 Task: Find connections with filter location Villa Altagracia with filter topic #Mindfulwith filter profile language Spanish with filter current company TCI Group (Transport Corporation of India Limited) with filter school City Montessori School with filter industry Mining with filter service category Real Estate Appraisal with filter keywords title Marketing Communications Manager
Action: Mouse moved to (619, 80)
Screenshot: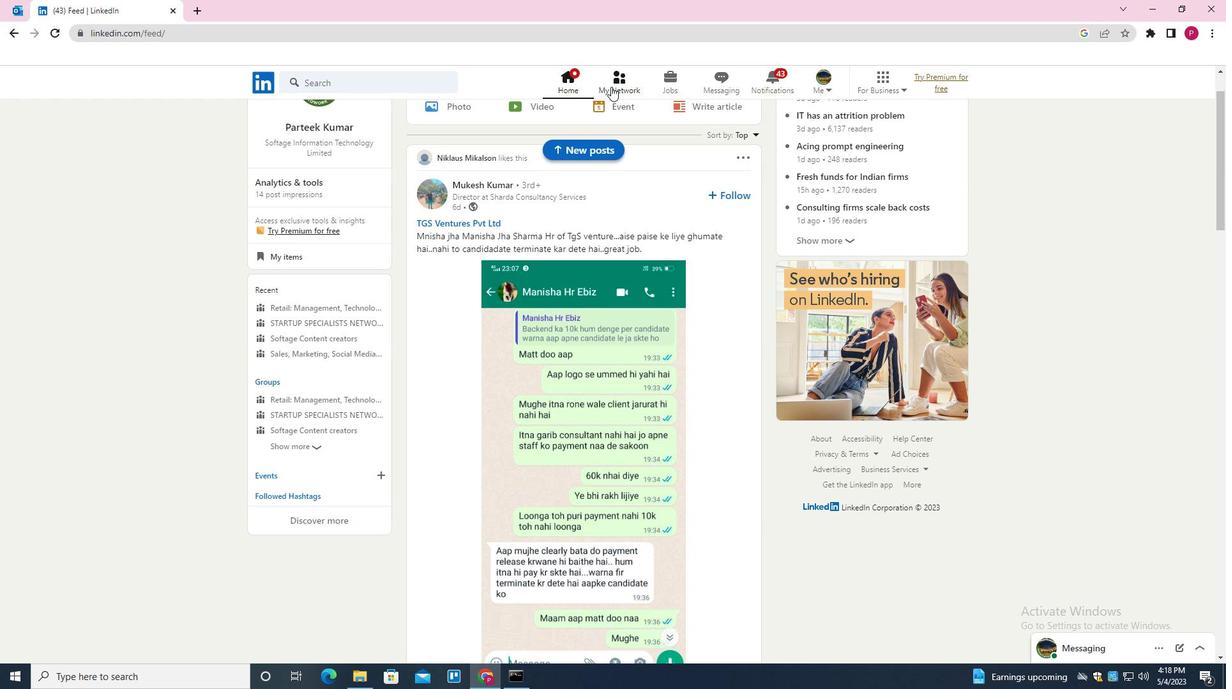 
Action: Mouse pressed left at (619, 80)
Screenshot: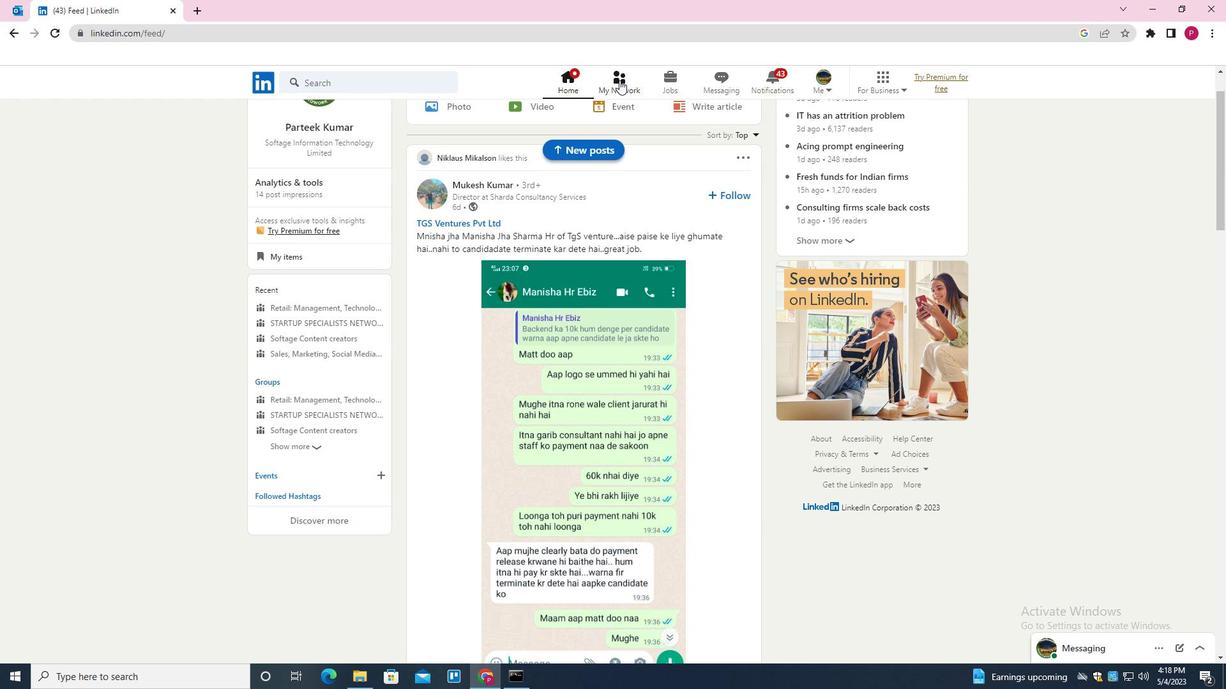 
Action: Mouse moved to (410, 158)
Screenshot: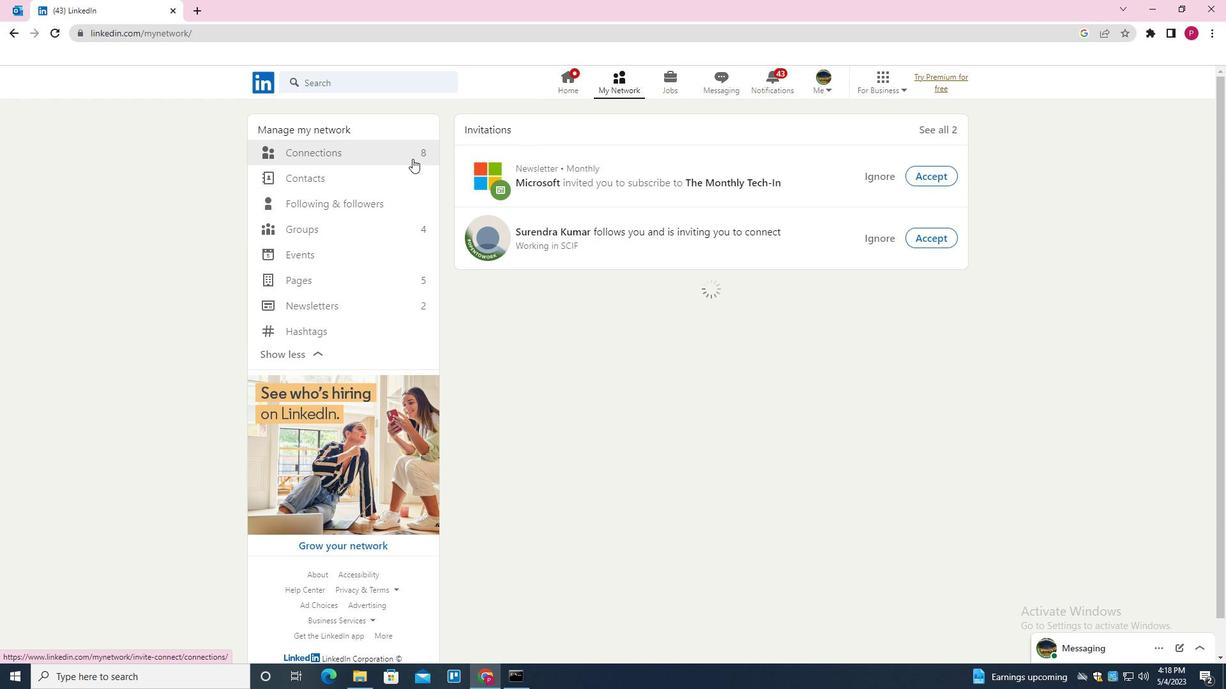 
Action: Mouse pressed left at (410, 158)
Screenshot: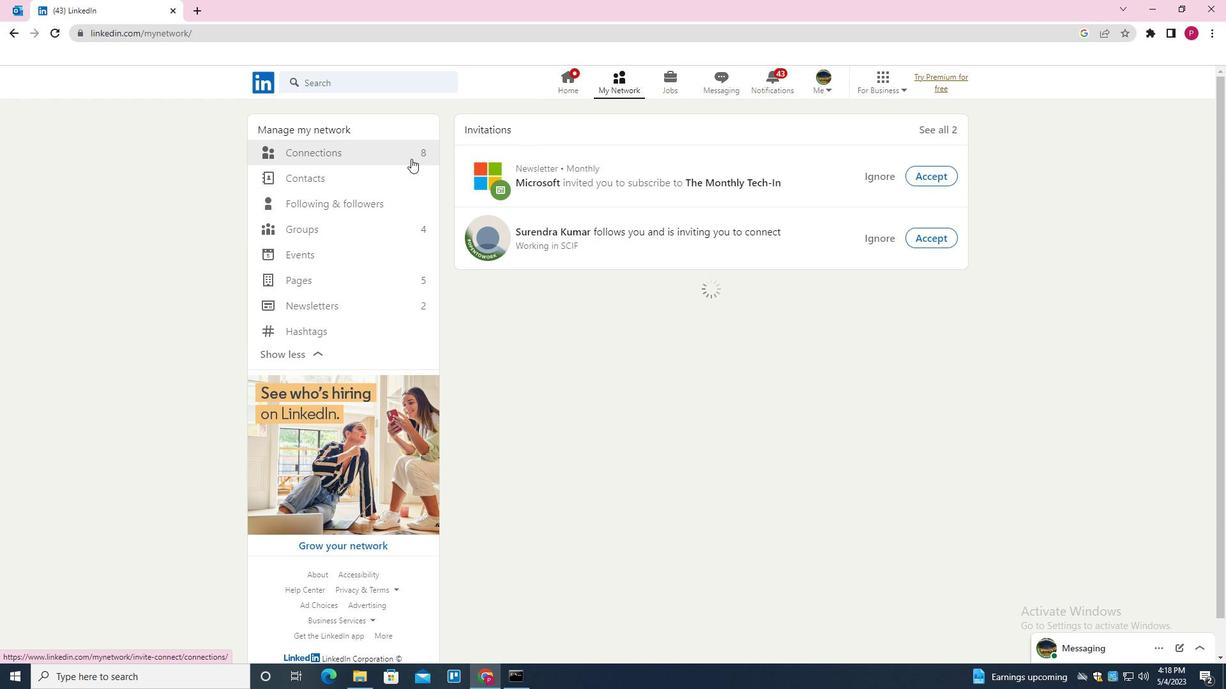 
Action: Mouse moved to (721, 150)
Screenshot: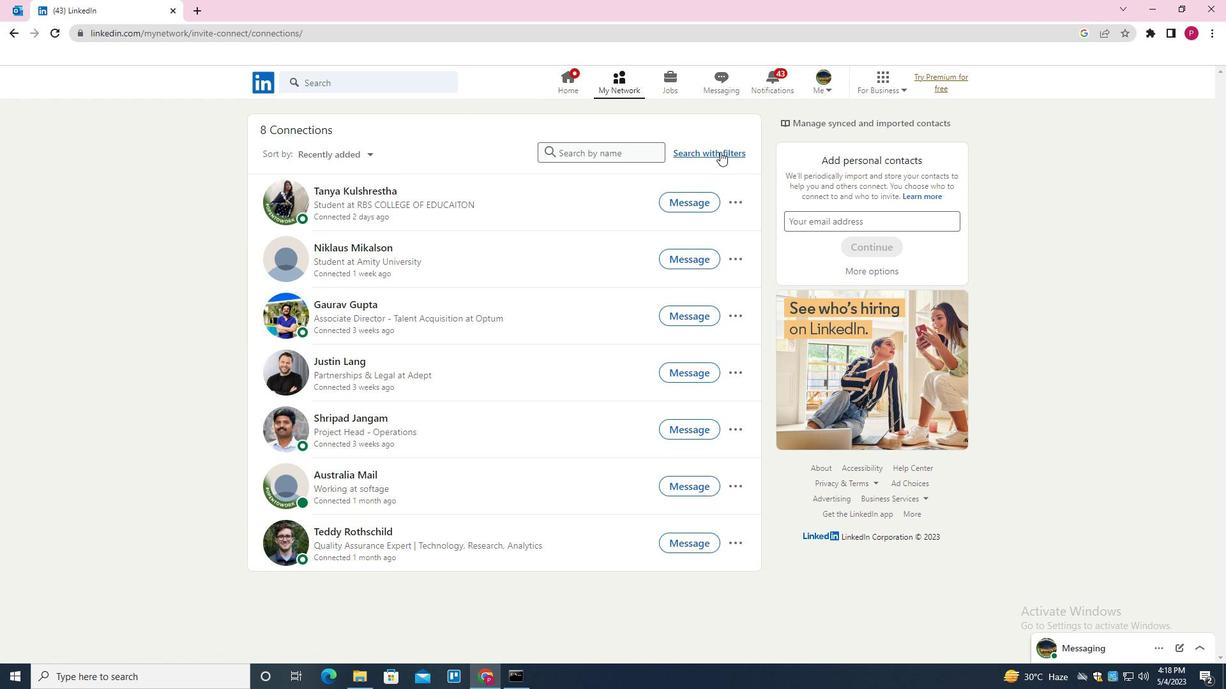 
Action: Mouse pressed left at (721, 150)
Screenshot: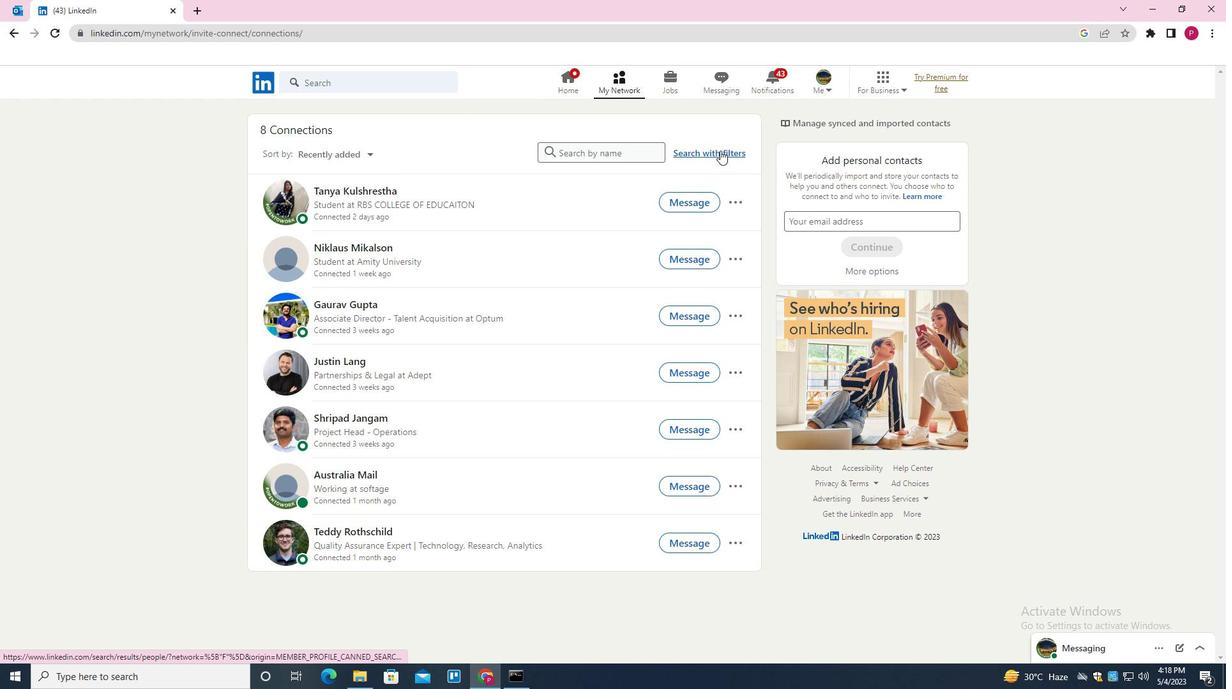 
Action: Mouse moved to (651, 114)
Screenshot: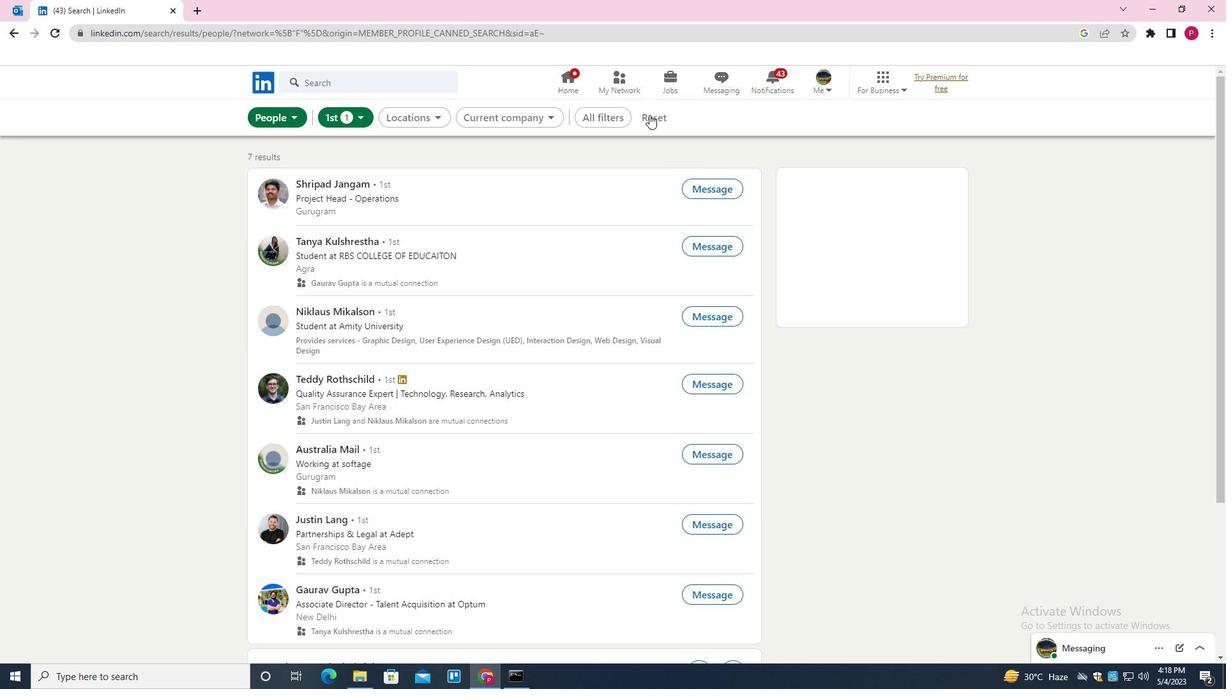 
Action: Mouse pressed left at (651, 114)
Screenshot: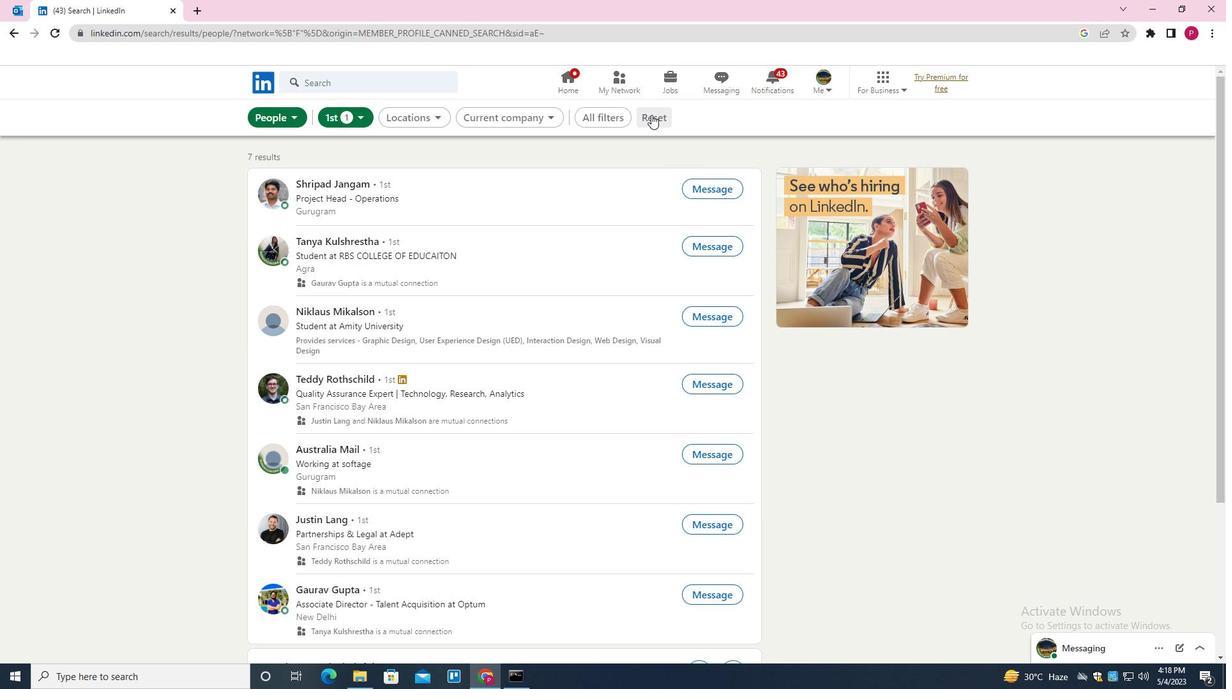 
Action: Mouse moved to (634, 119)
Screenshot: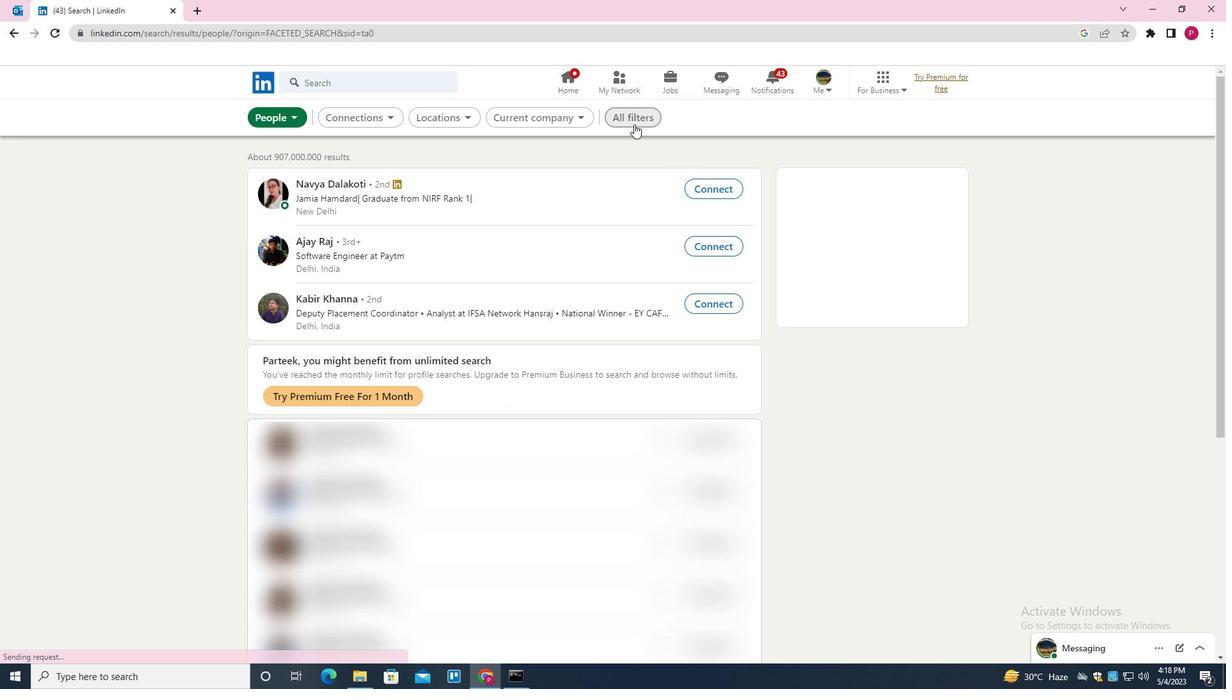 
Action: Mouse pressed left at (634, 119)
Screenshot: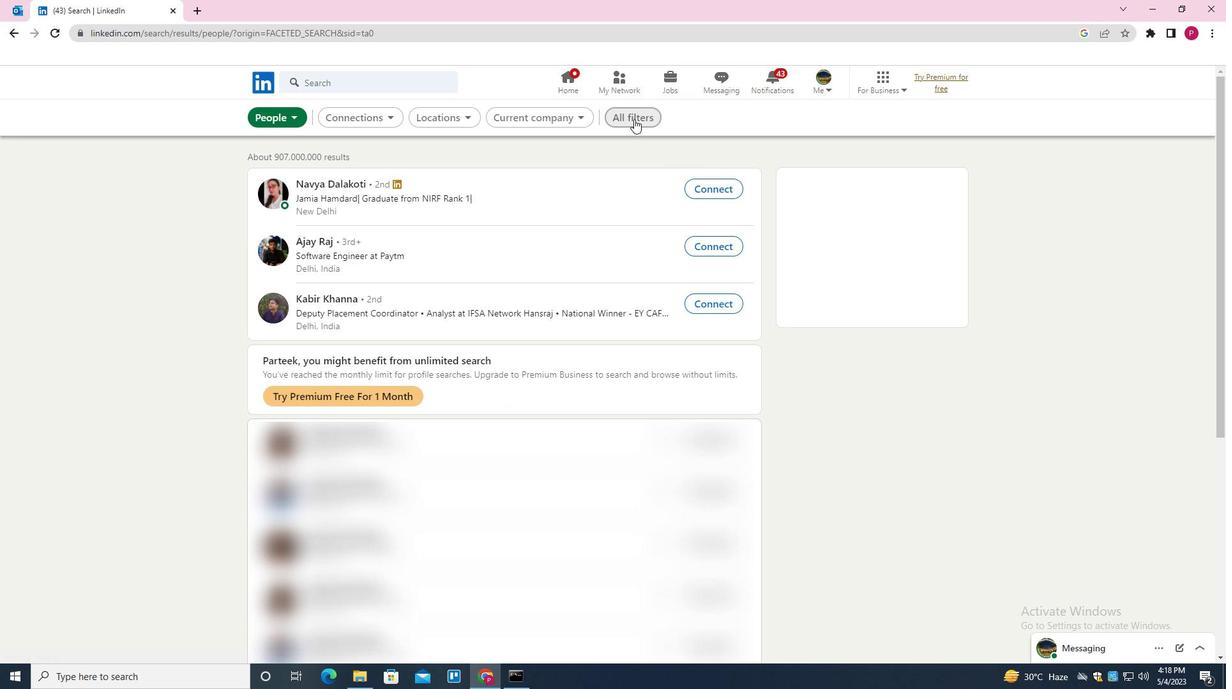 
Action: Mouse moved to (1016, 331)
Screenshot: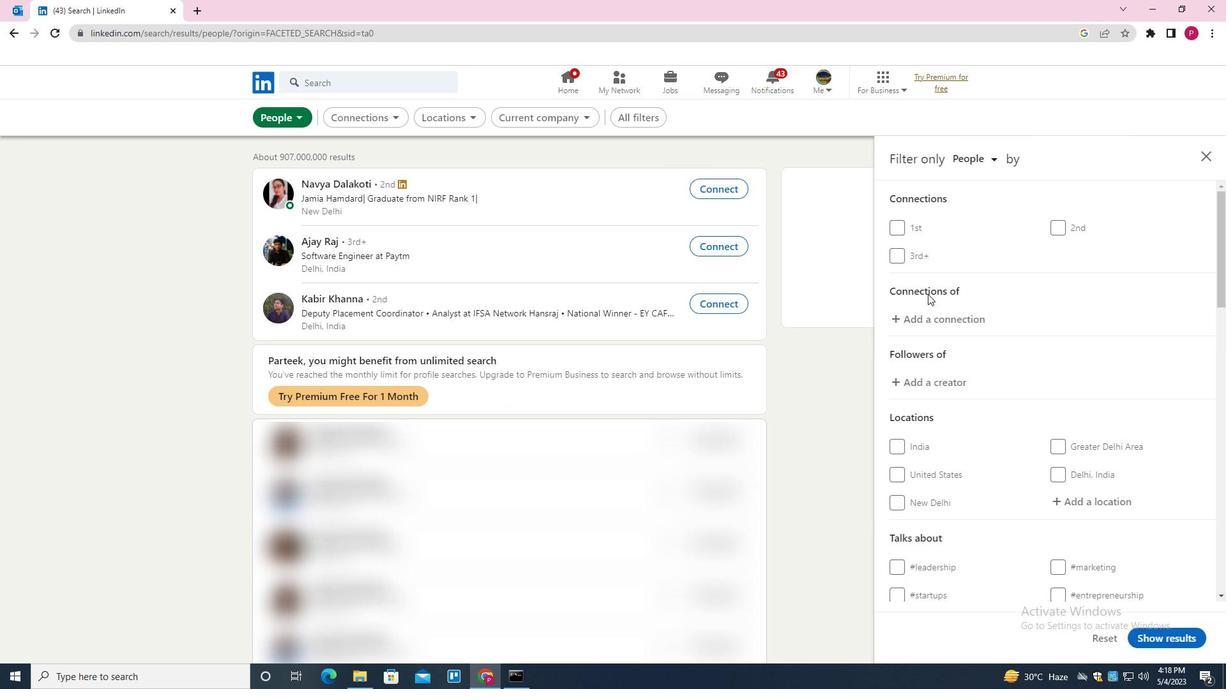 
Action: Mouse scrolled (1016, 330) with delta (0, 0)
Screenshot: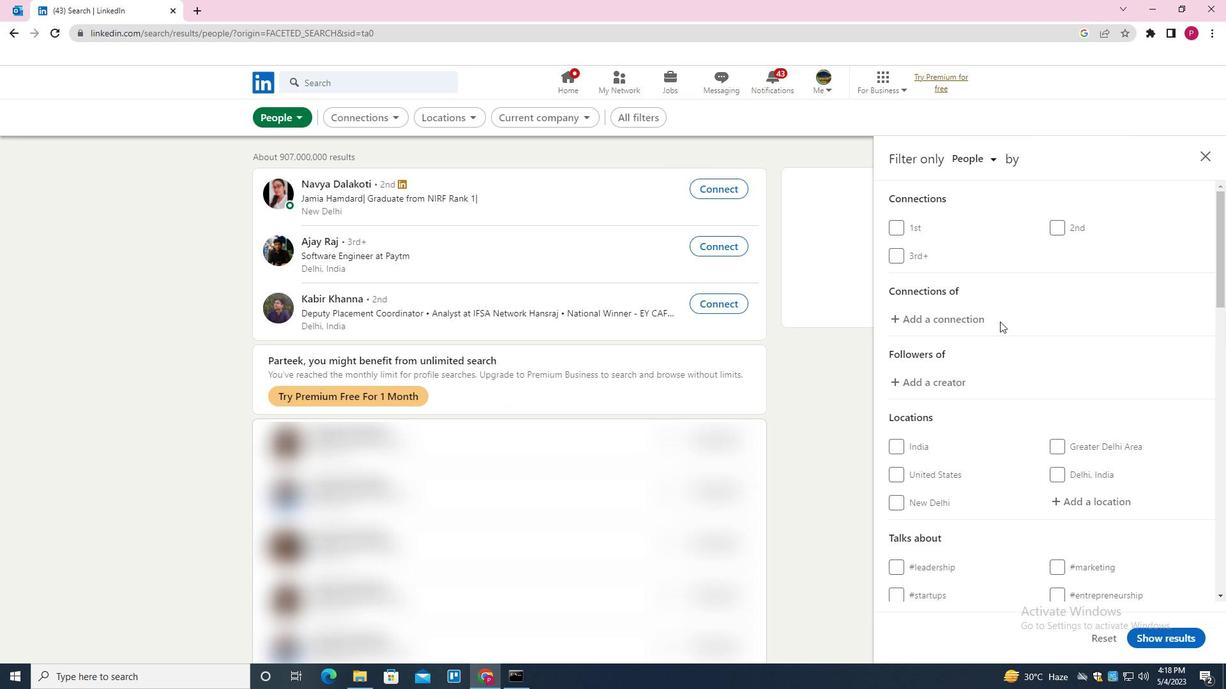
Action: Mouse moved to (1018, 332)
Screenshot: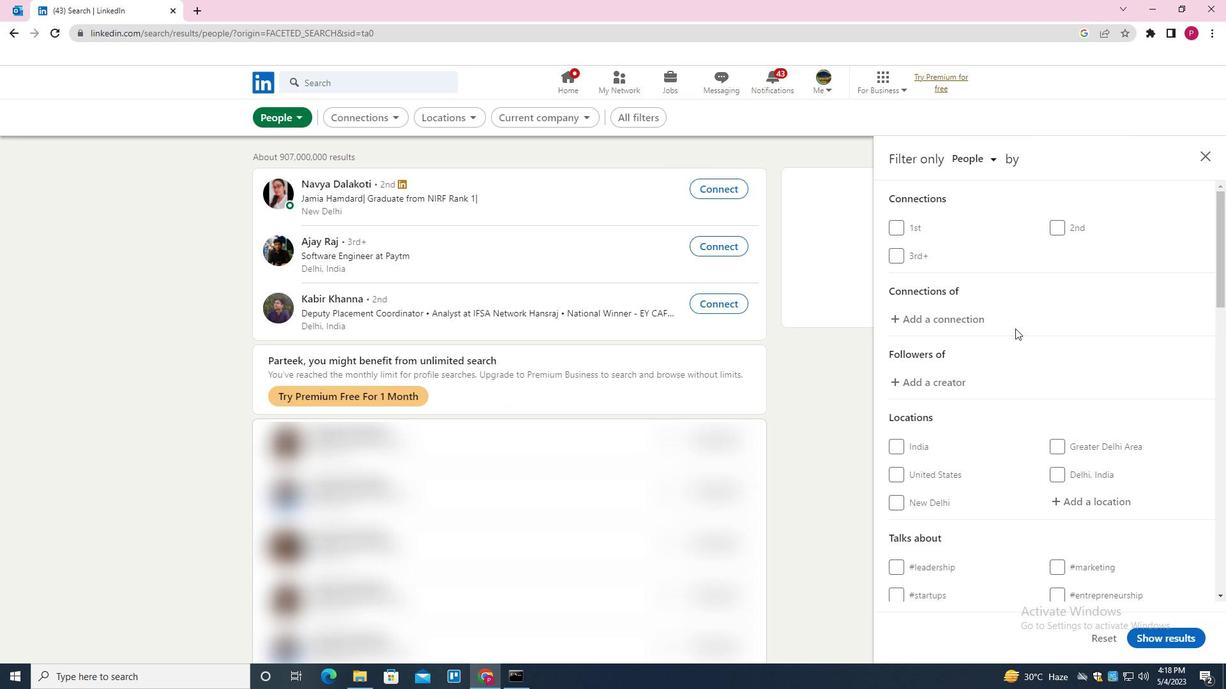 
Action: Mouse scrolled (1018, 332) with delta (0, 0)
Screenshot: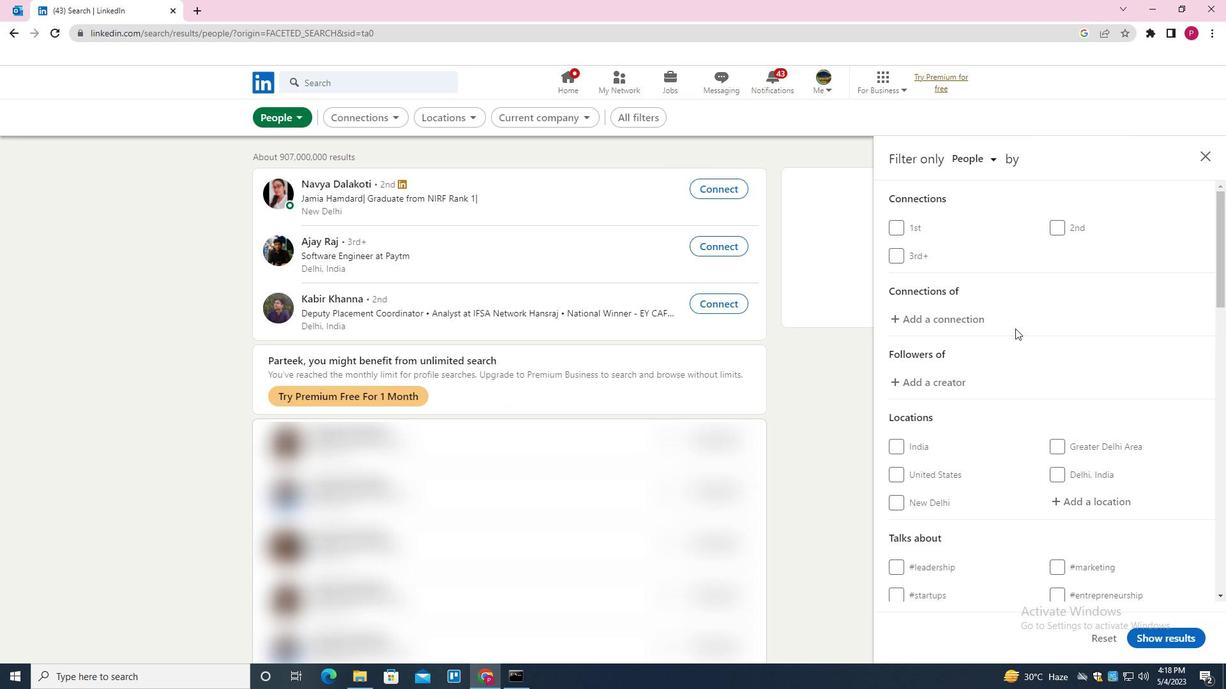 
Action: Mouse moved to (1094, 376)
Screenshot: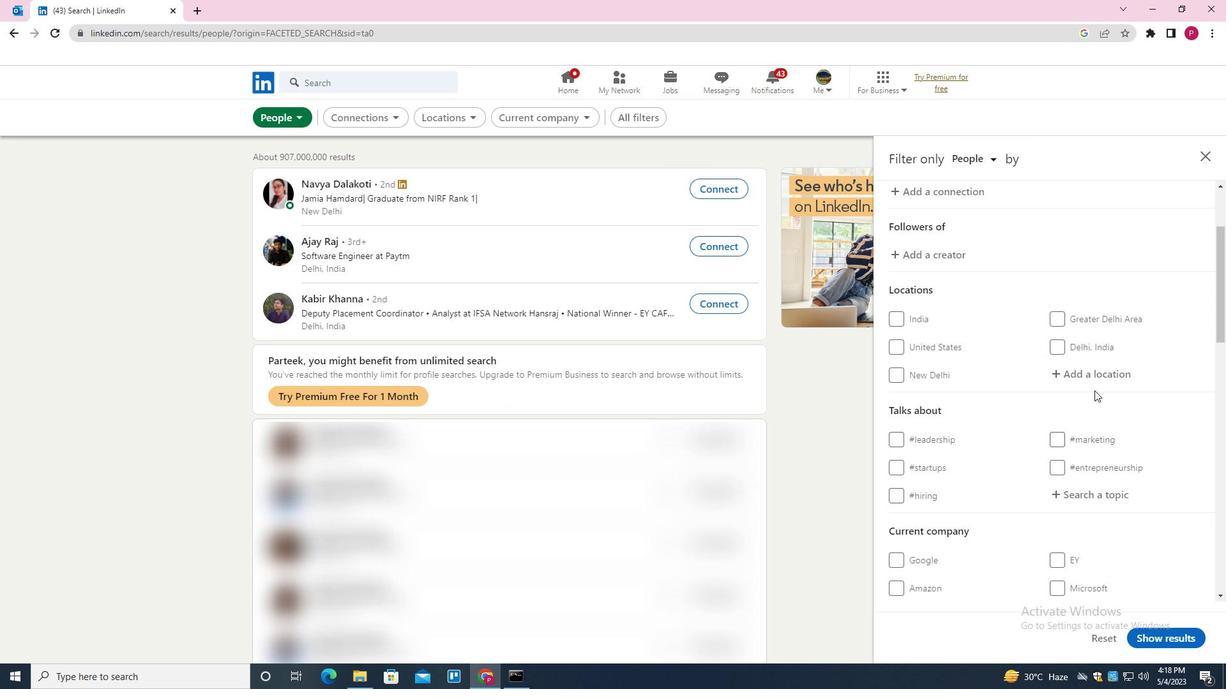 
Action: Mouse pressed left at (1094, 376)
Screenshot: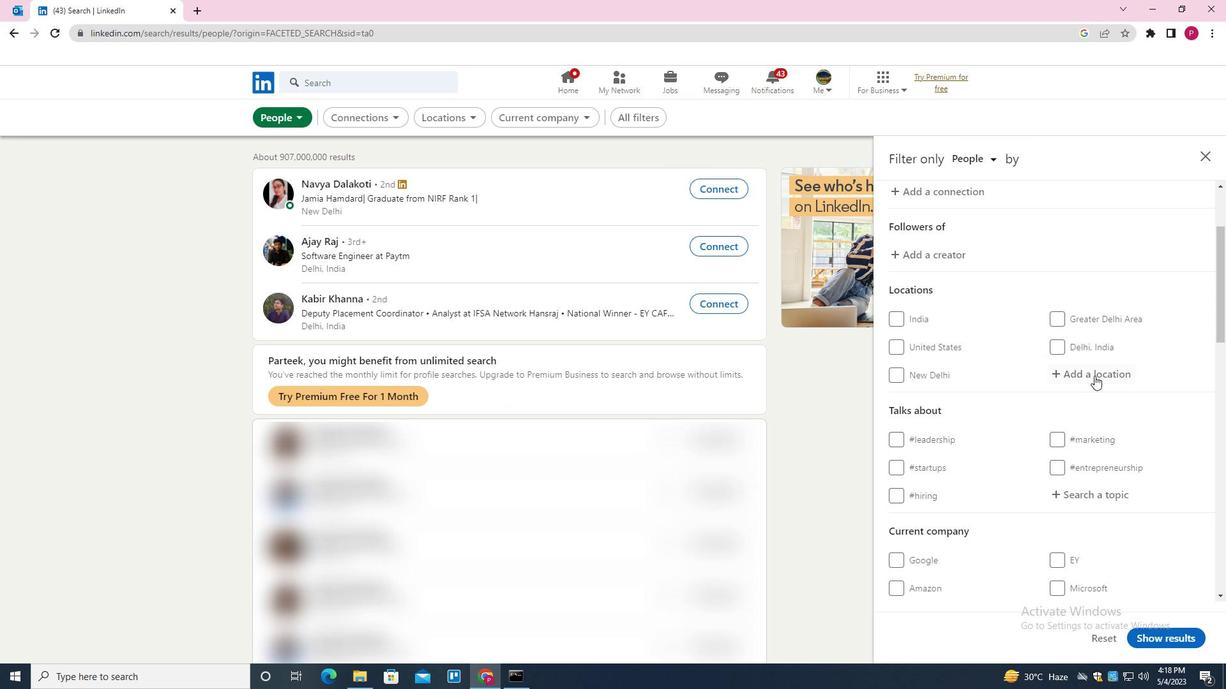 
Action: Mouse moved to (1010, 434)
Screenshot: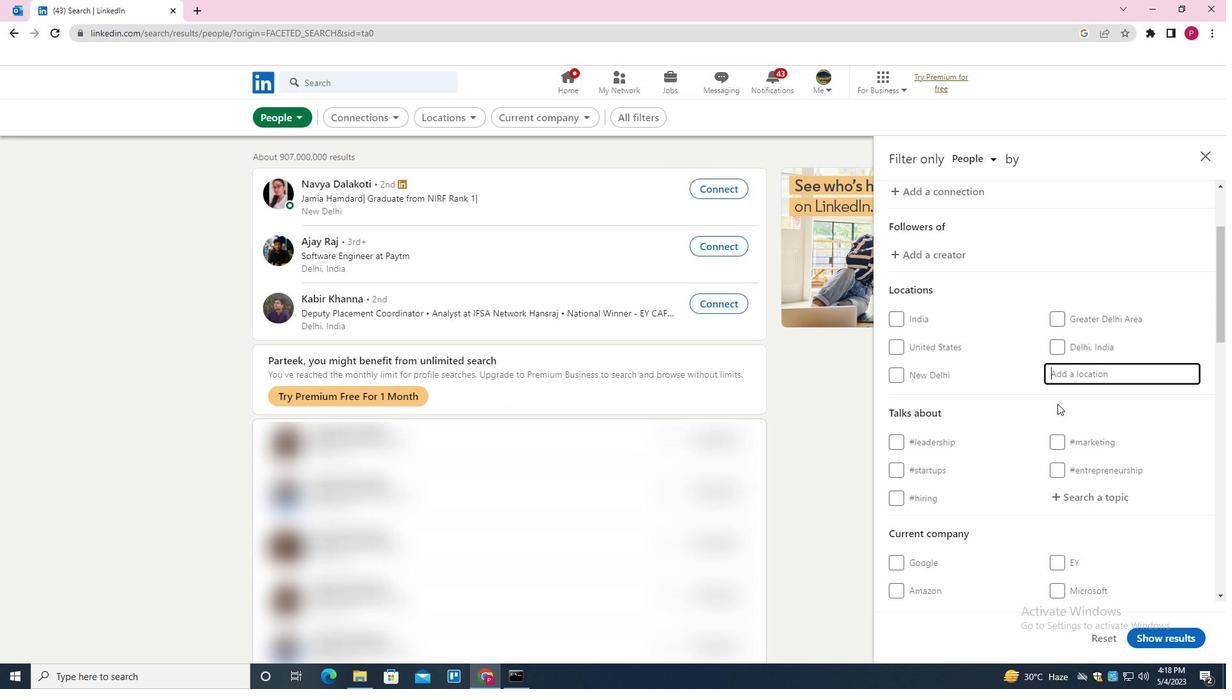 
Action: Key pressed <Key.shift>VILLA<Key.space><Key.shift>ALTAGRACIA
Screenshot: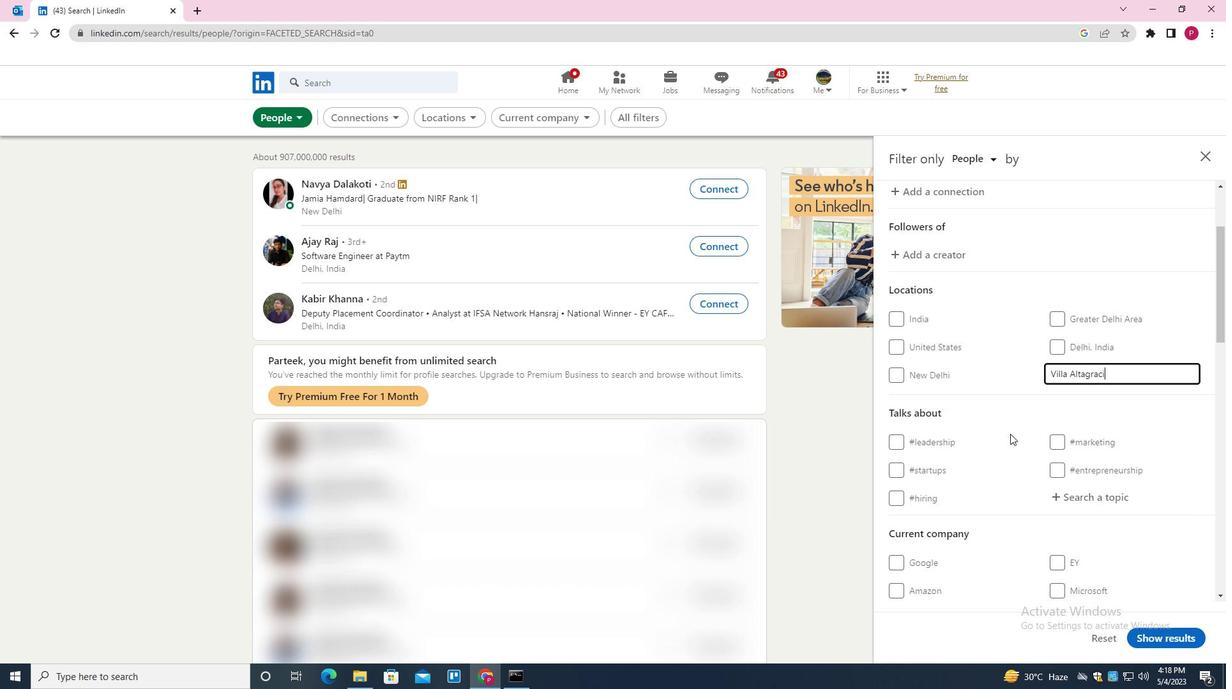 
Action: Mouse moved to (1085, 357)
Screenshot: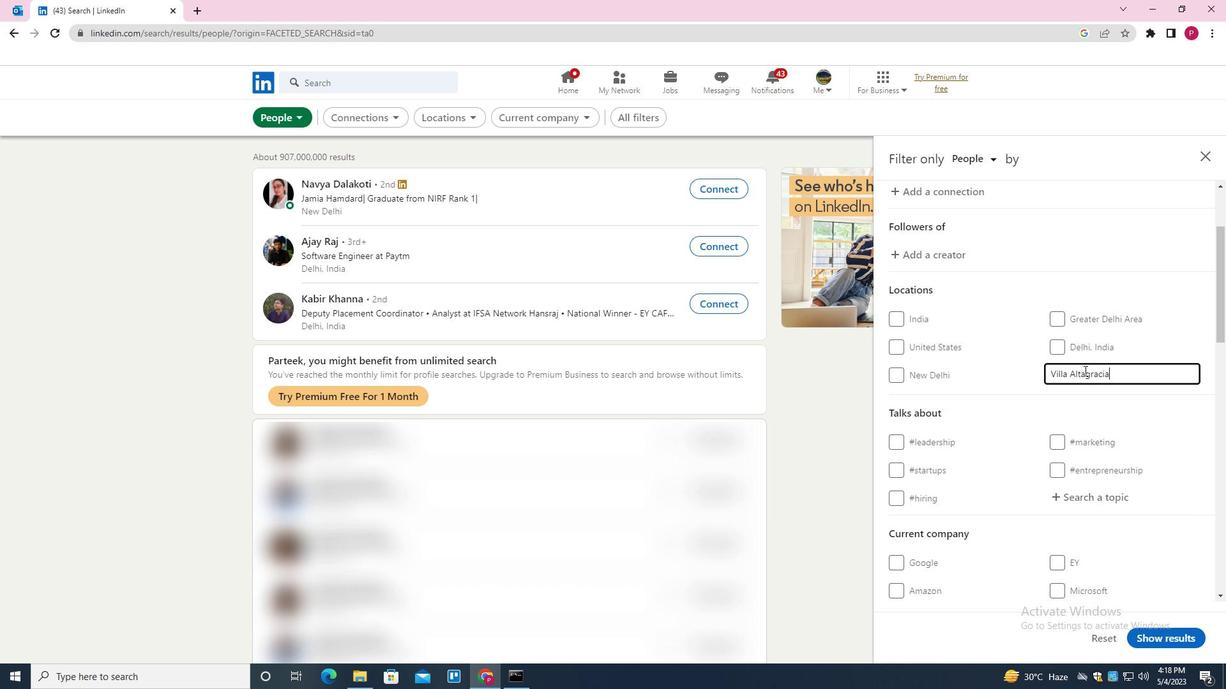 
Action: Mouse scrolled (1085, 356) with delta (0, 0)
Screenshot: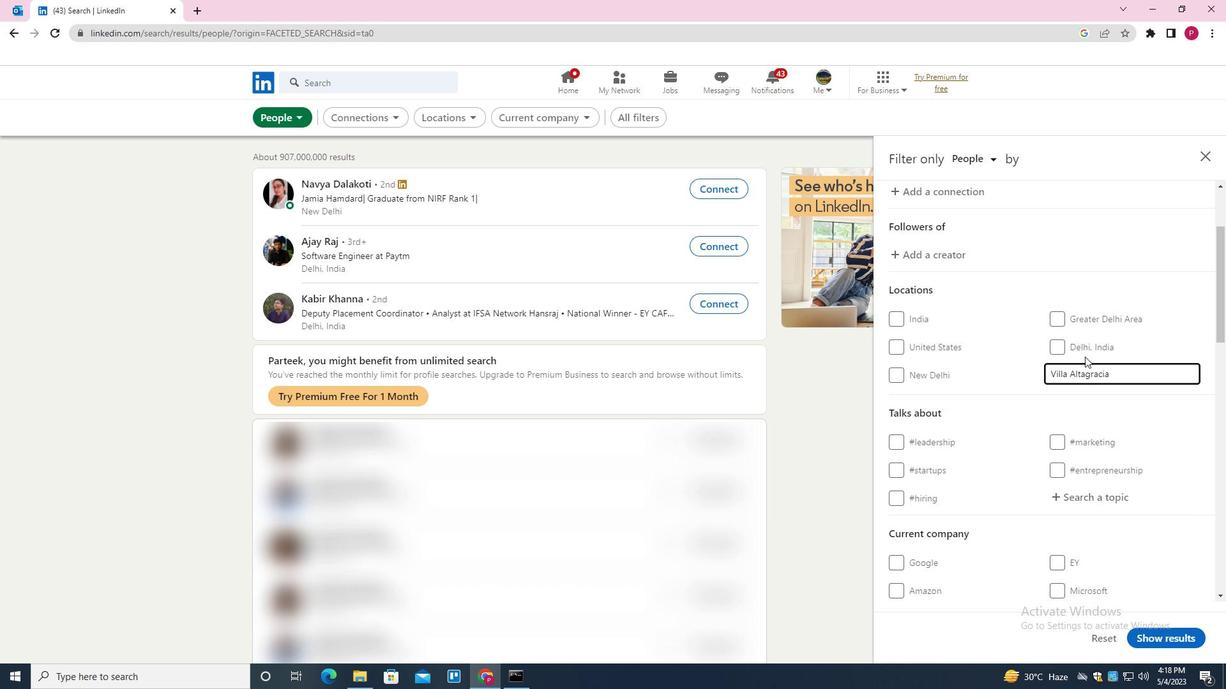 
Action: Mouse scrolled (1085, 356) with delta (0, 0)
Screenshot: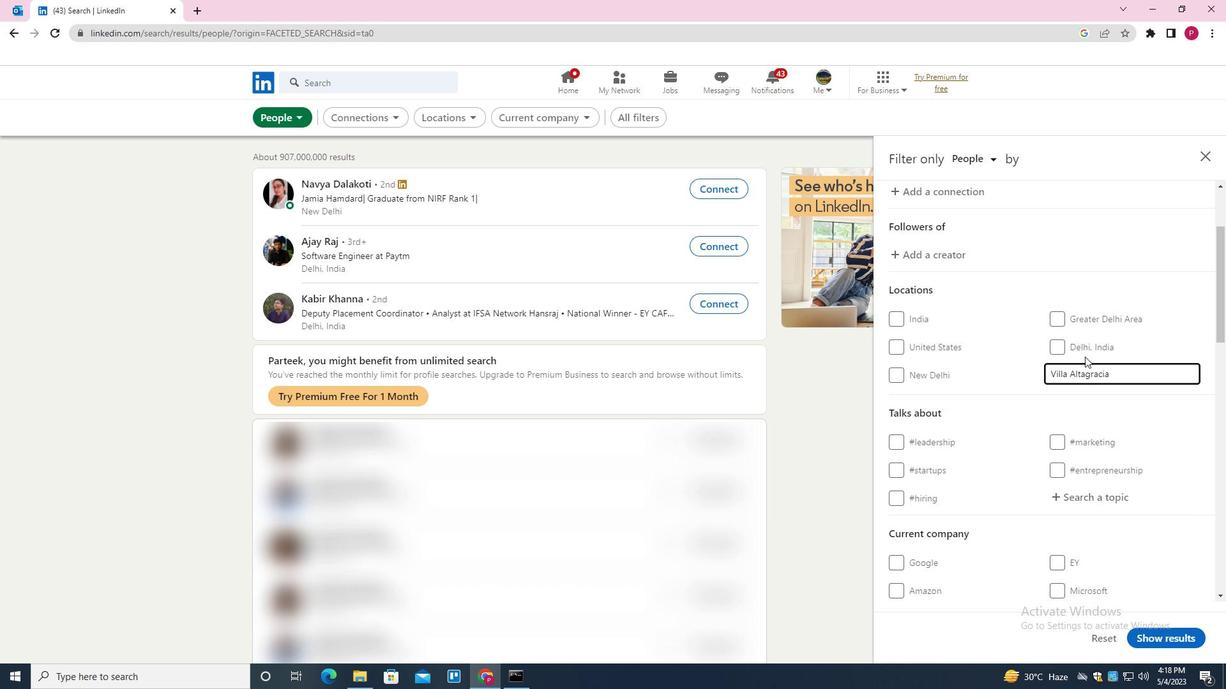 
Action: Mouse moved to (1086, 370)
Screenshot: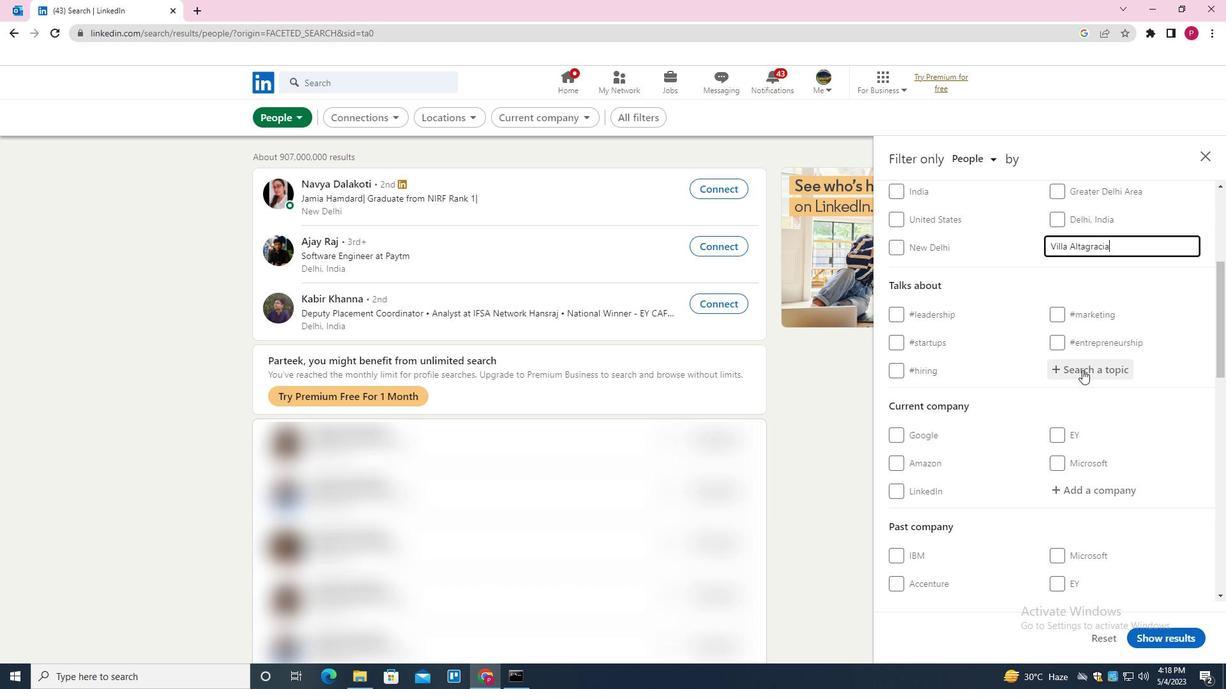 
Action: Mouse pressed left at (1086, 370)
Screenshot: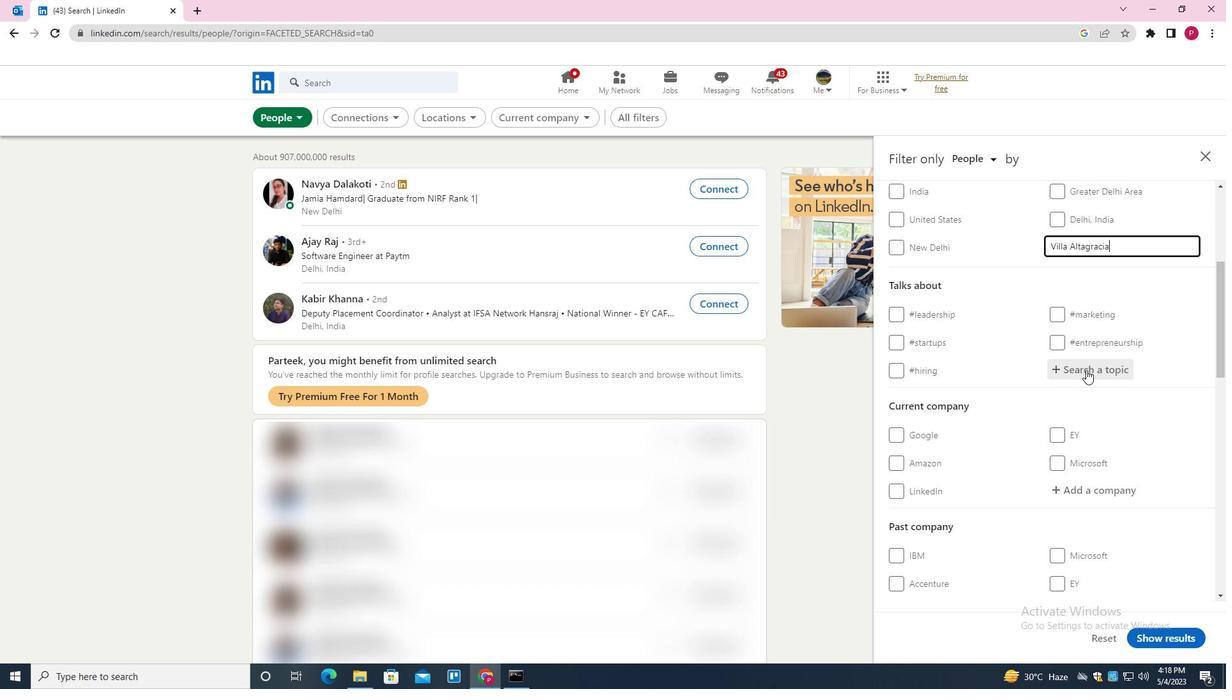 
Action: Mouse scrolled (1086, 369) with delta (0, 0)
Screenshot: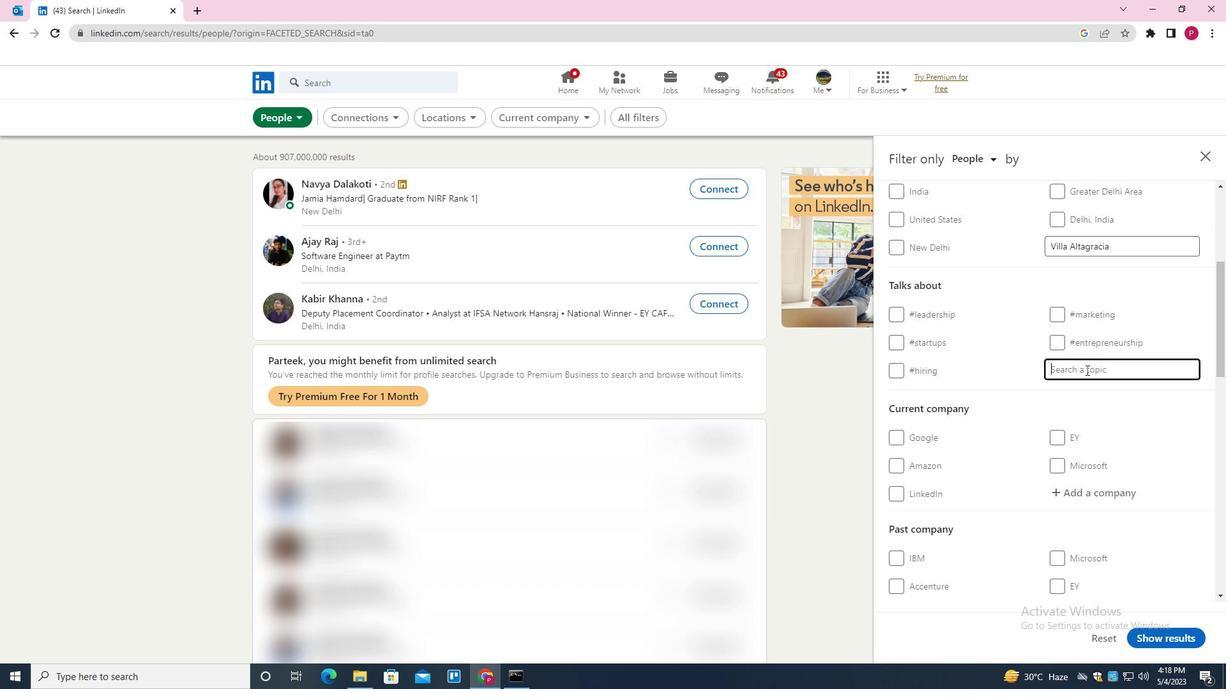 
Action: Mouse scrolled (1086, 369) with delta (0, 0)
Screenshot: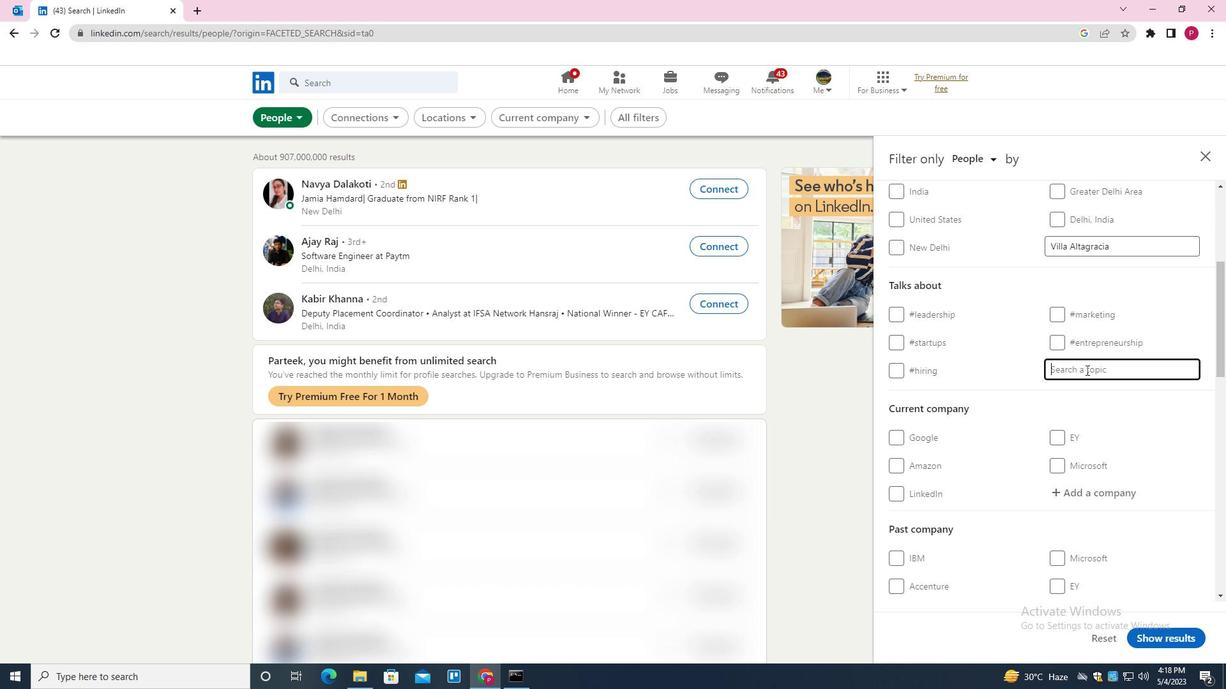 
Action: Mouse scrolled (1086, 369) with delta (0, 0)
Screenshot: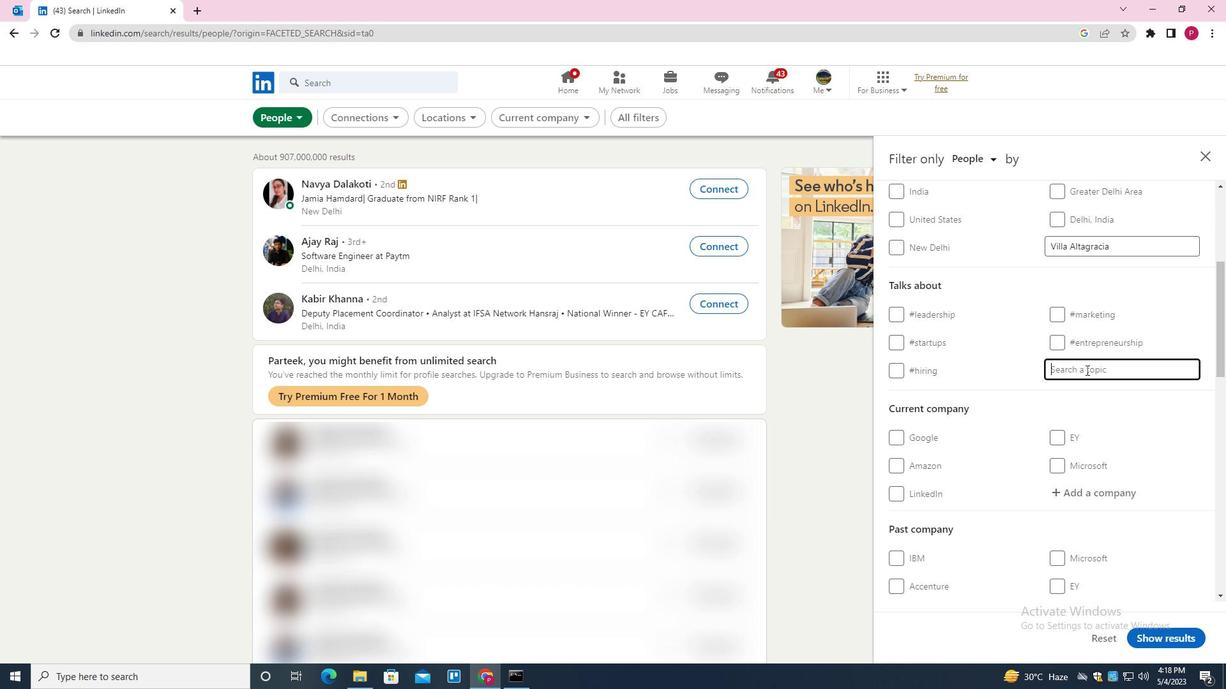 
Action: Mouse moved to (1088, 369)
Screenshot: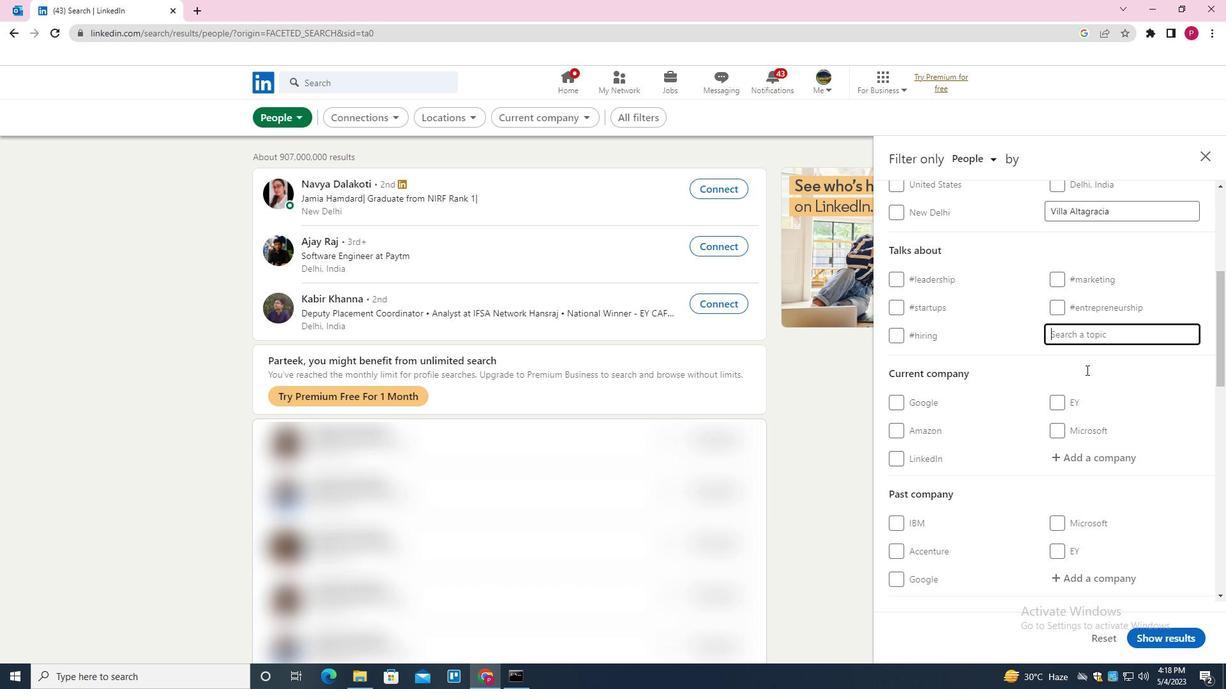 
Action: Mouse scrolled (1088, 369) with delta (0, 0)
Screenshot: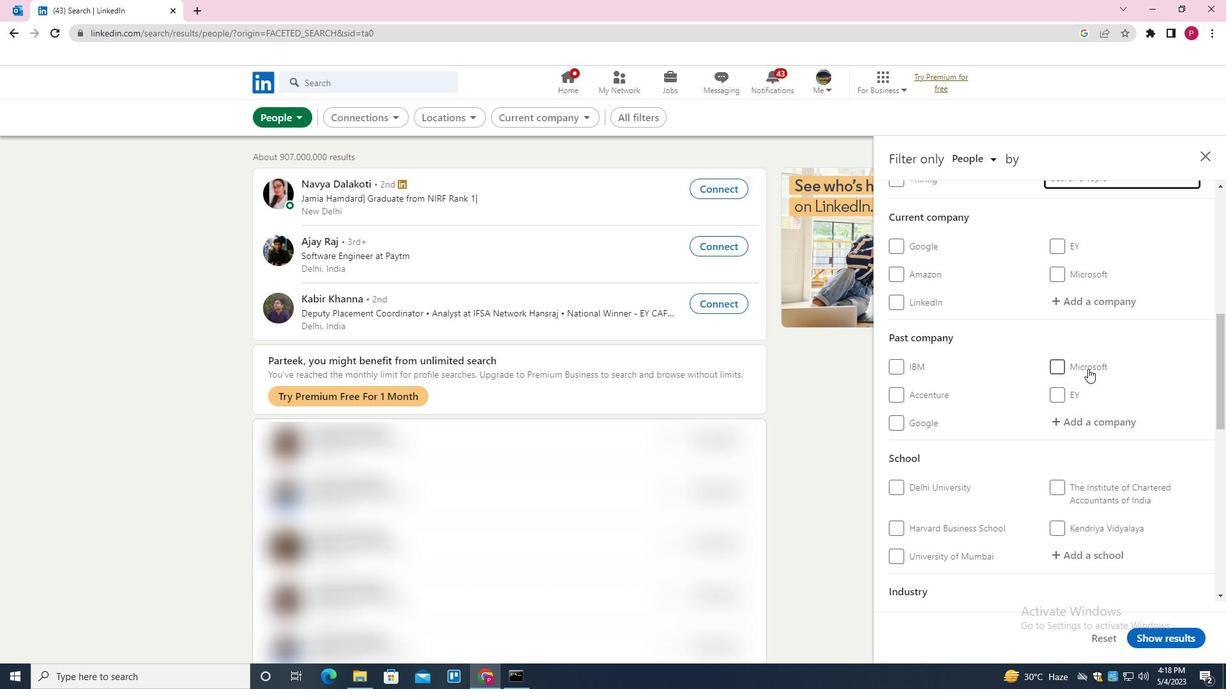 
Action: Key pressed MINDFULL<Key.down><Key.down><Key.down><Key.down><Key.up><Key.up><Key.up><Key.up><Key.down><Key.down><Key.enter>
Screenshot: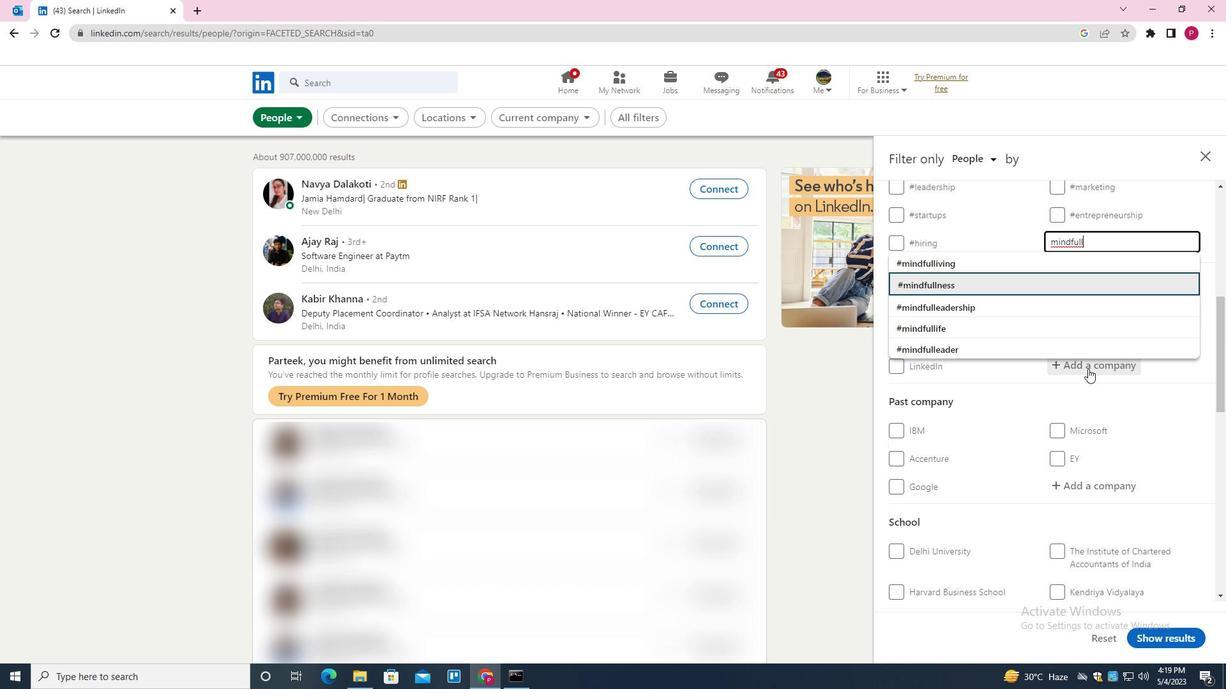 
Action: Mouse moved to (1002, 417)
Screenshot: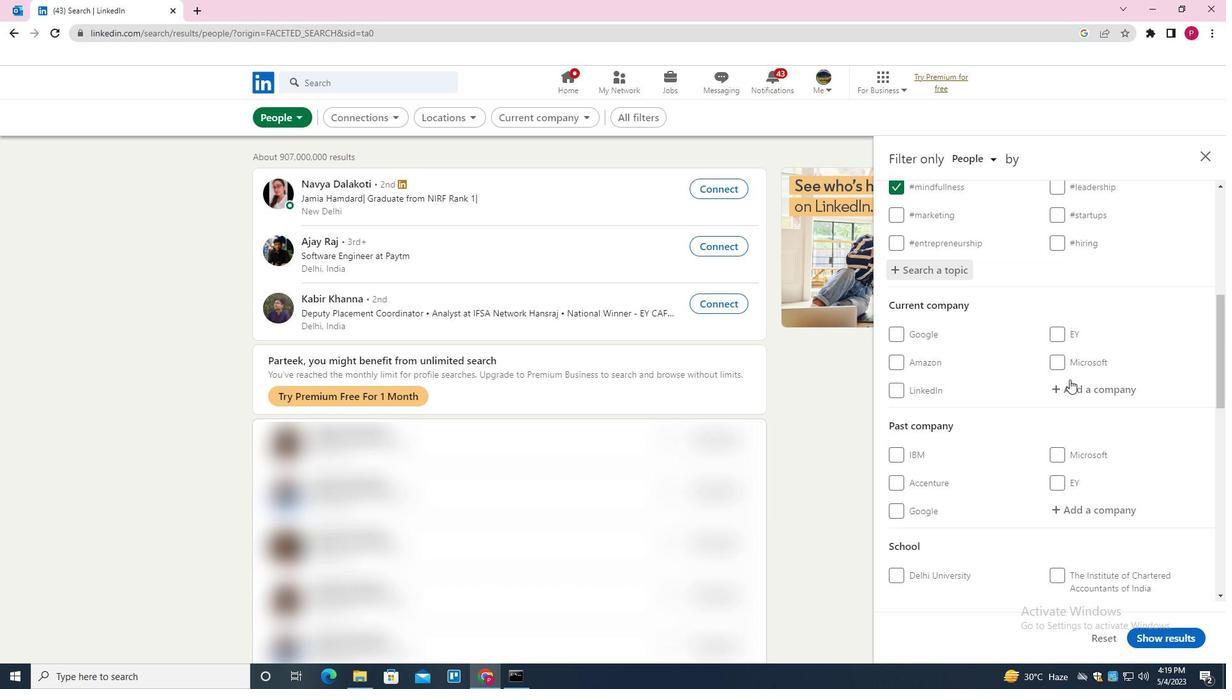 
Action: Mouse scrolled (1002, 417) with delta (0, 0)
Screenshot: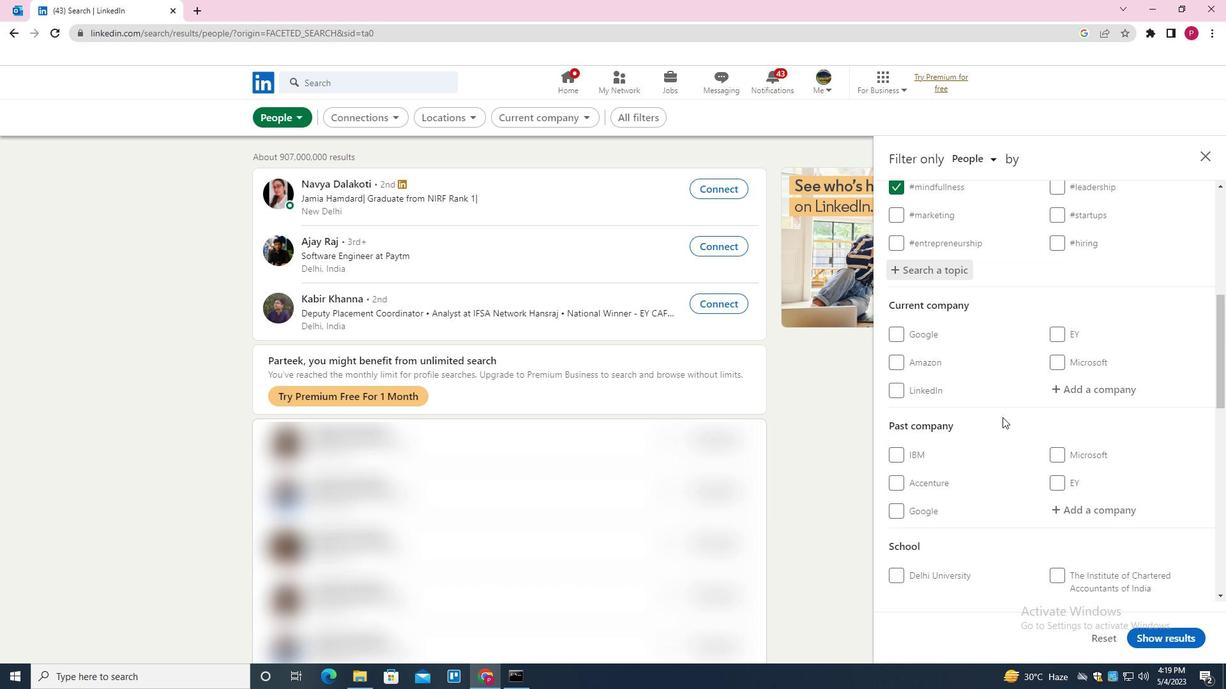 
Action: Mouse scrolled (1002, 417) with delta (0, 0)
Screenshot: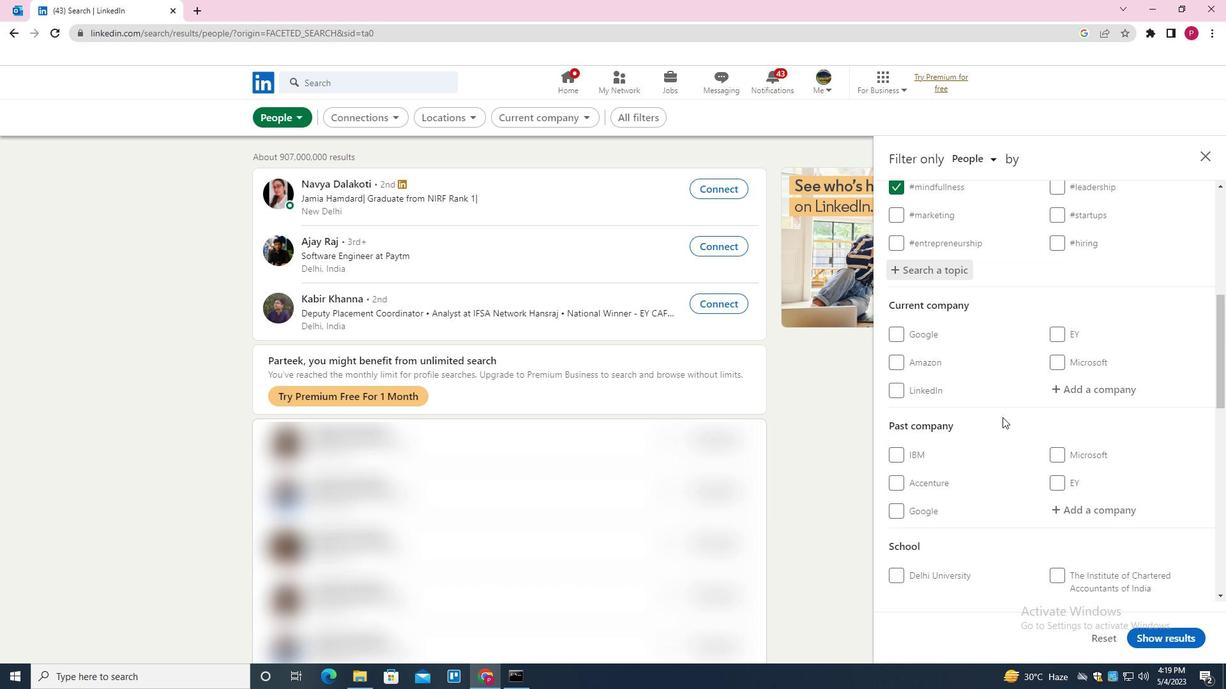 
Action: Mouse moved to (1003, 416)
Screenshot: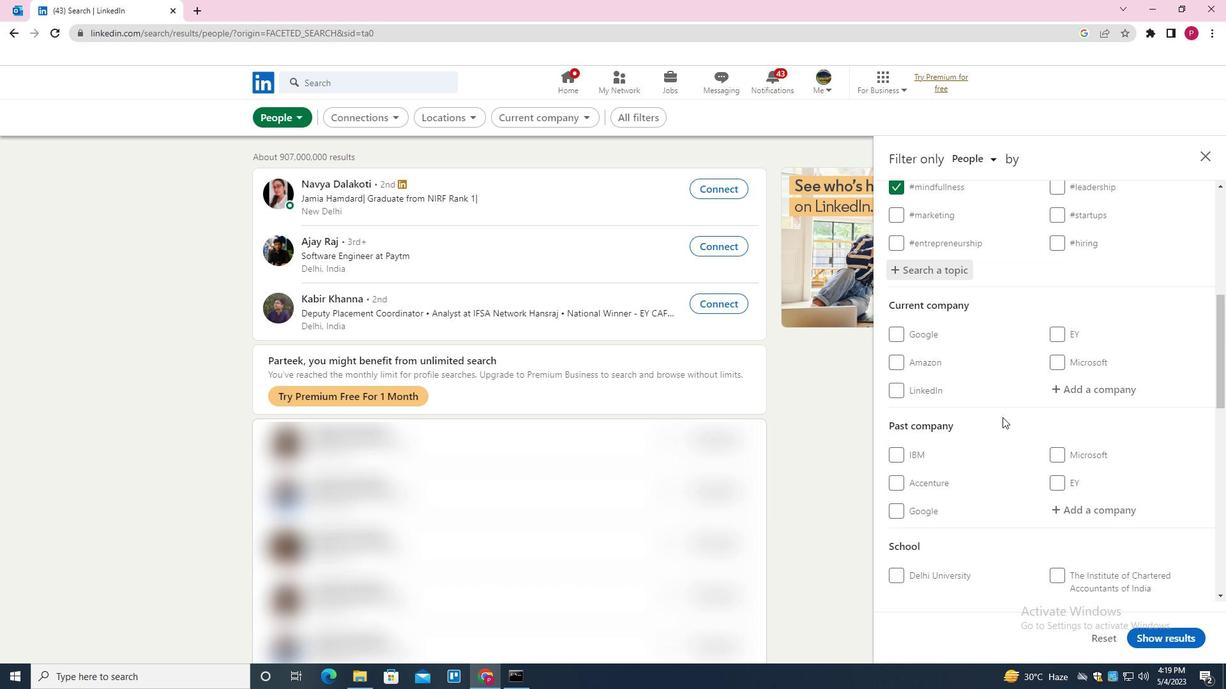 
Action: Mouse scrolled (1003, 415) with delta (0, 0)
Screenshot: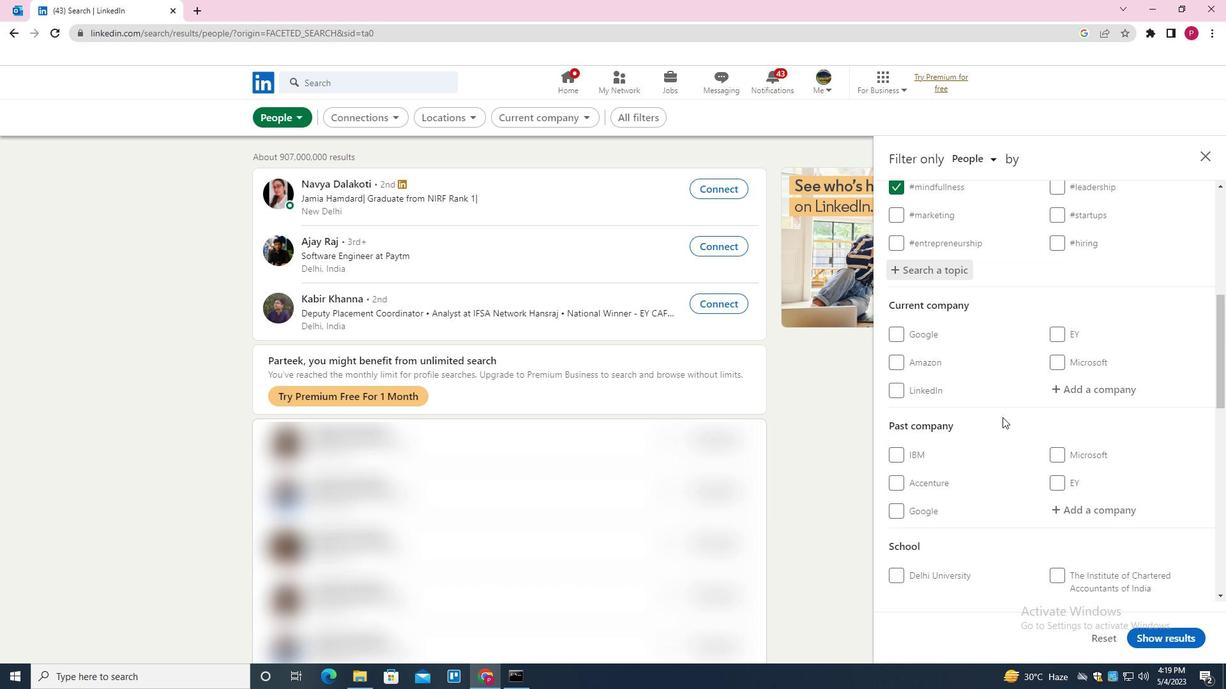 
Action: Mouse moved to (946, 382)
Screenshot: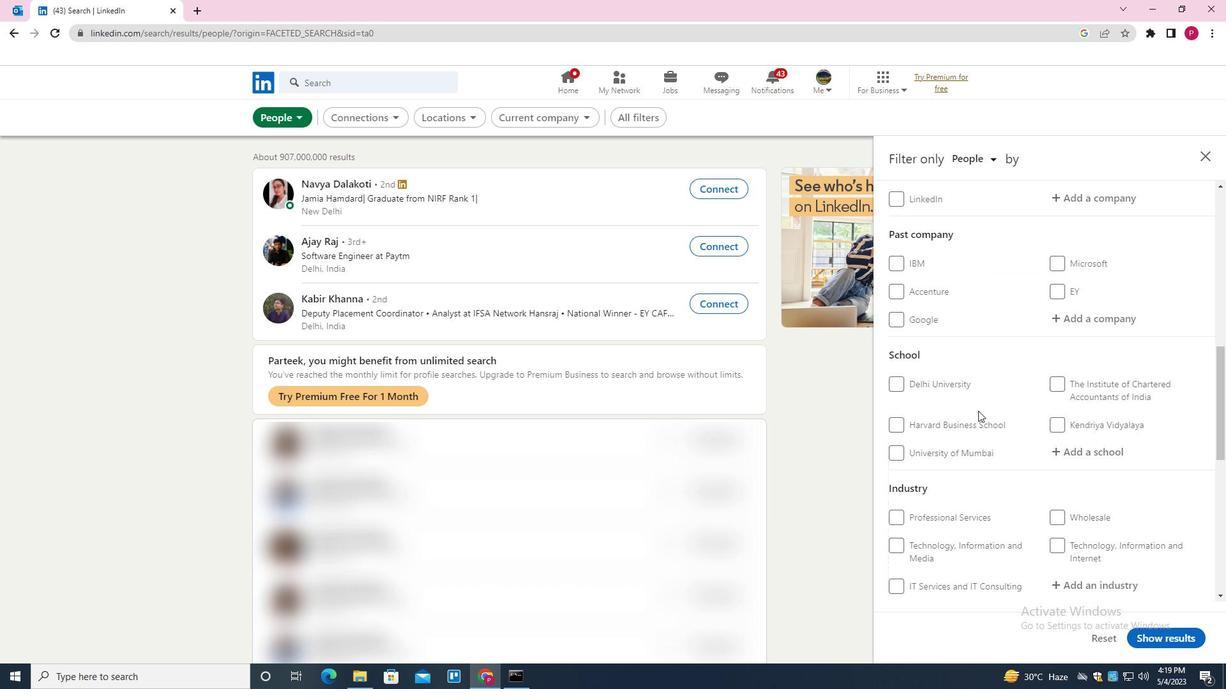 
Action: Mouse scrolled (946, 381) with delta (0, 0)
Screenshot: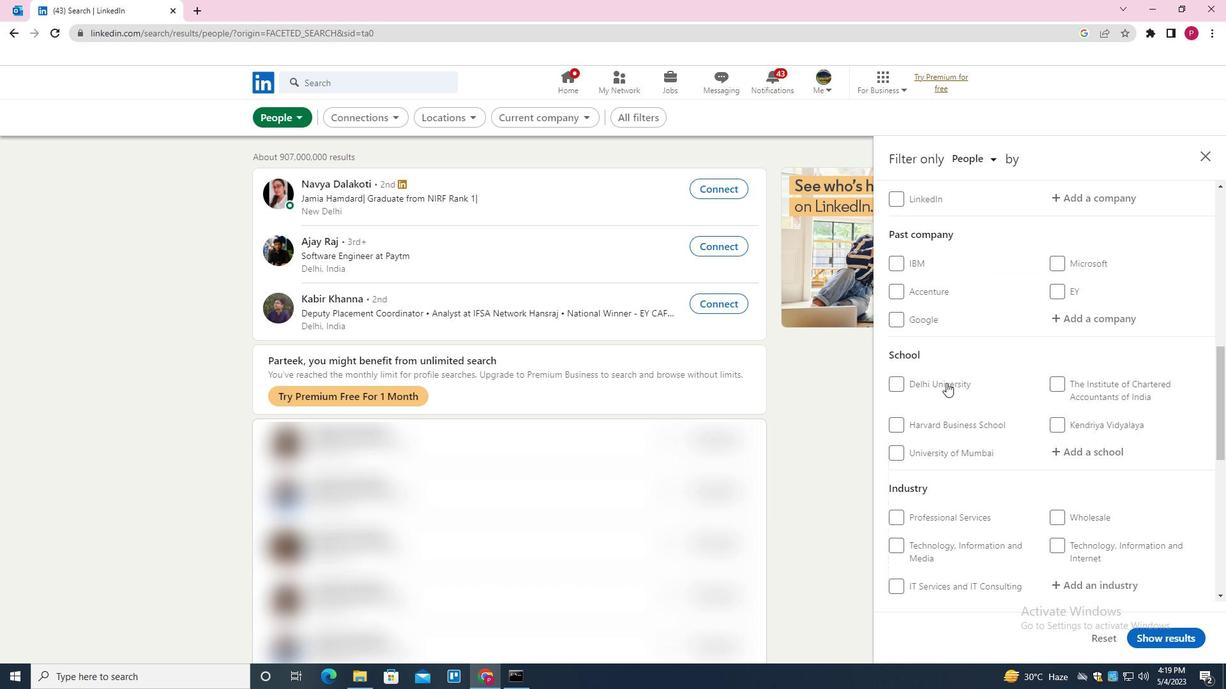 
Action: Mouse scrolled (946, 381) with delta (0, 0)
Screenshot: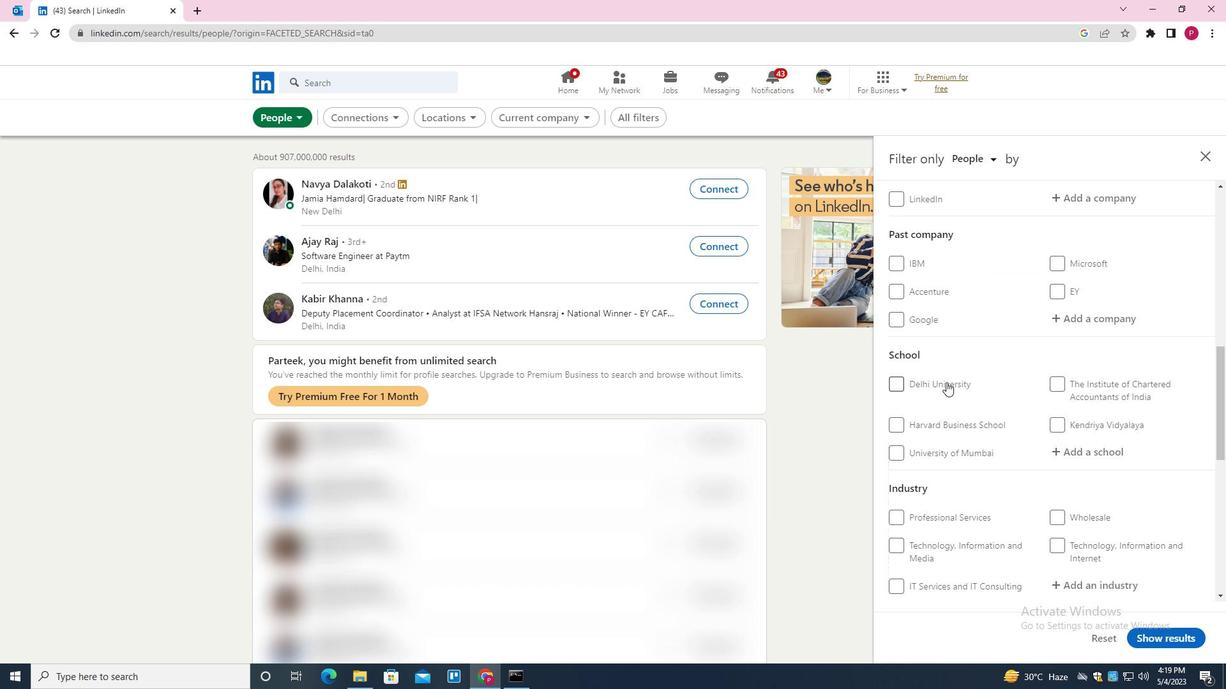 
Action: Mouse scrolled (946, 381) with delta (0, 0)
Screenshot: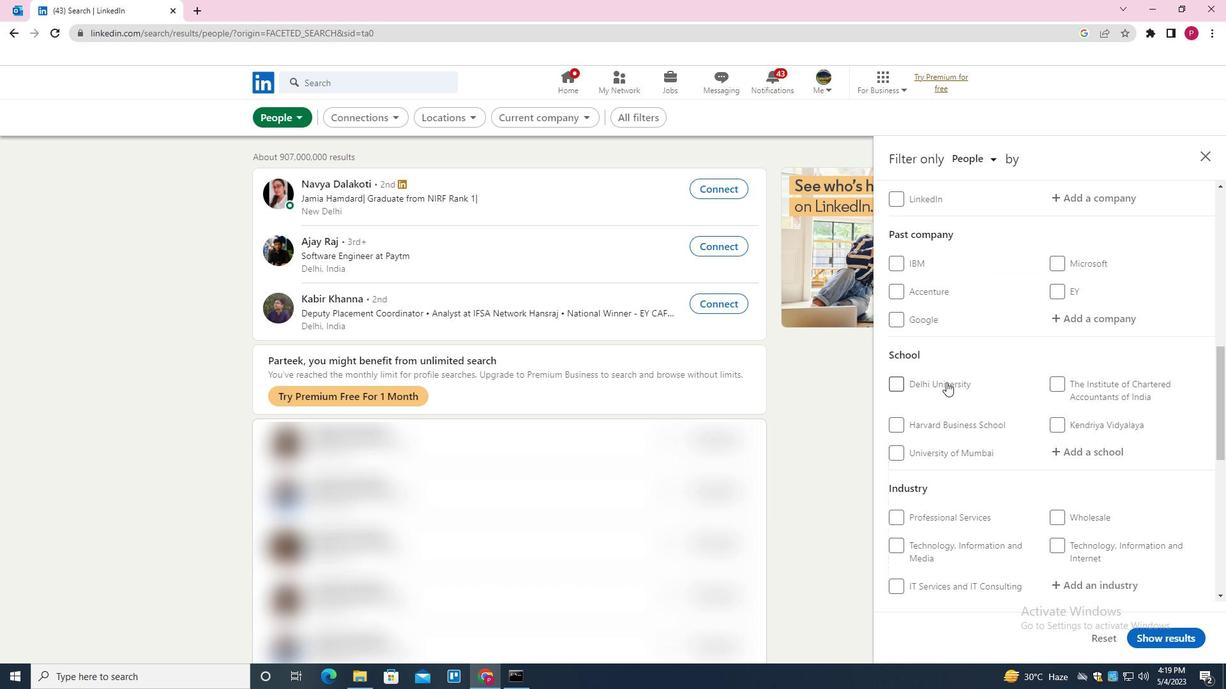 
Action: Mouse scrolled (946, 381) with delta (0, 0)
Screenshot: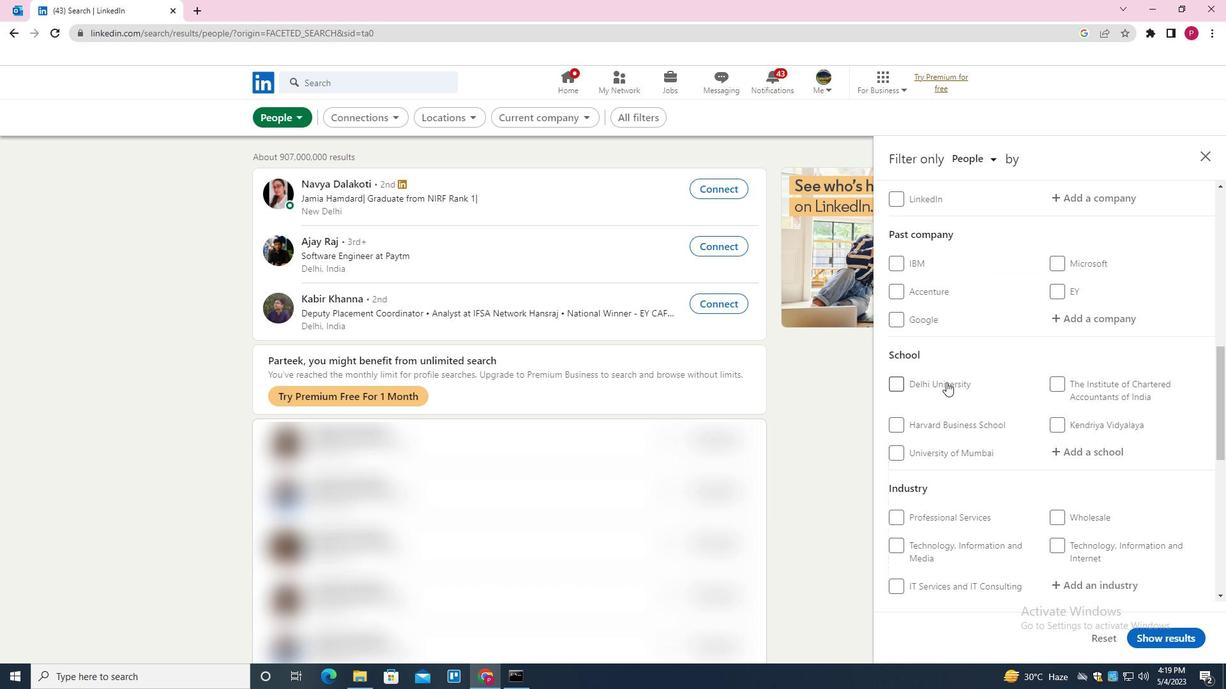 
Action: Mouse moved to (946, 381)
Screenshot: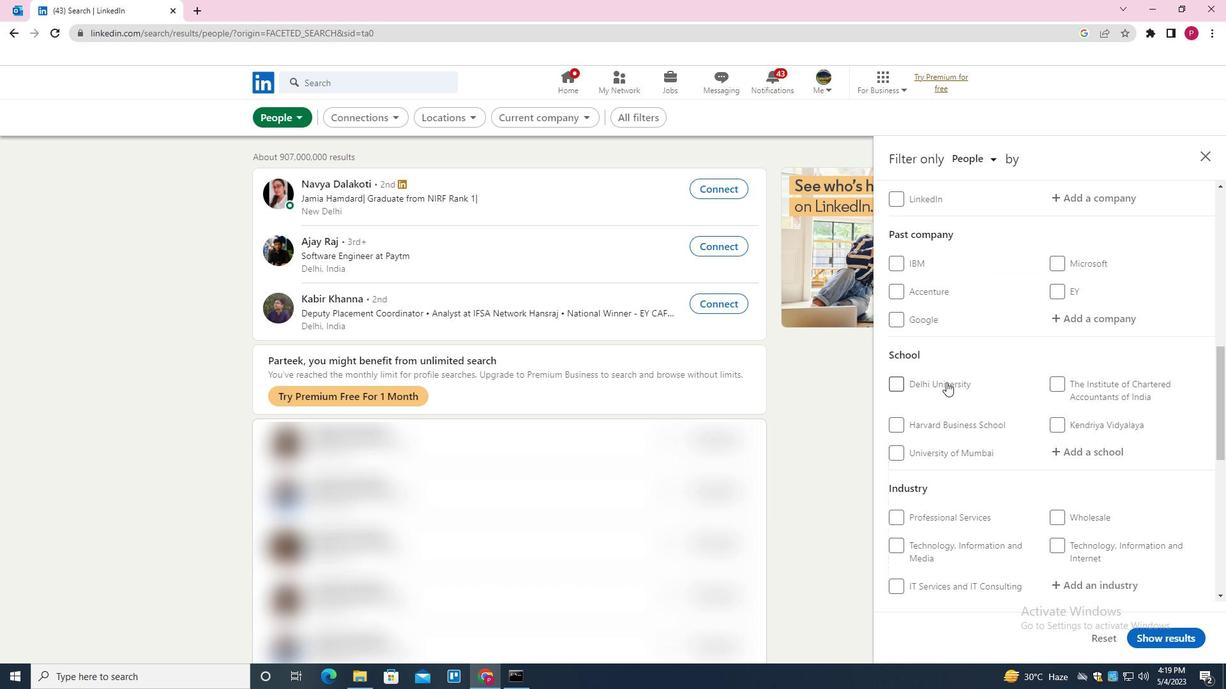 
Action: Mouse scrolled (946, 381) with delta (0, 0)
Screenshot: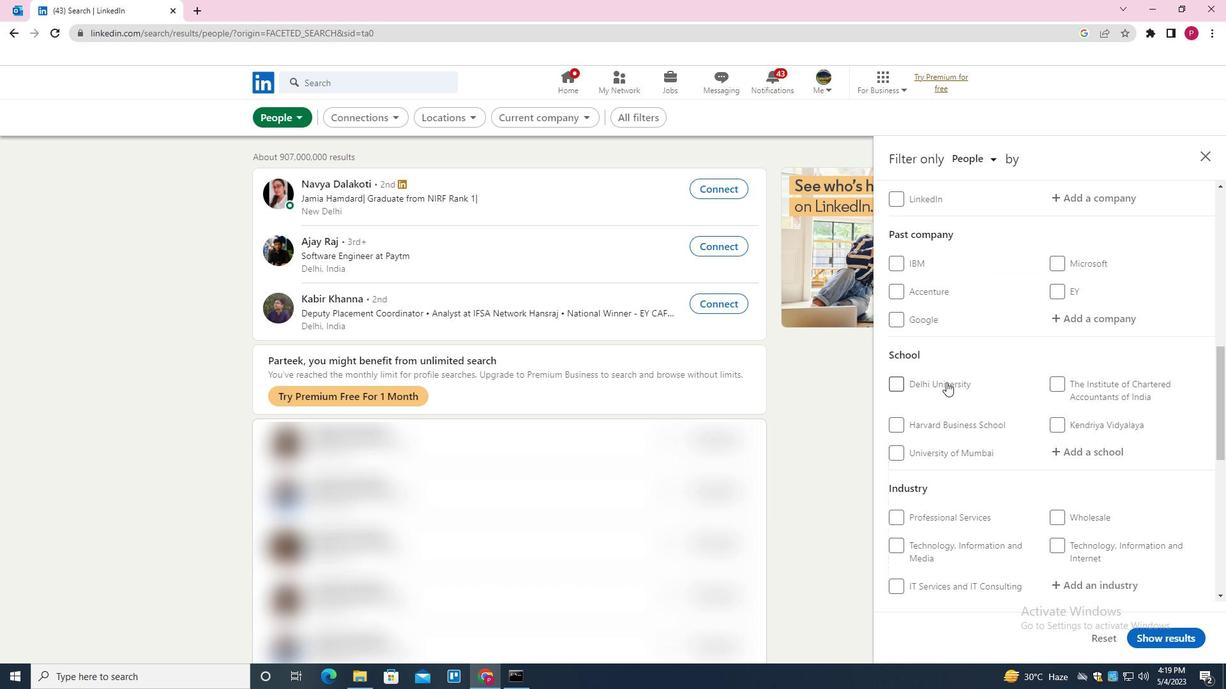 
Action: Mouse moved to (937, 364)
Screenshot: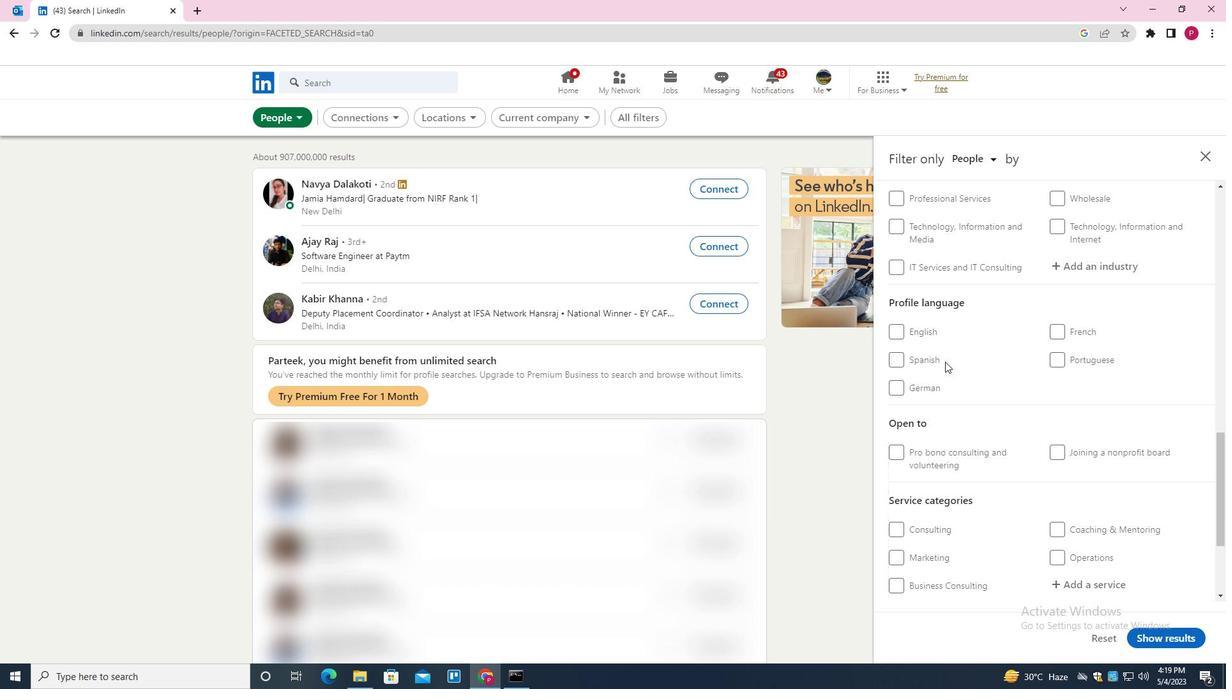 
Action: Mouse pressed left at (937, 364)
Screenshot: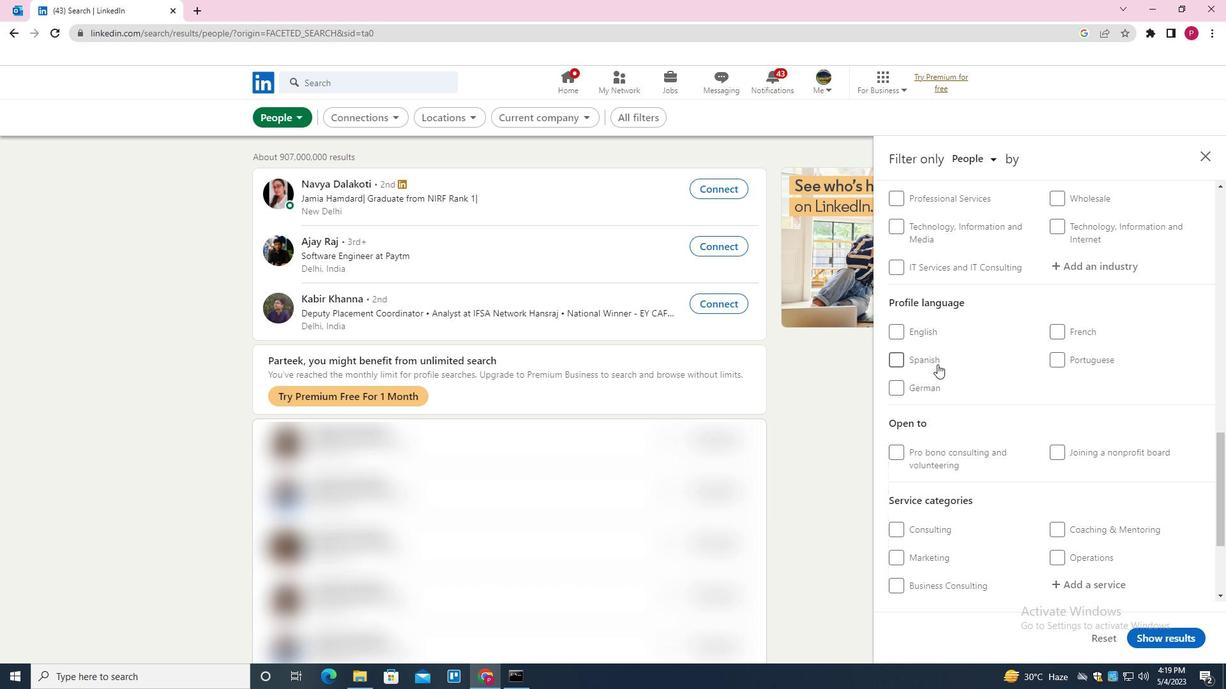 
Action: Mouse scrolled (937, 365) with delta (0, 0)
Screenshot: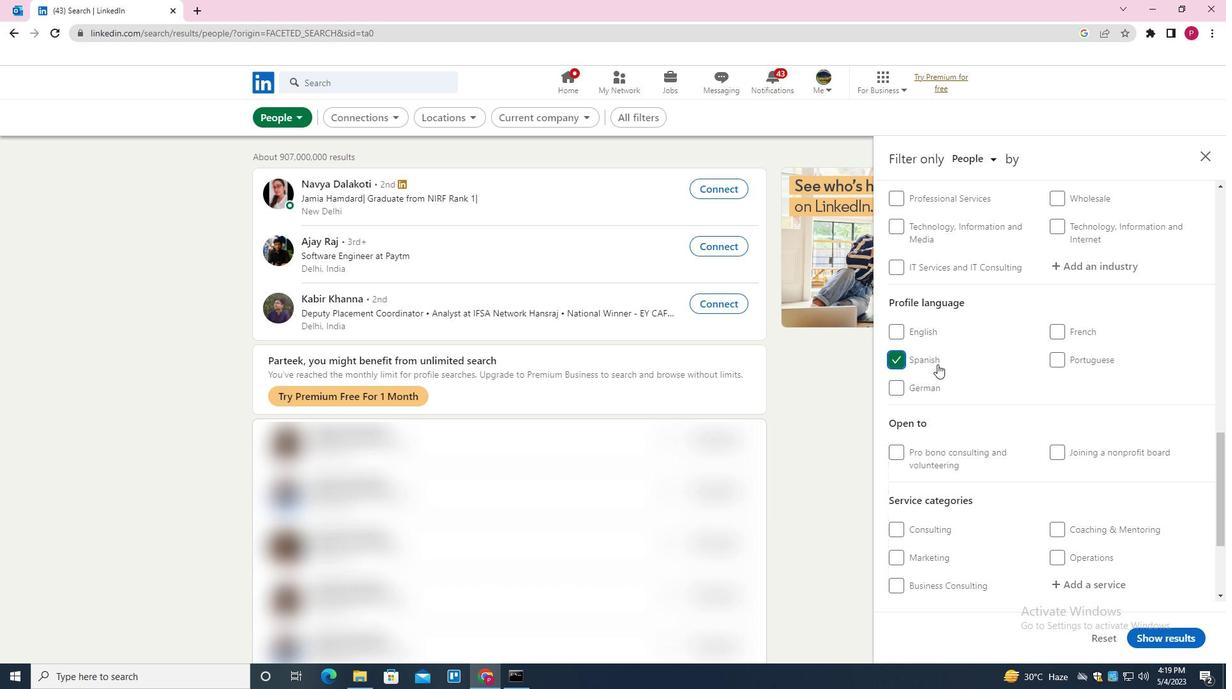 
Action: Mouse scrolled (937, 365) with delta (0, 0)
Screenshot: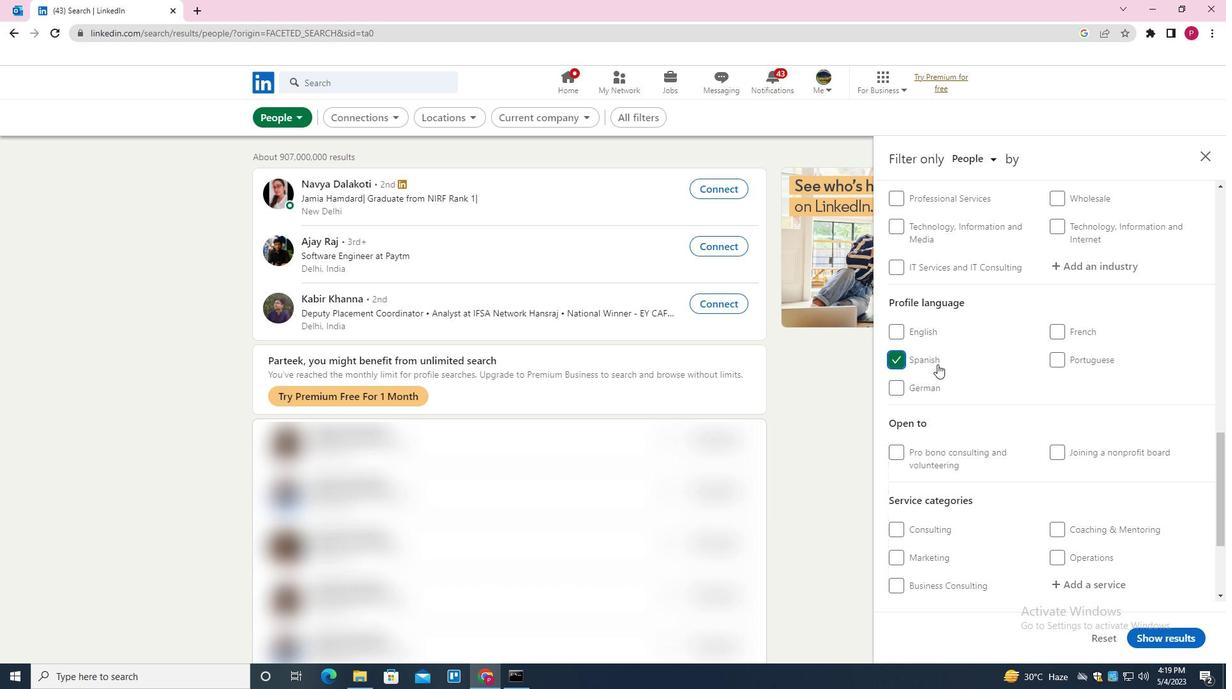 
Action: Mouse scrolled (937, 365) with delta (0, 0)
Screenshot: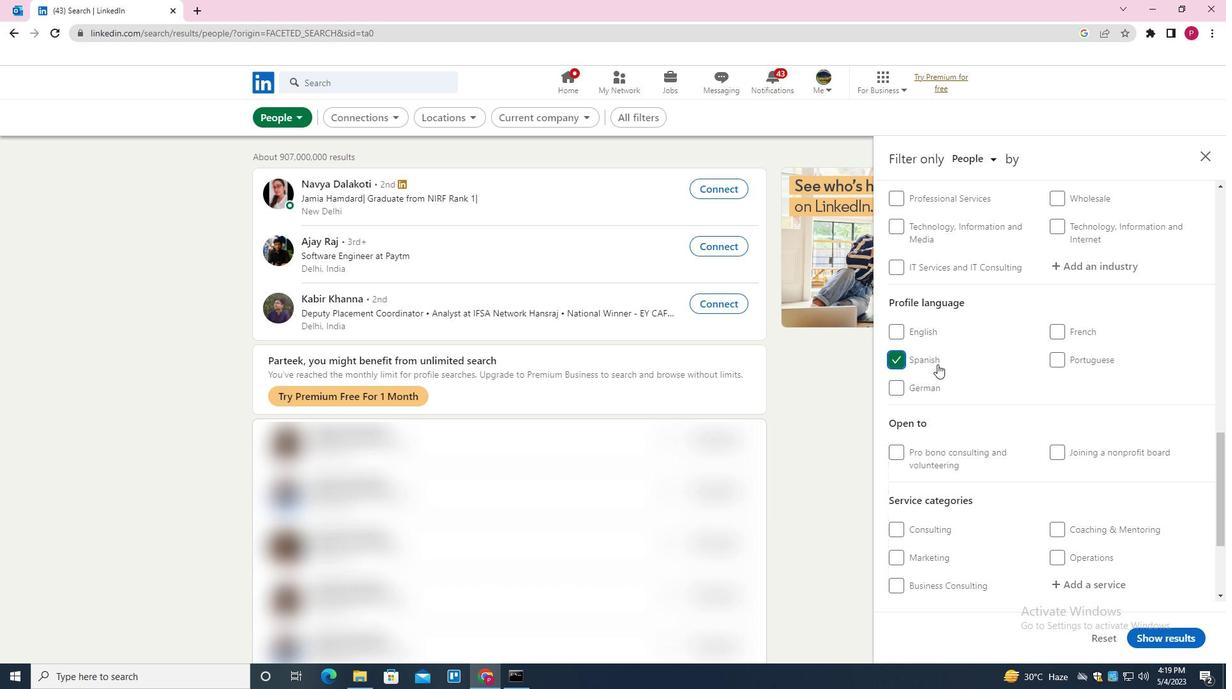 
Action: Mouse scrolled (937, 365) with delta (0, 0)
Screenshot: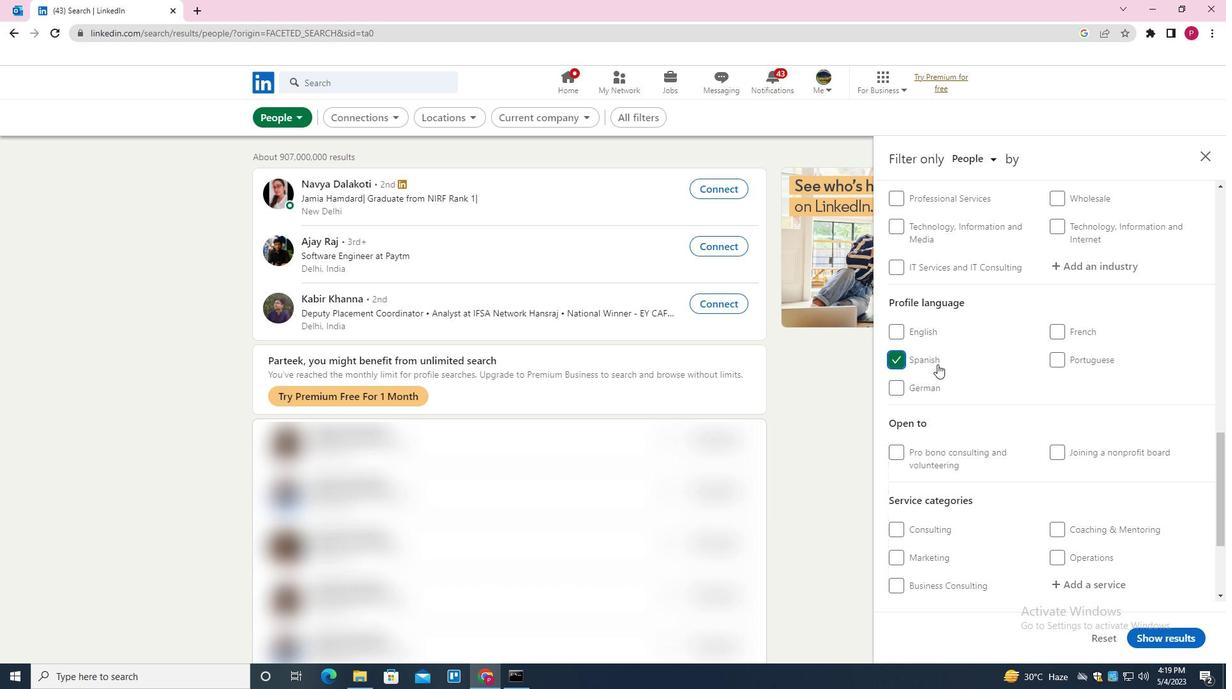 
Action: Mouse scrolled (937, 365) with delta (0, 0)
Screenshot: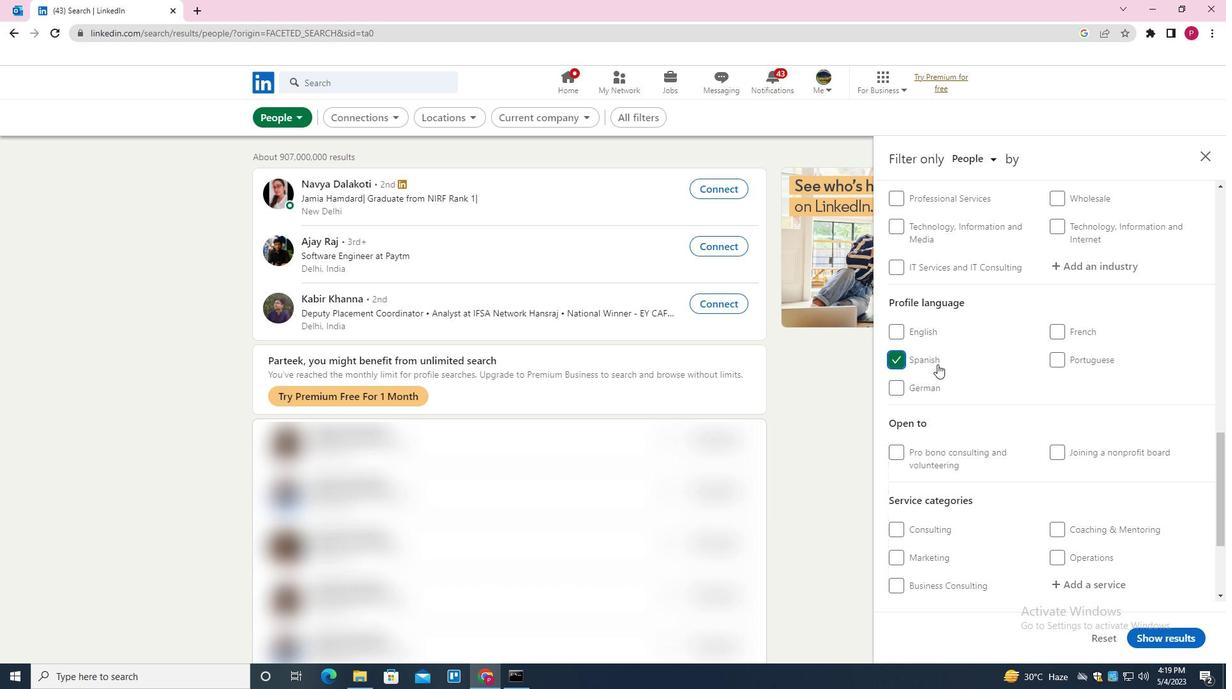 
Action: Mouse scrolled (937, 365) with delta (0, 0)
Screenshot: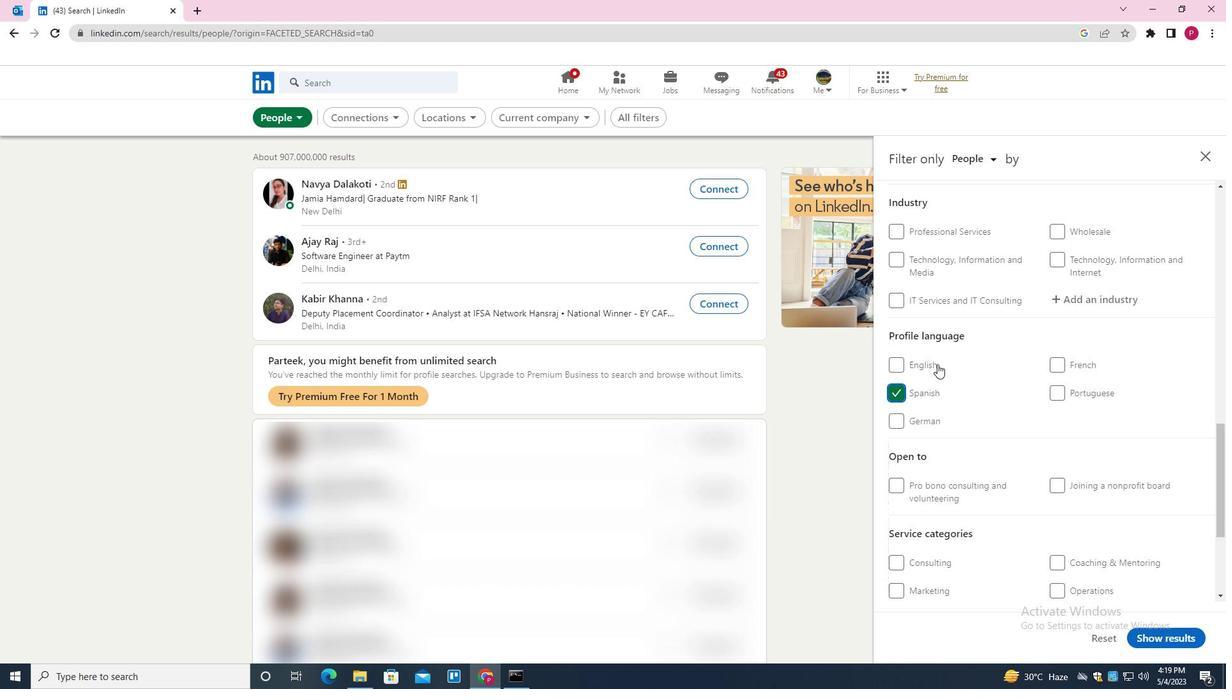 
Action: Mouse scrolled (937, 365) with delta (0, 0)
Screenshot: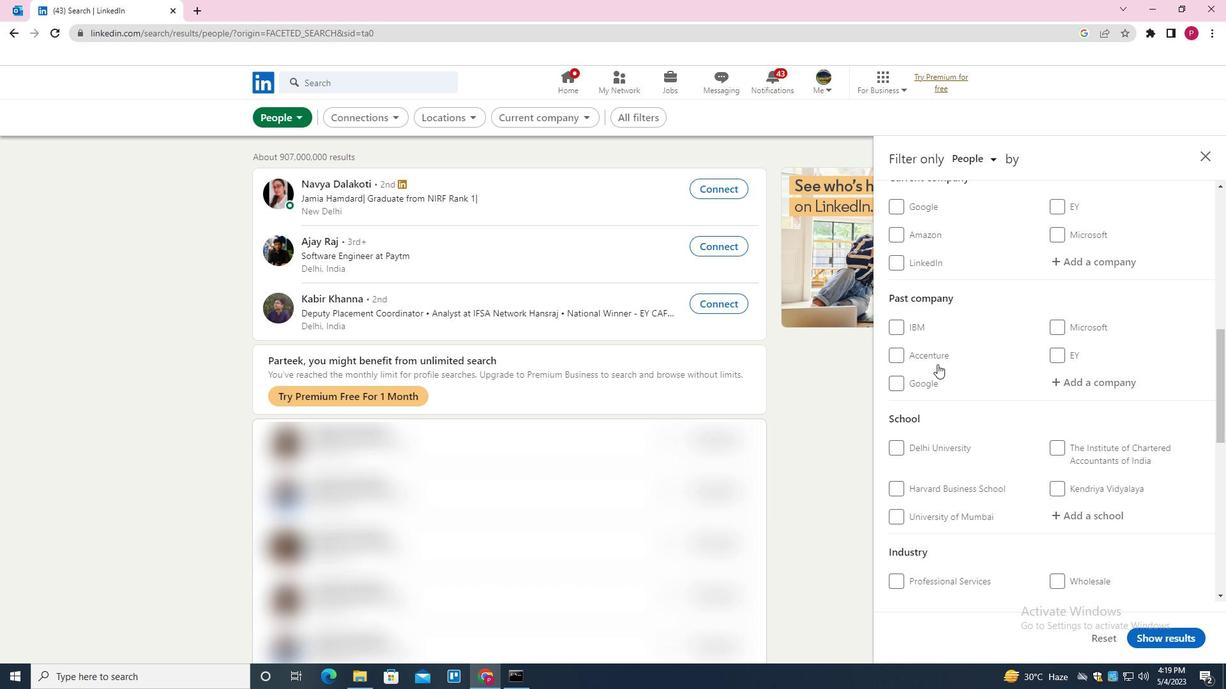 
Action: Mouse moved to (1106, 327)
Screenshot: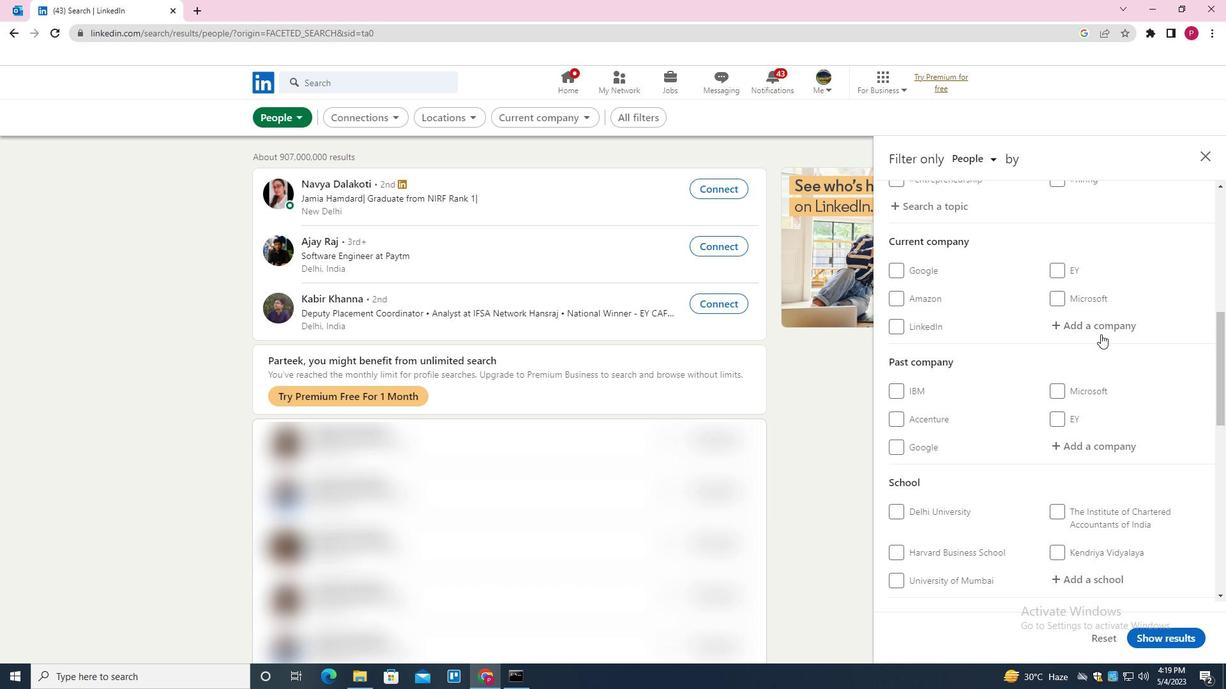 
Action: Mouse pressed left at (1106, 327)
Screenshot: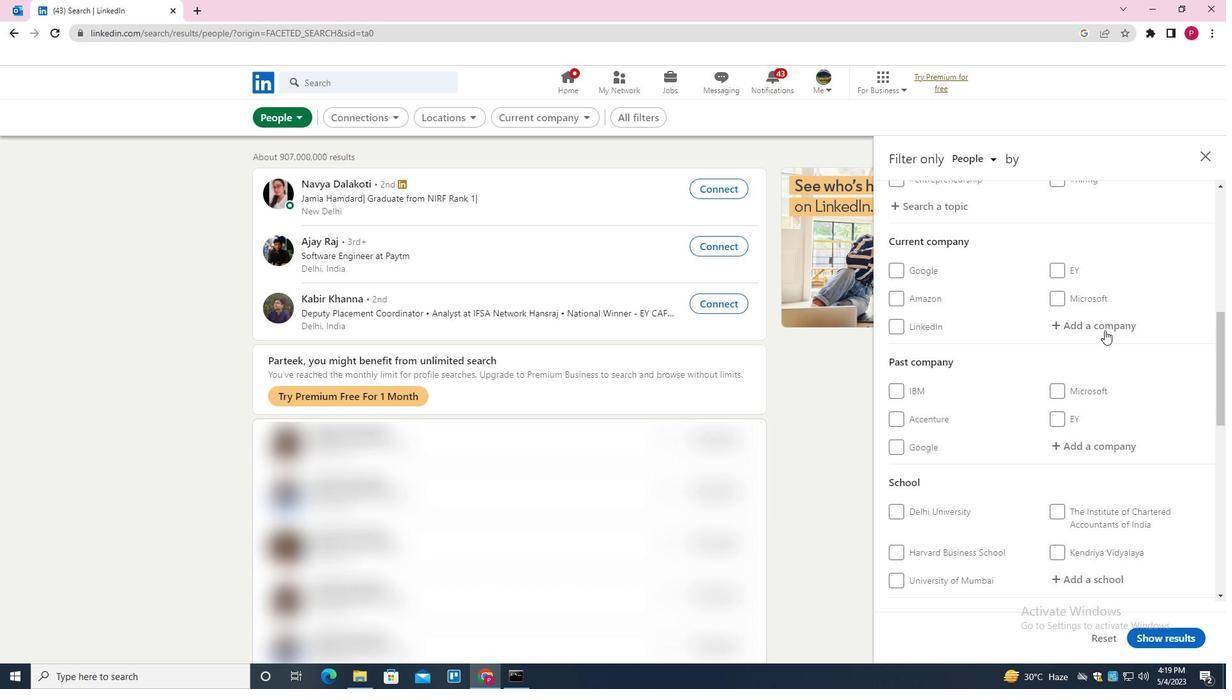 
Action: Mouse moved to (1101, 331)
Screenshot: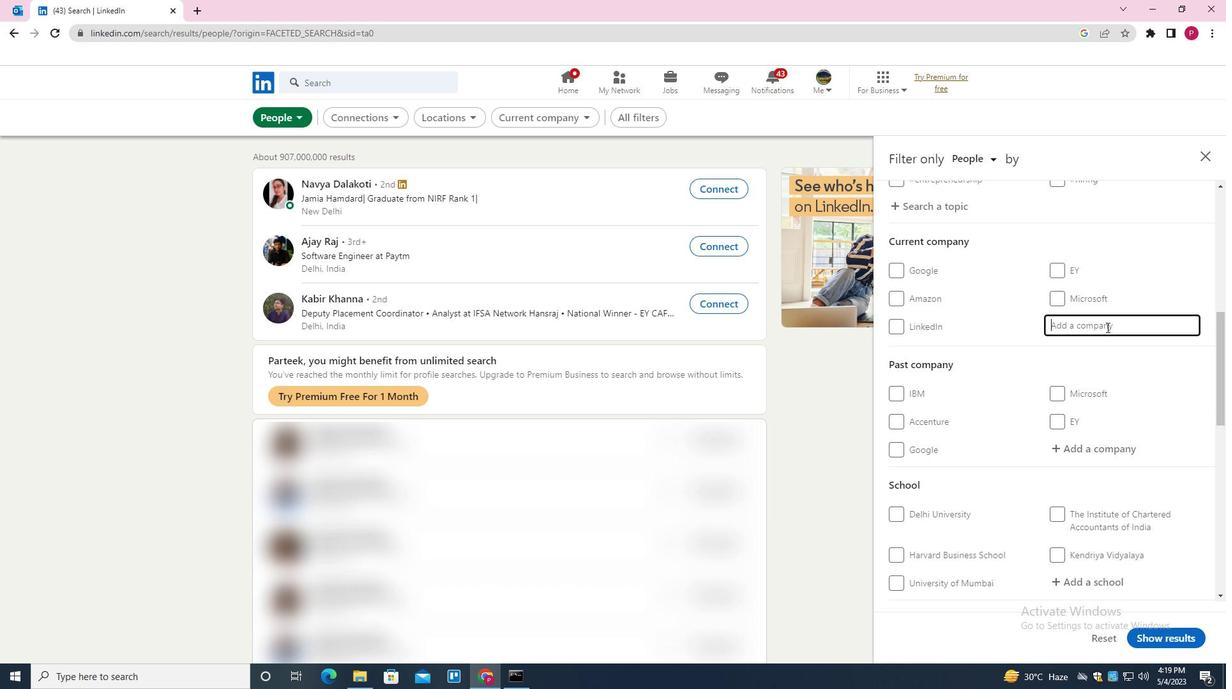 
Action: Key pressed <Key.shift>T<Key.shift>CI
Screenshot: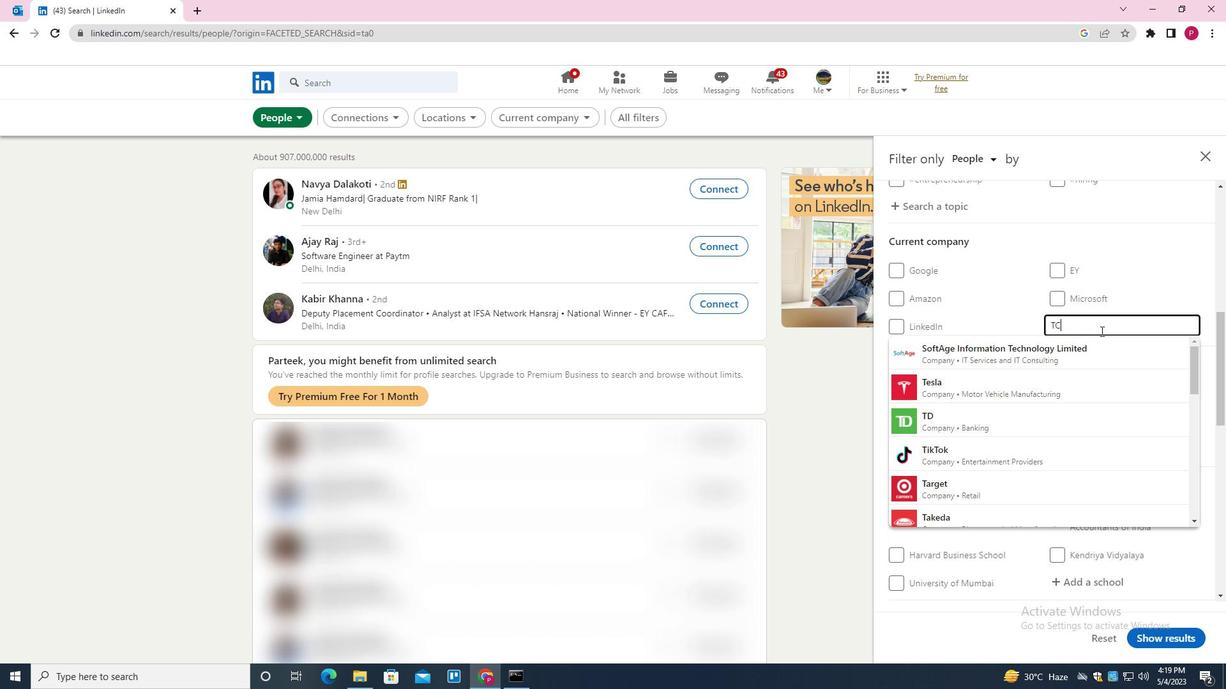 
Action: Mouse moved to (1100, 332)
Screenshot: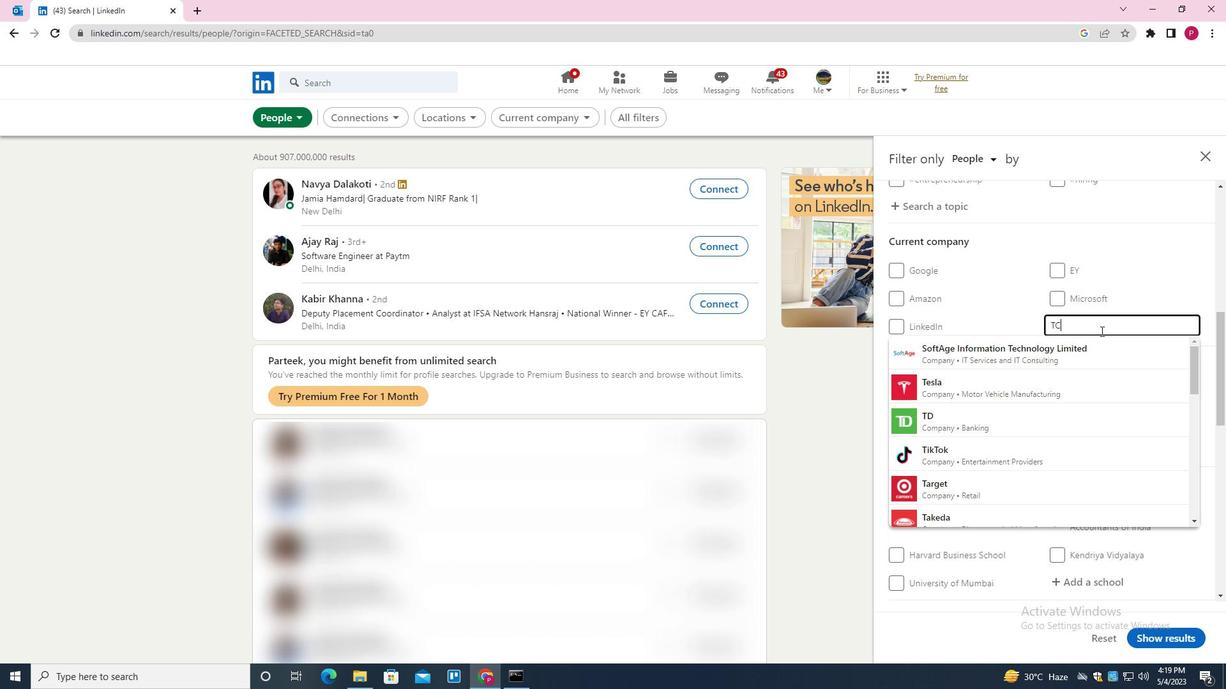 
Action: Key pressed <Key.space><Key.shift>GROUP<Key.space><Key.down><Key.enter>
Screenshot: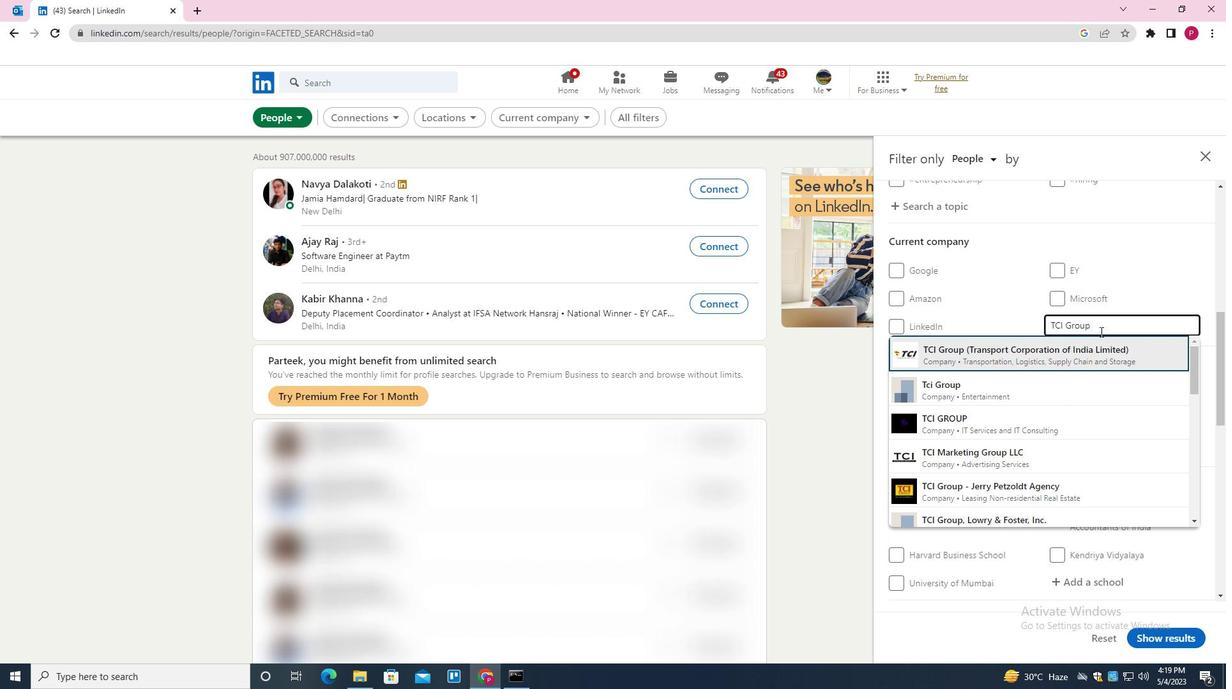 
Action: Mouse moved to (1078, 348)
Screenshot: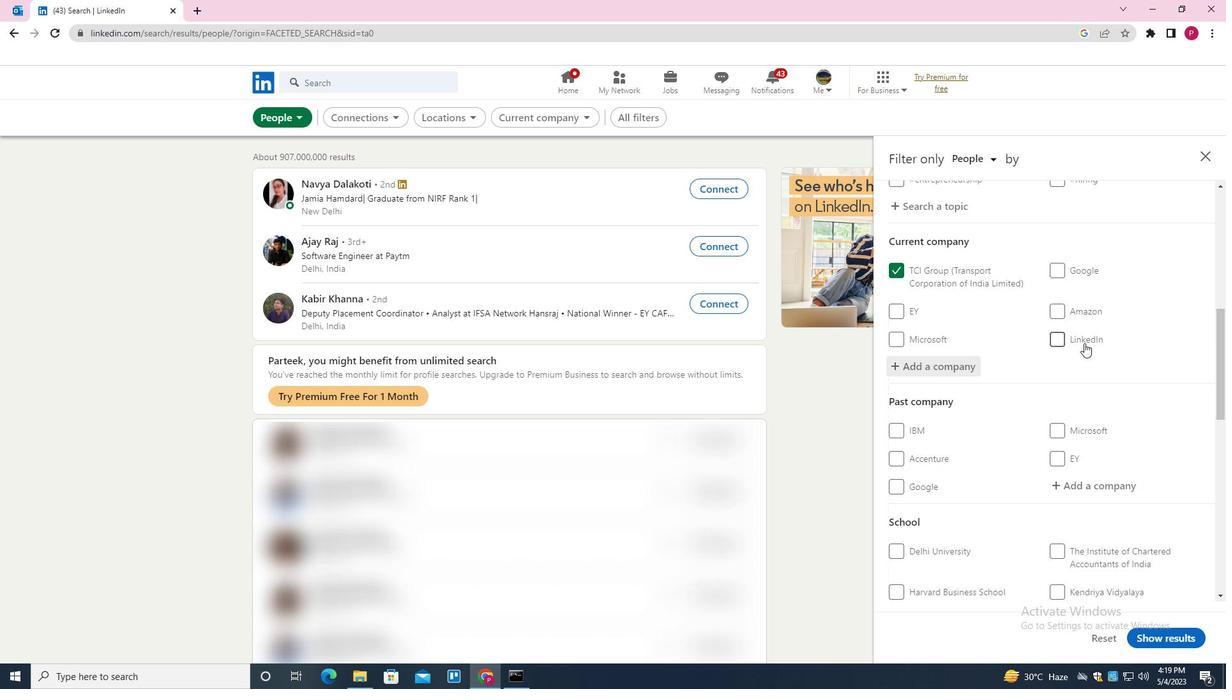 
Action: Mouse scrolled (1078, 347) with delta (0, 0)
Screenshot: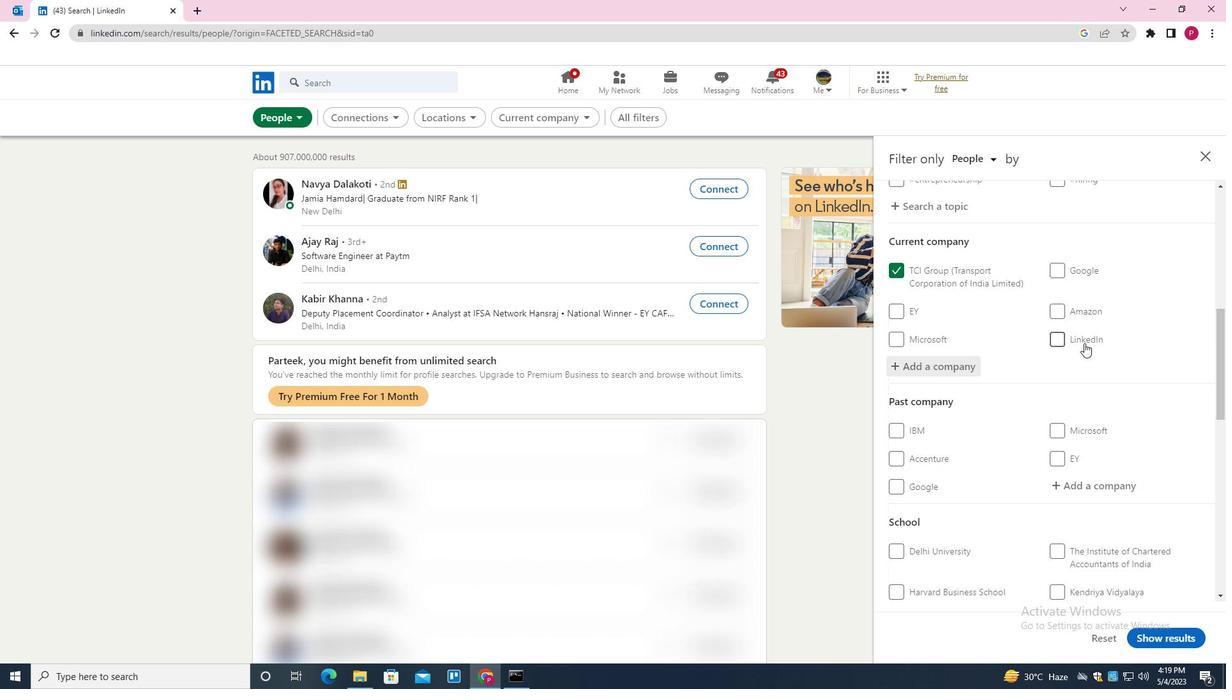 
Action: Mouse moved to (1078, 348)
Screenshot: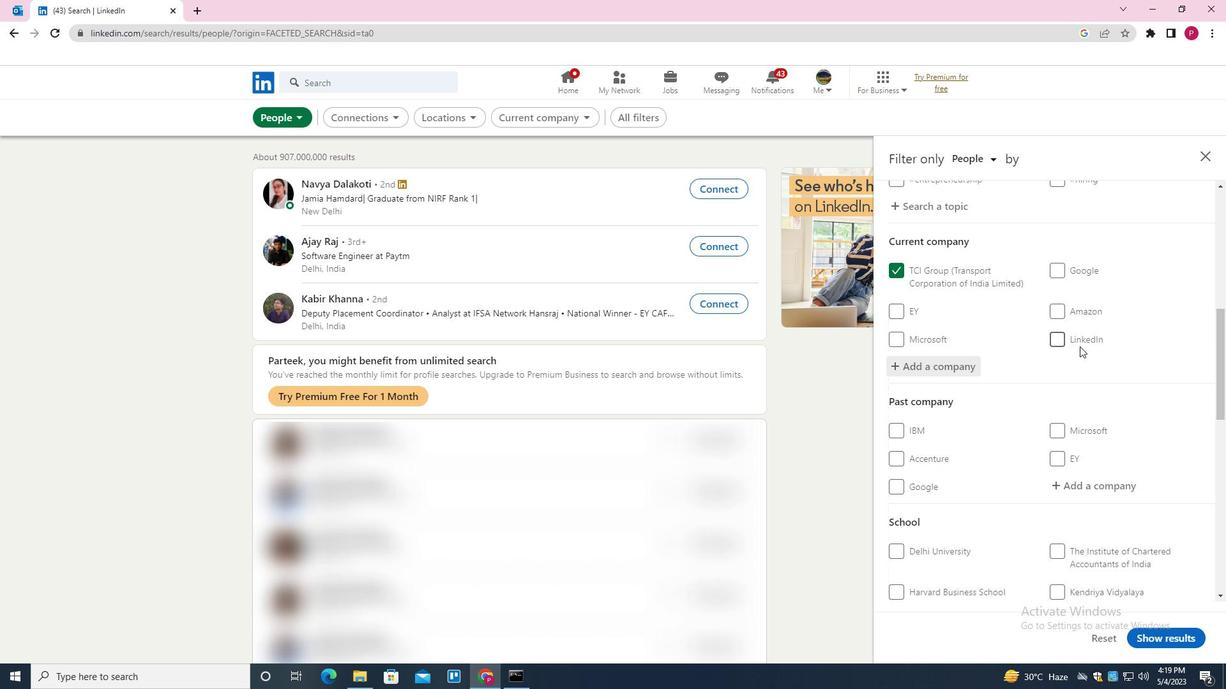 
Action: Mouse scrolled (1078, 348) with delta (0, 0)
Screenshot: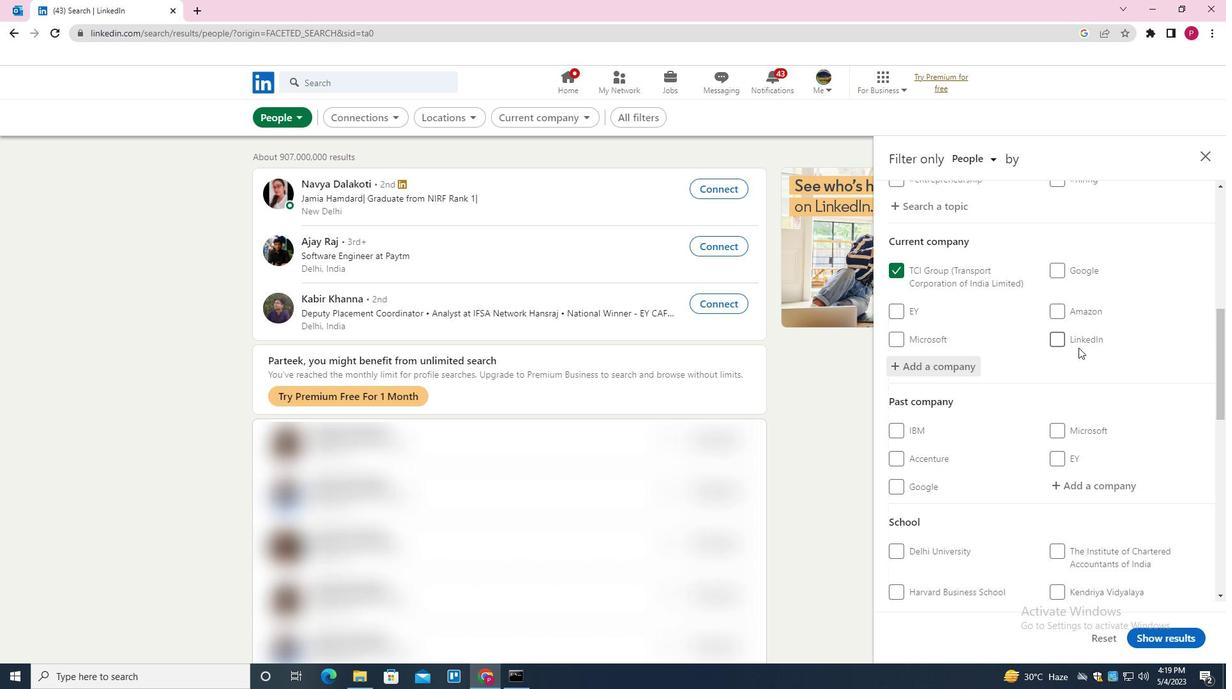 
Action: Mouse moved to (1074, 350)
Screenshot: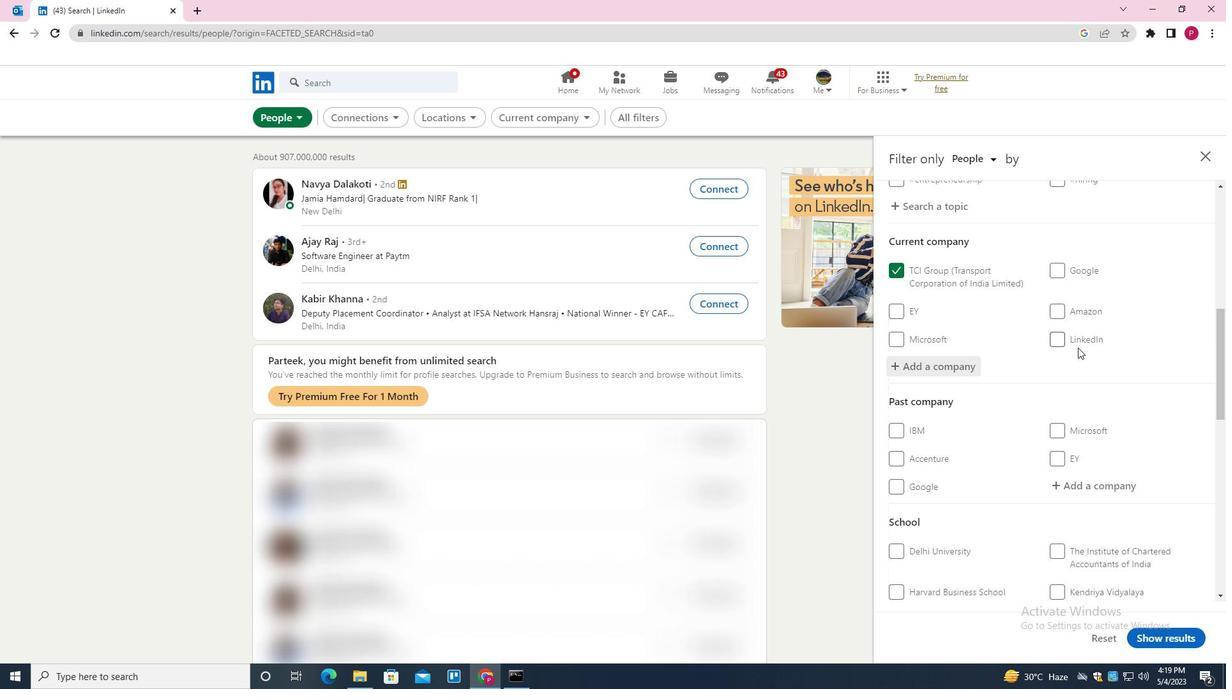 
Action: Mouse scrolled (1074, 349) with delta (0, 0)
Screenshot: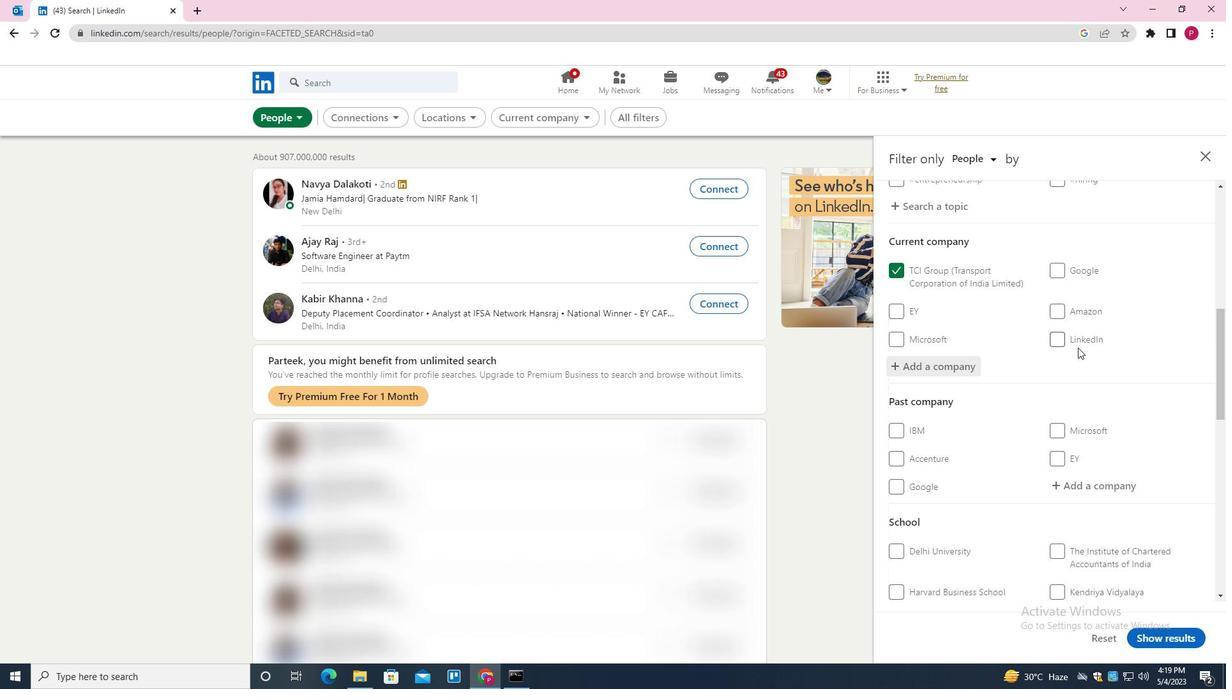 
Action: Mouse moved to (1073, 351)
Screenshot: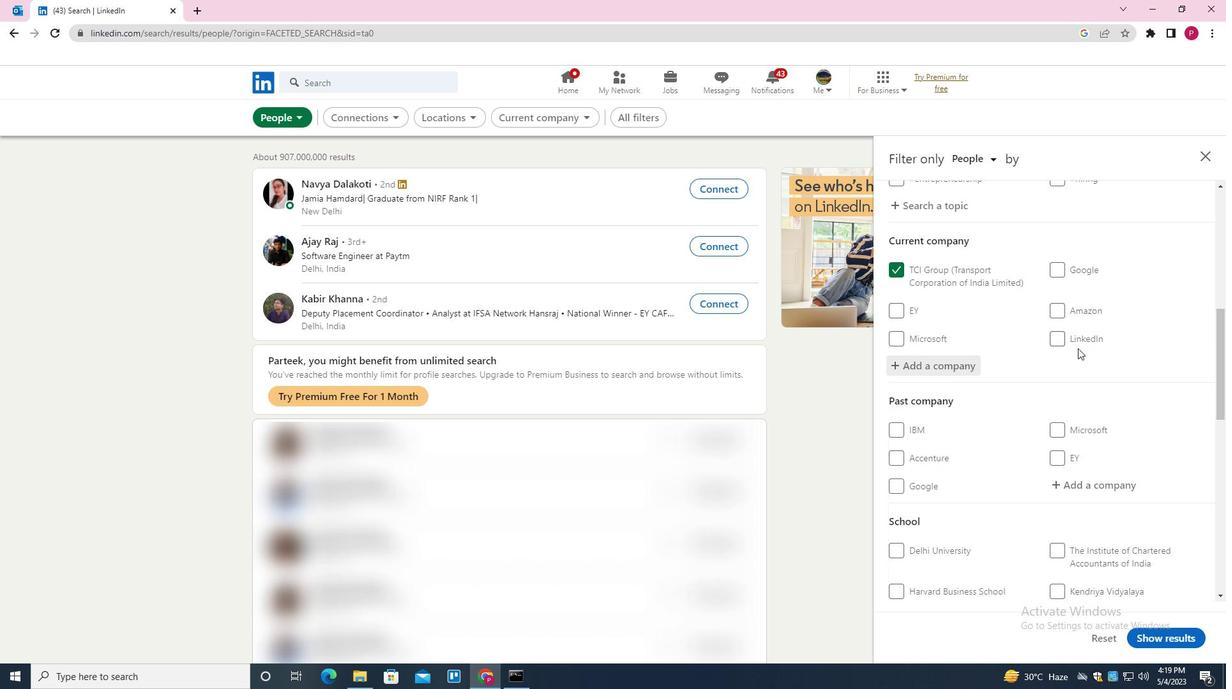 
Action: Mouse scrolled (1073, 351) with delta (0, 0)
Screenshot: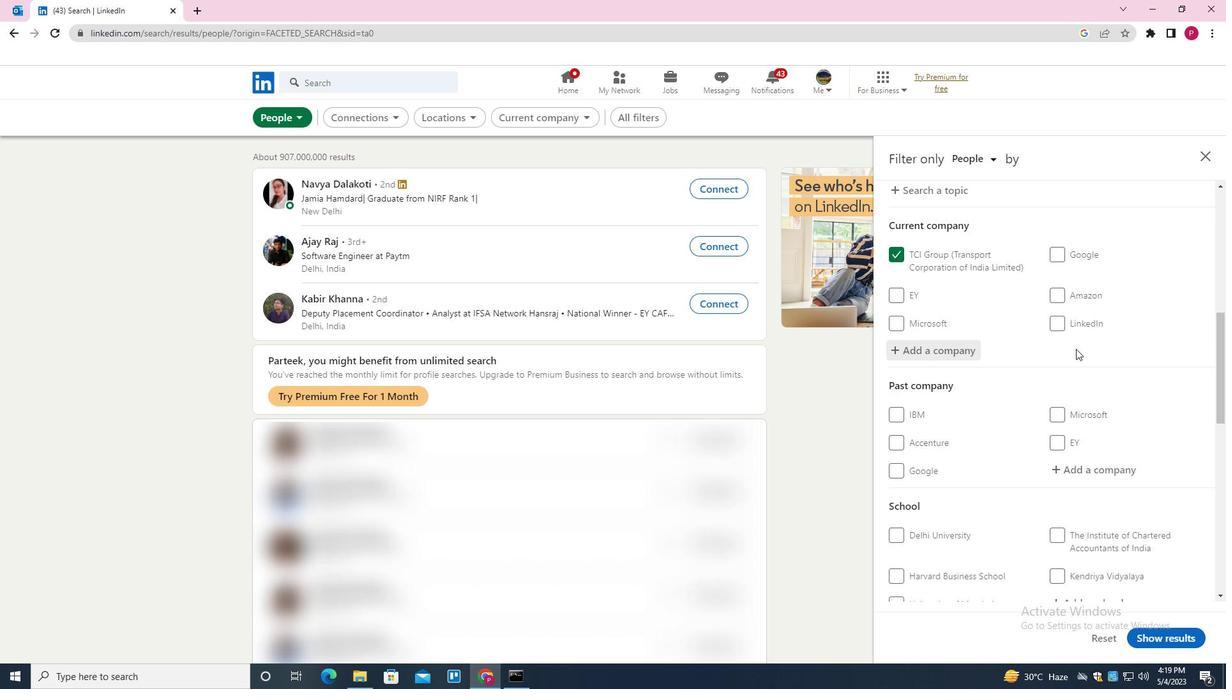 
Action: Mouse moved to (1096, 364)
Screenshot: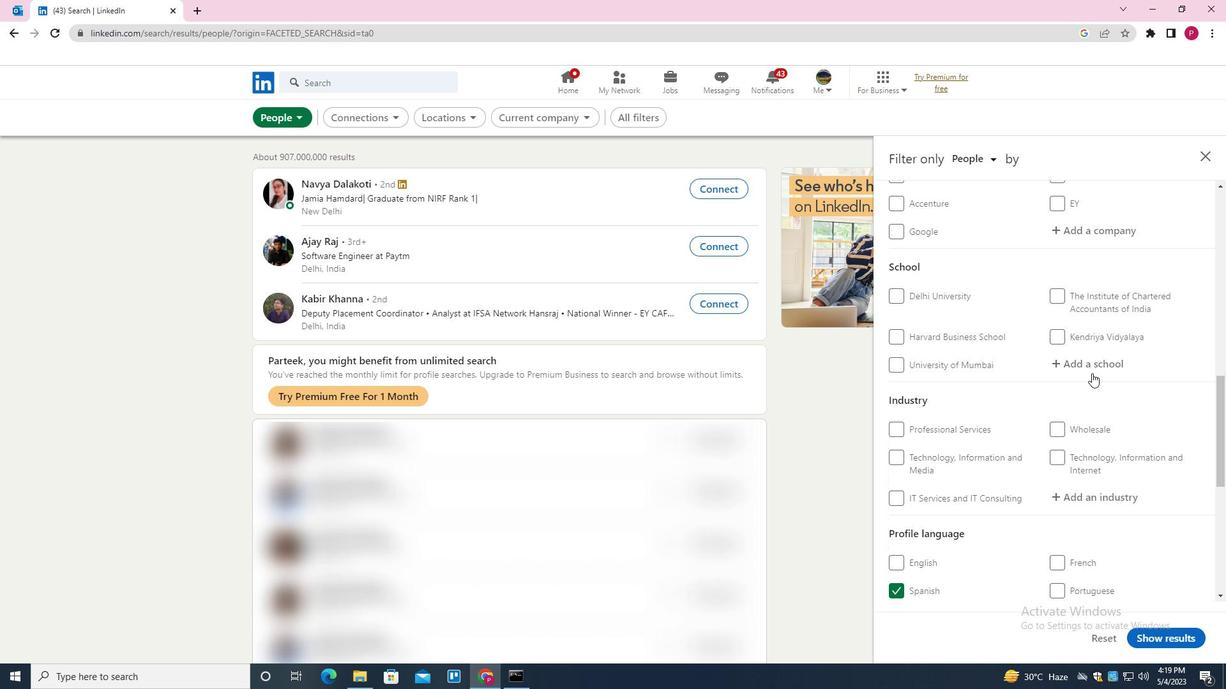 
Action: Mouse pressed left at (1096, 364)
Screenshot: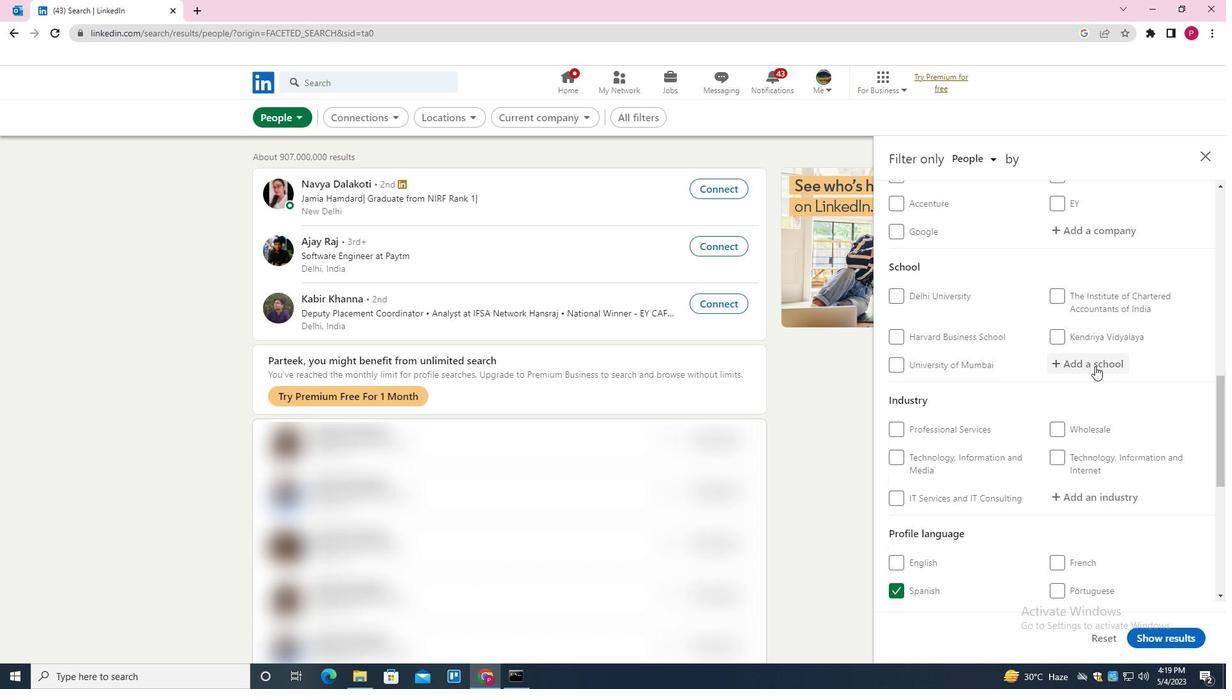 
Action: Mouse moved to (1095, 364)
Screenshot: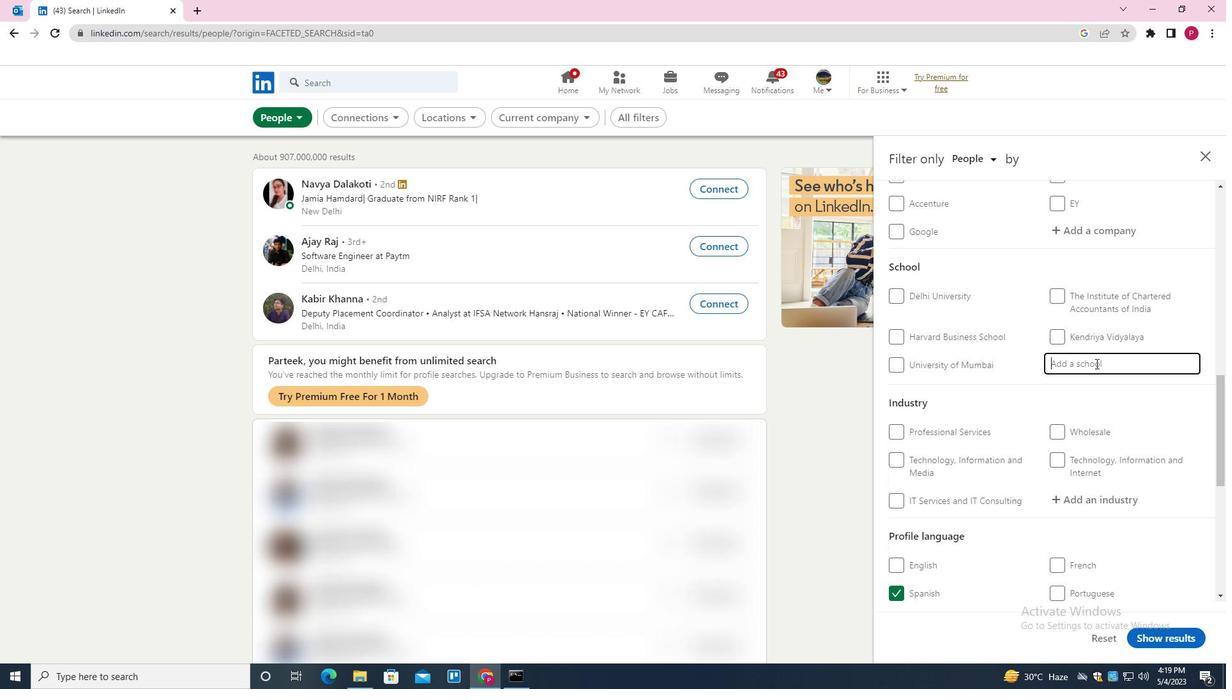 
Action: Key pressed <Key.shift><Key.shift>CITY<Key.space><Key.shift><Key.shift>MONTESSORI<Key.space><Key.shift>SCHOOL<Key.down><Key.enter>
Screenshot: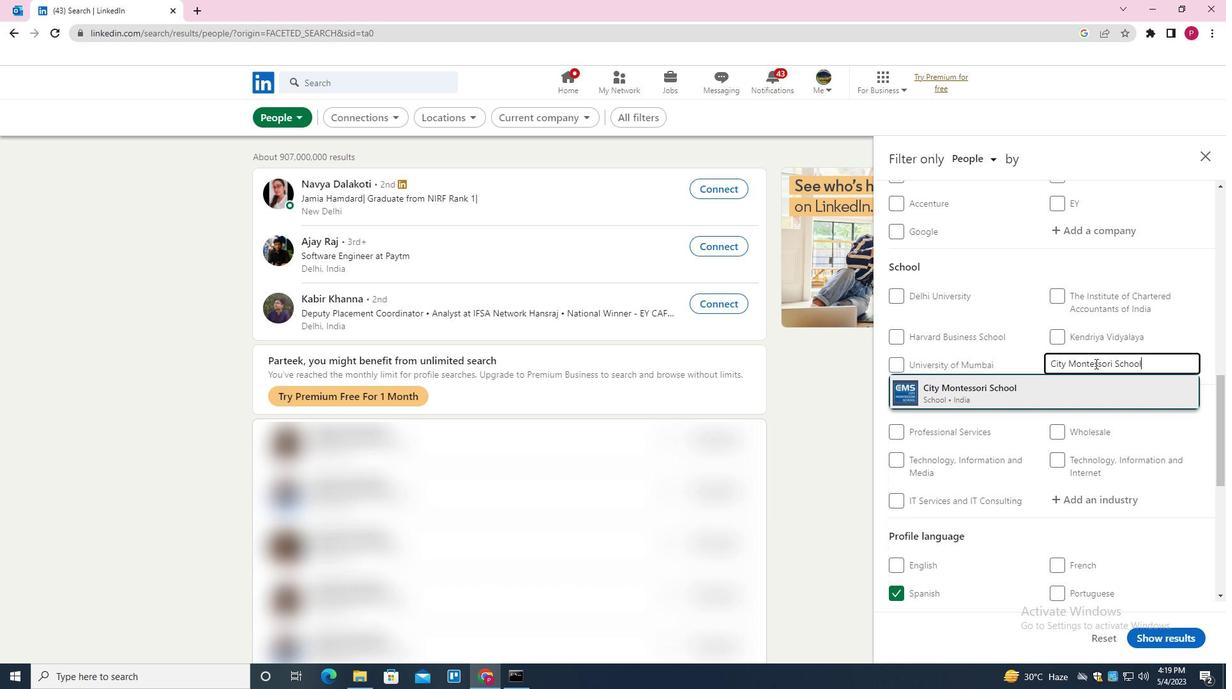 
Action: Mouse moved to (1060, 369)
Screenshot: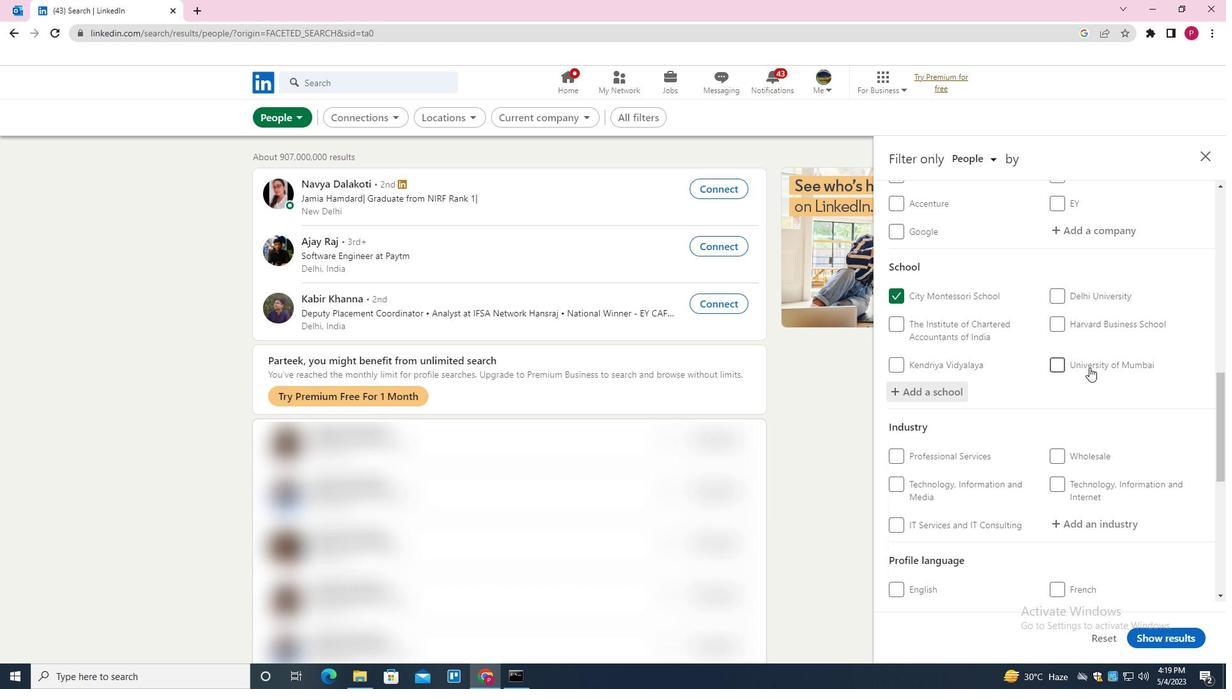 
Action: Mouse scrolled (1060, 368) with delta (0, 0)
Screenshot: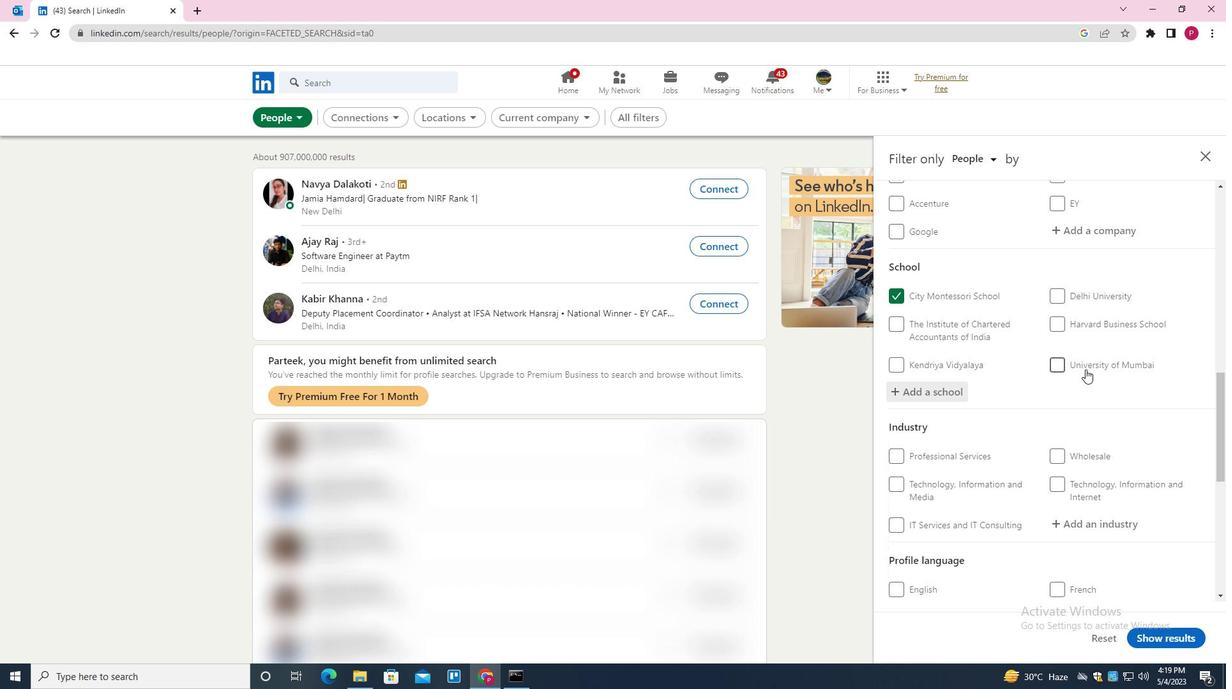 
Action: Mouse scrolled (1060, 368) with delta (0, 0)
Screenshot: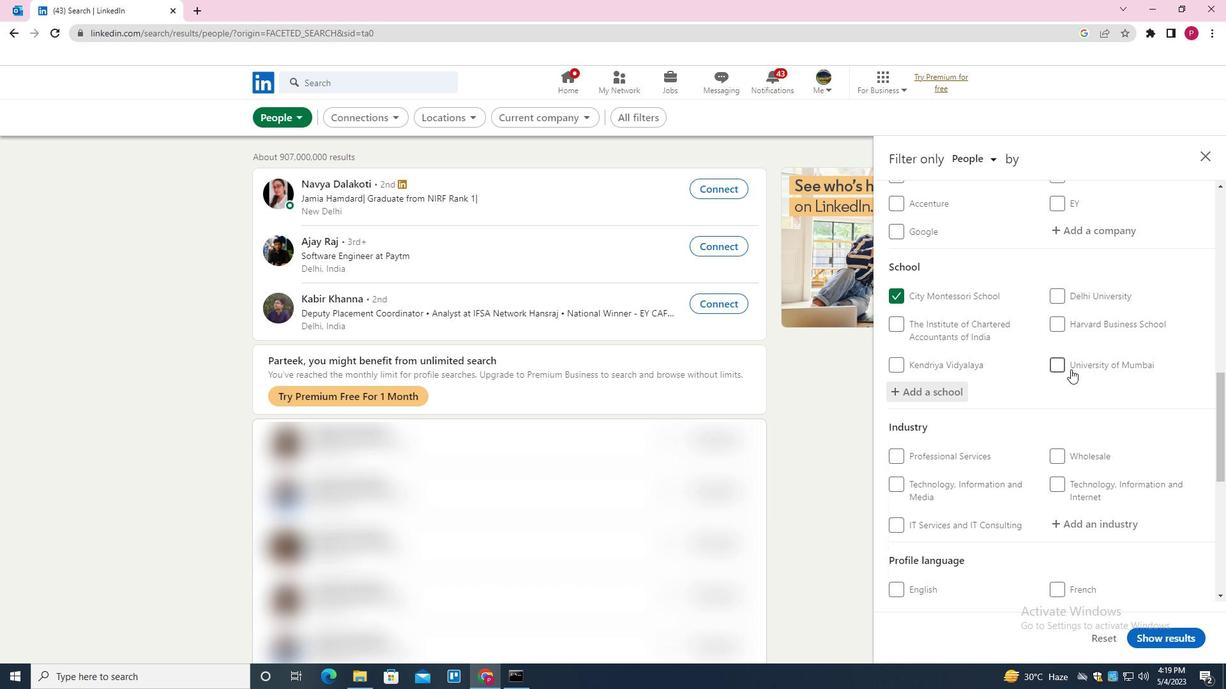 
Action: Mouse moved to (1059, 369)
Screenshot: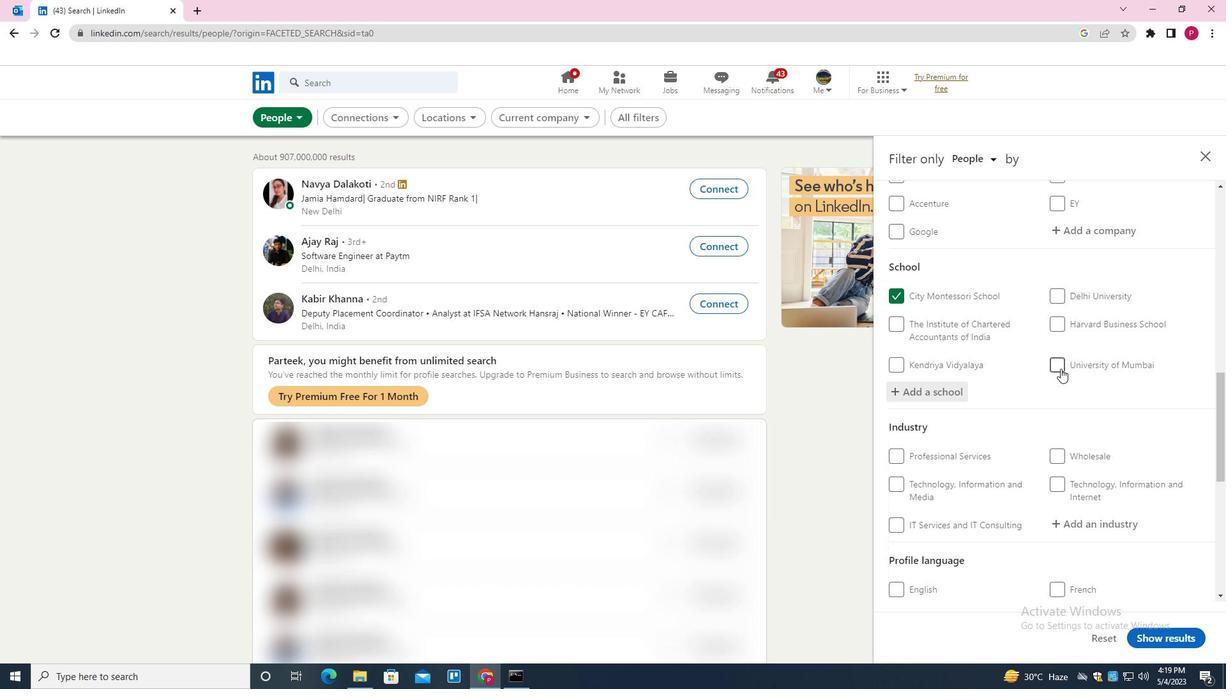 
Action: Mouse scrolled (1059, 368) with delta (0, 0)
Screenshot: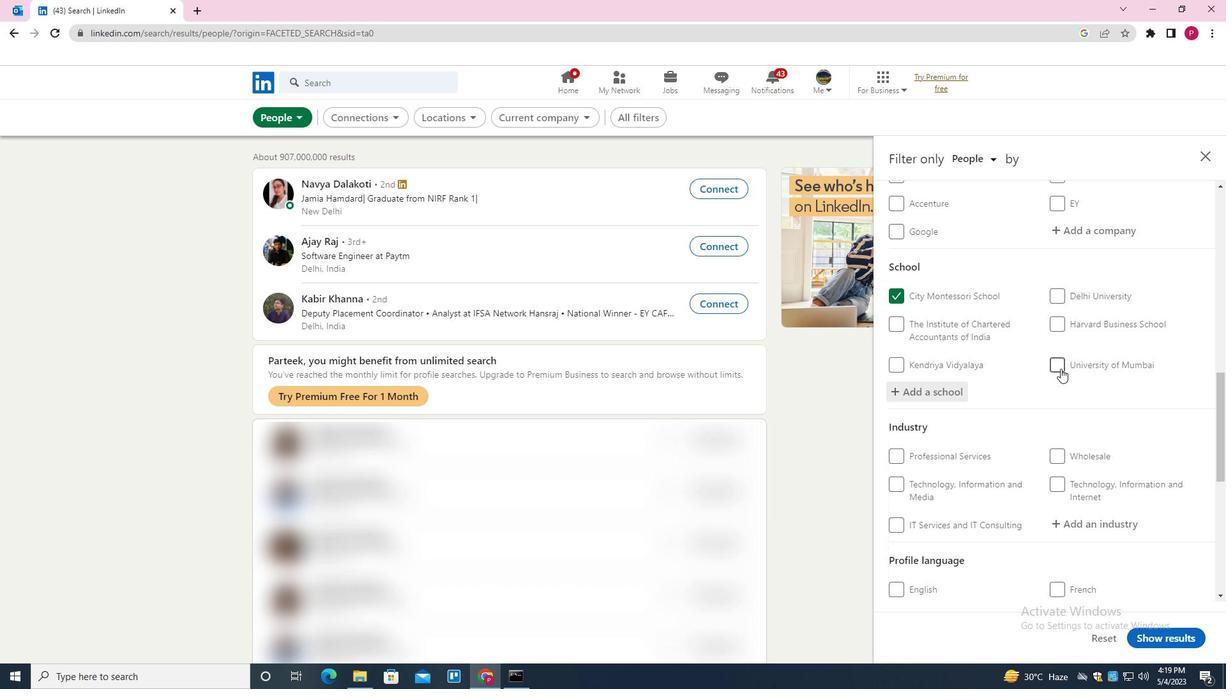 
Action: Mouse moved to (1097, 334)
Screenshot: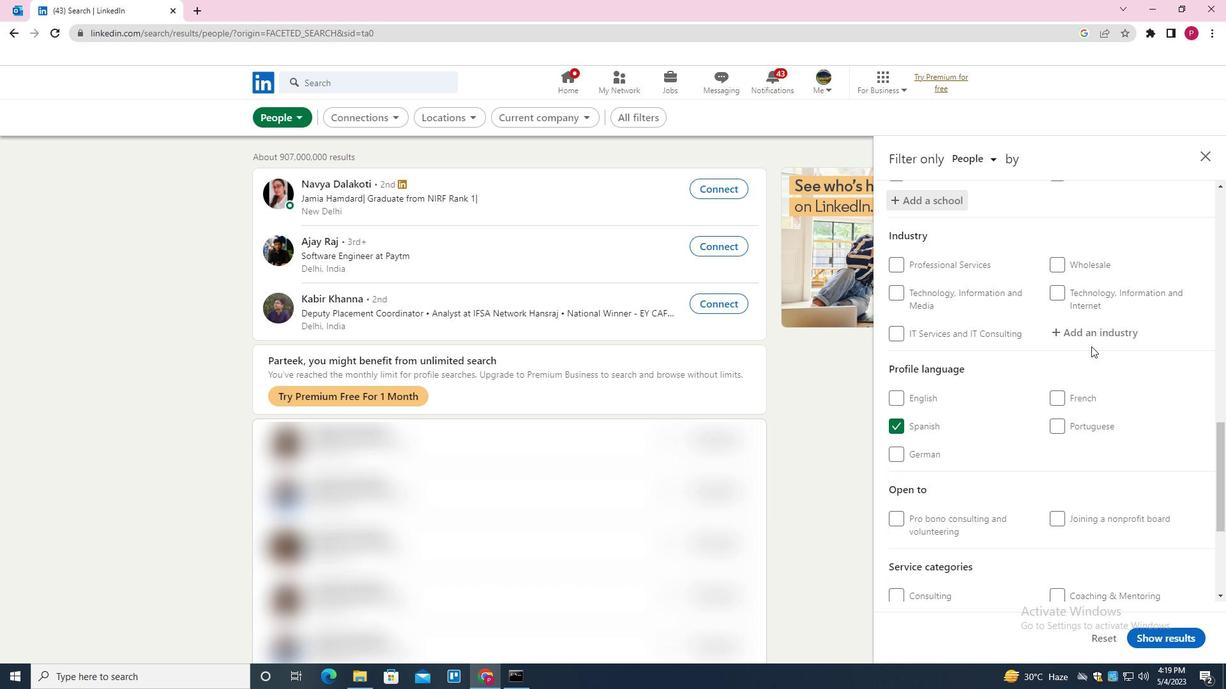 
Action: Mouse pressed left at (1097, 334)
Screenshot: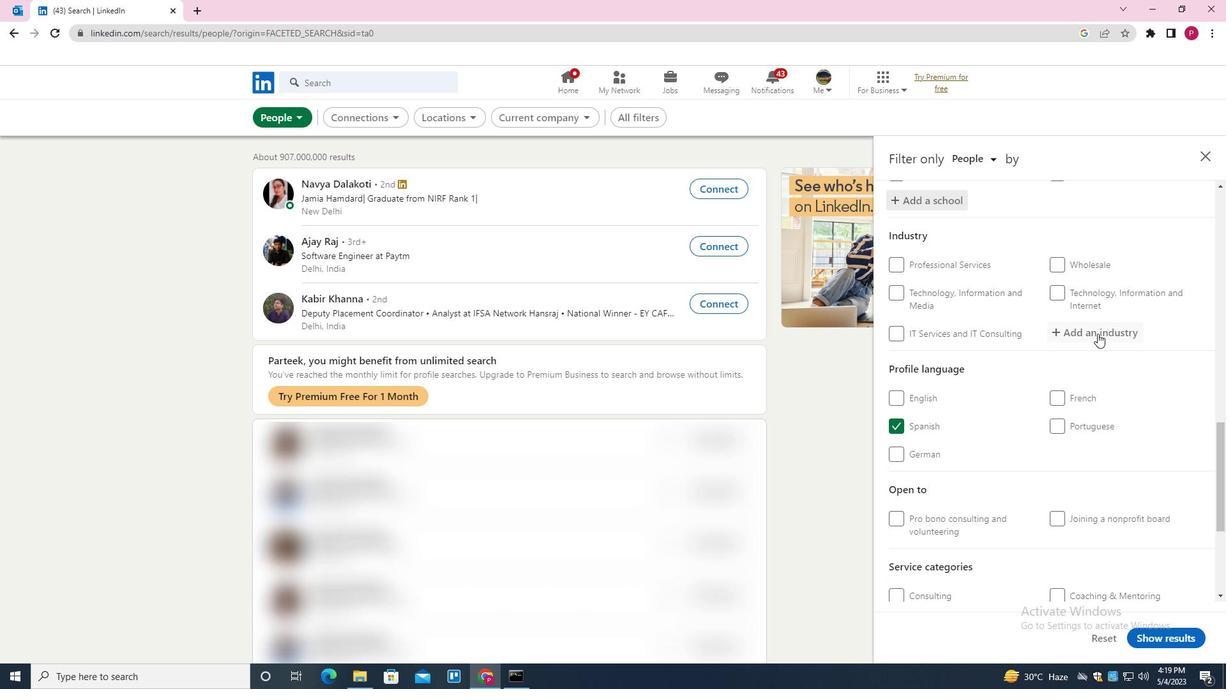 
Action: Mouse moved to (1083, 343)
Screenshot: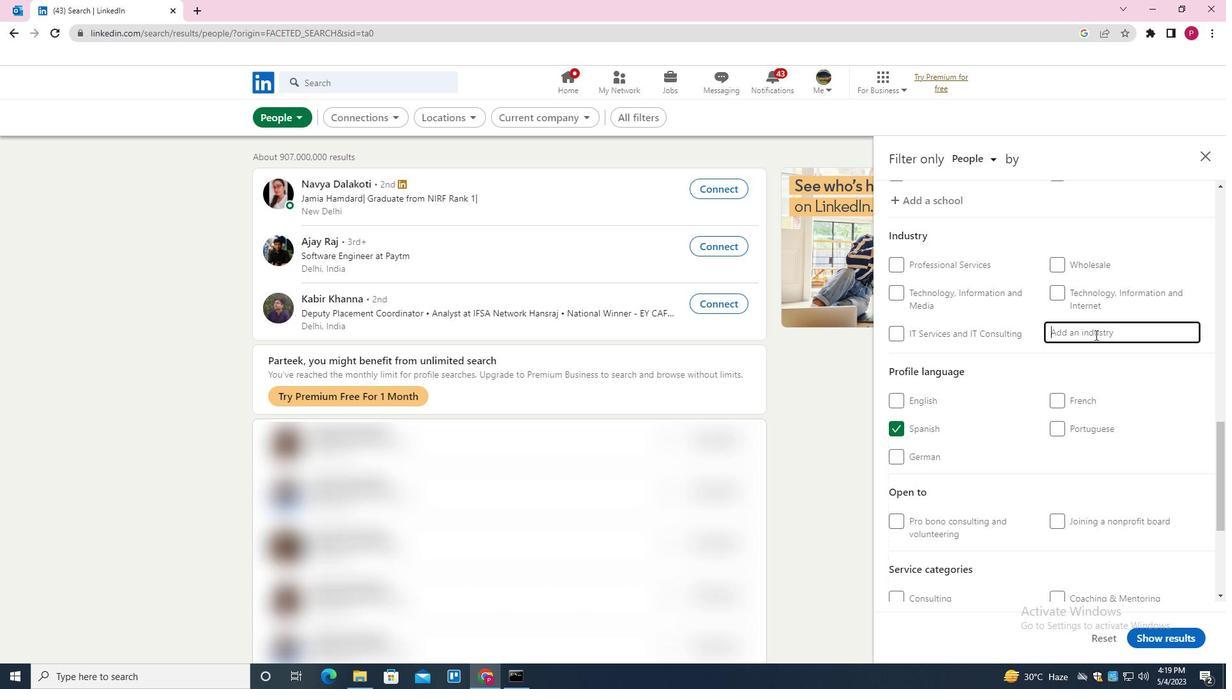 
Action: Key pressed <Key.shift><Key.shift><Key.shift><Key.shift><Key.shift><Key.shift><Key.shift><Key.shift><Key.shift><Key.shift><Key.shift><Key.shift>MINING<Key.down><Key.enter>
Screenshot: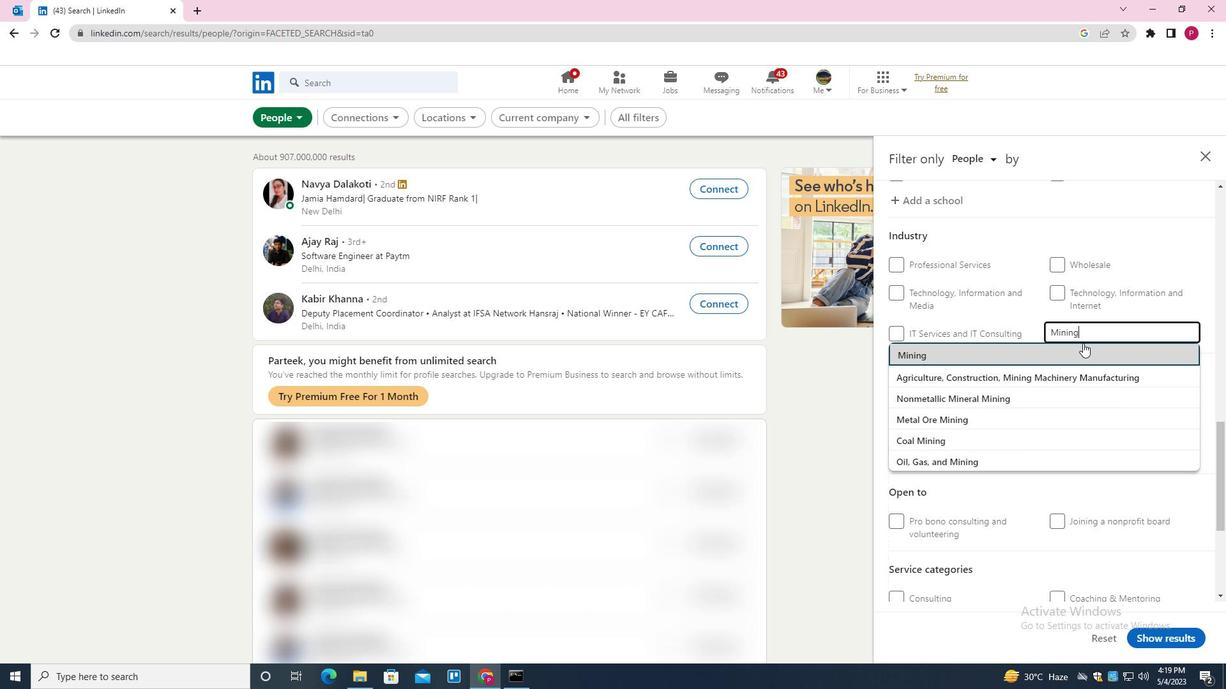 
Action: Mouse moved to (921, 447)
Screenshot: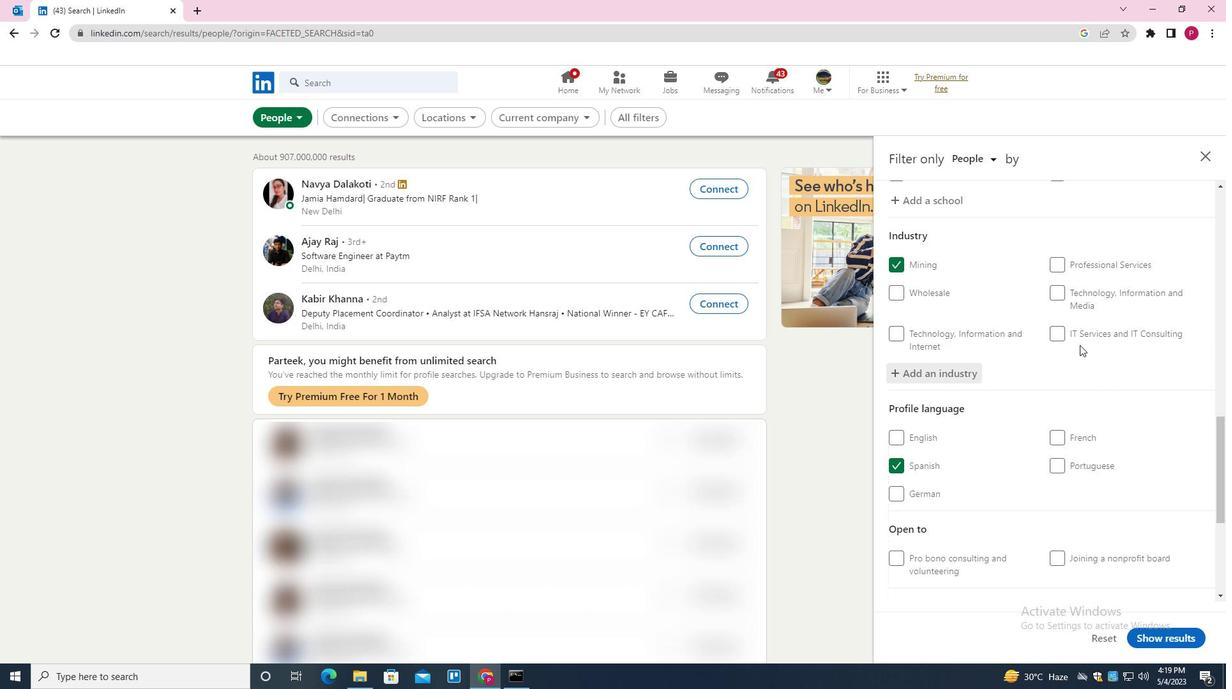 
Action: Mouse scrolled (921, 446) with delta (0, 0)
Screenshot: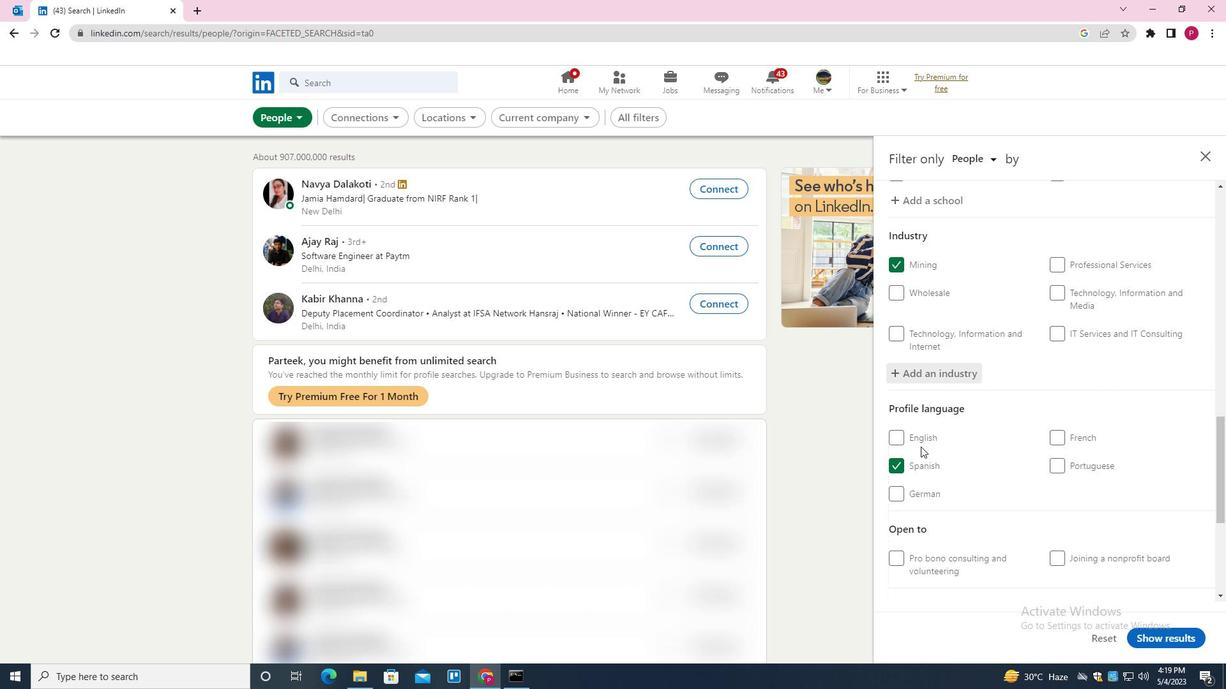 
Action: Mouse moved to (920, 447)
Screenshot: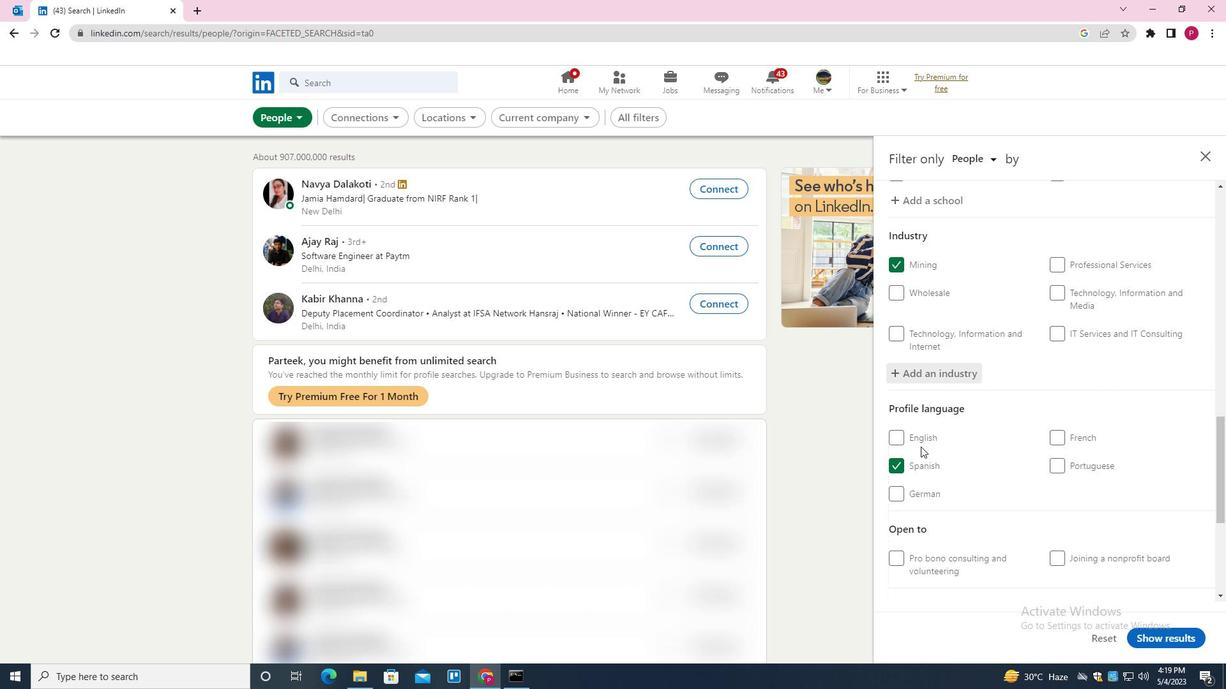
Action: Mouse scrolled (920, 446) with delta (0, 0)
Screenshot: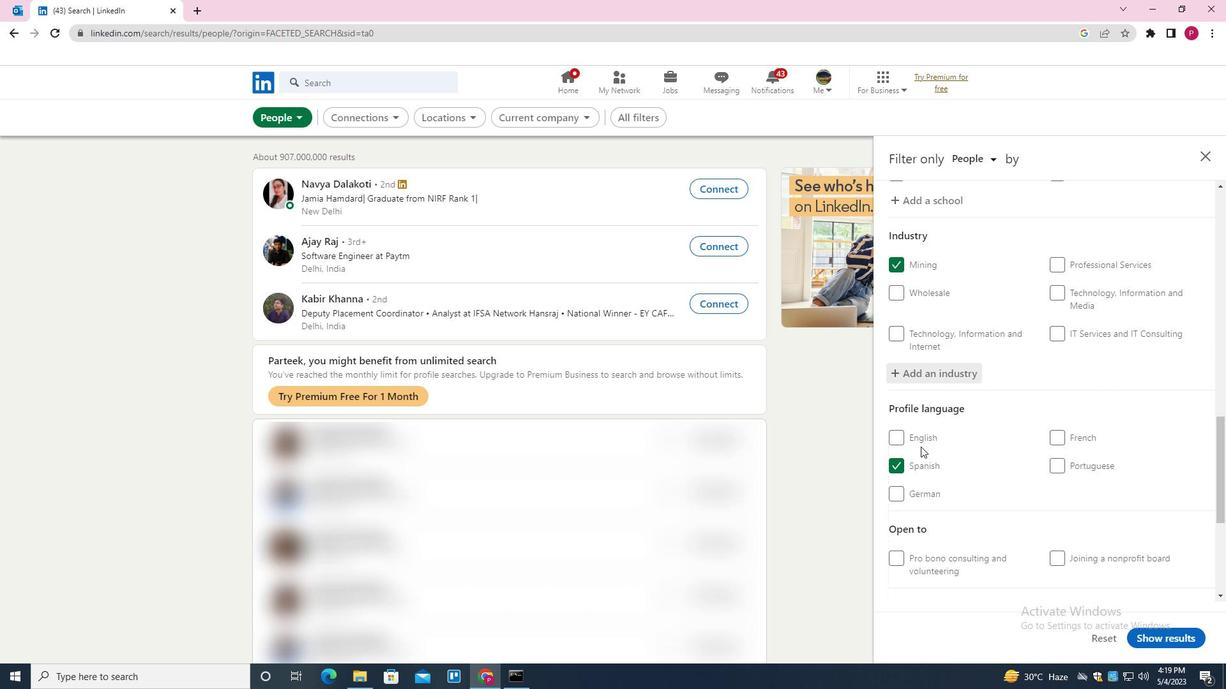 
Action: Mouse moved to (926, 449)
Screenshot: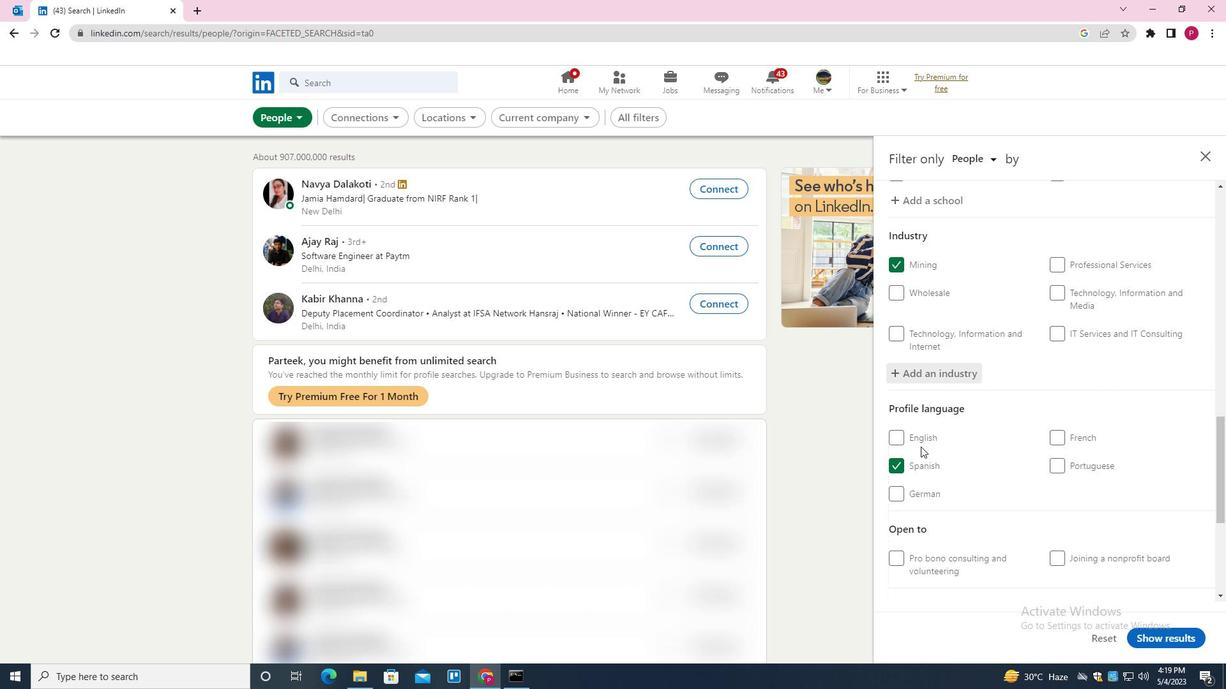 
Action: Mouse scrolled (926, 448) with delta (0, 0)
Screenshot: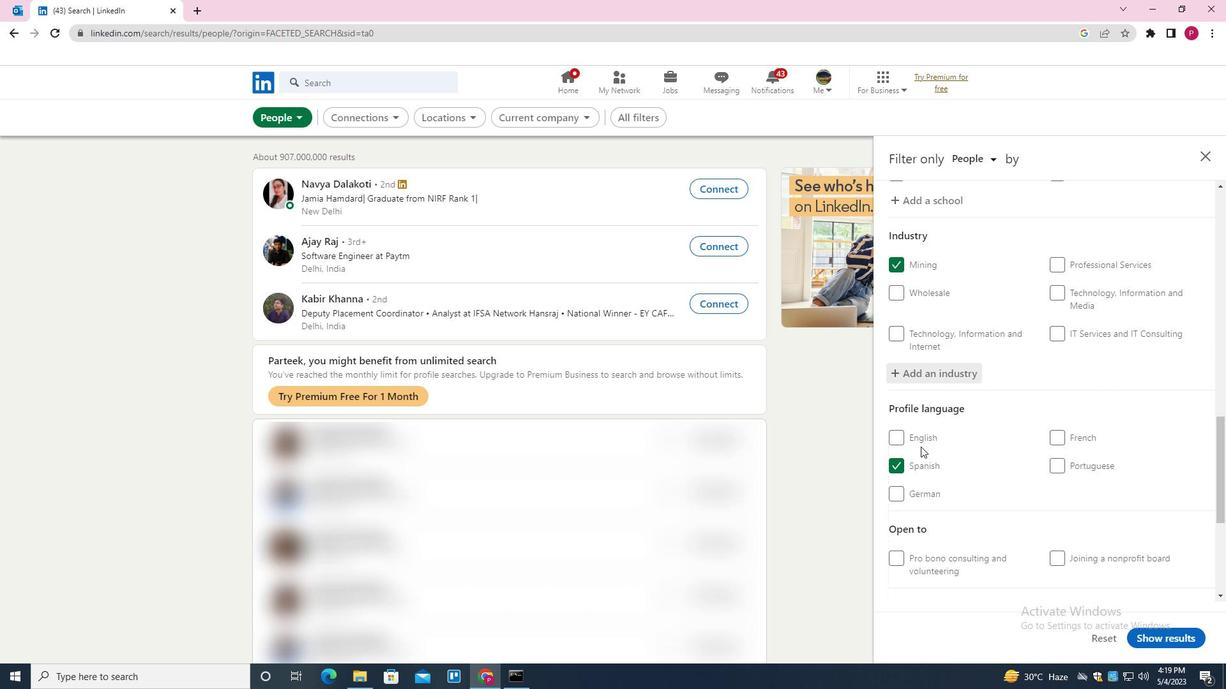 
Action: Mouse moved to (931, 452)
Screenshot: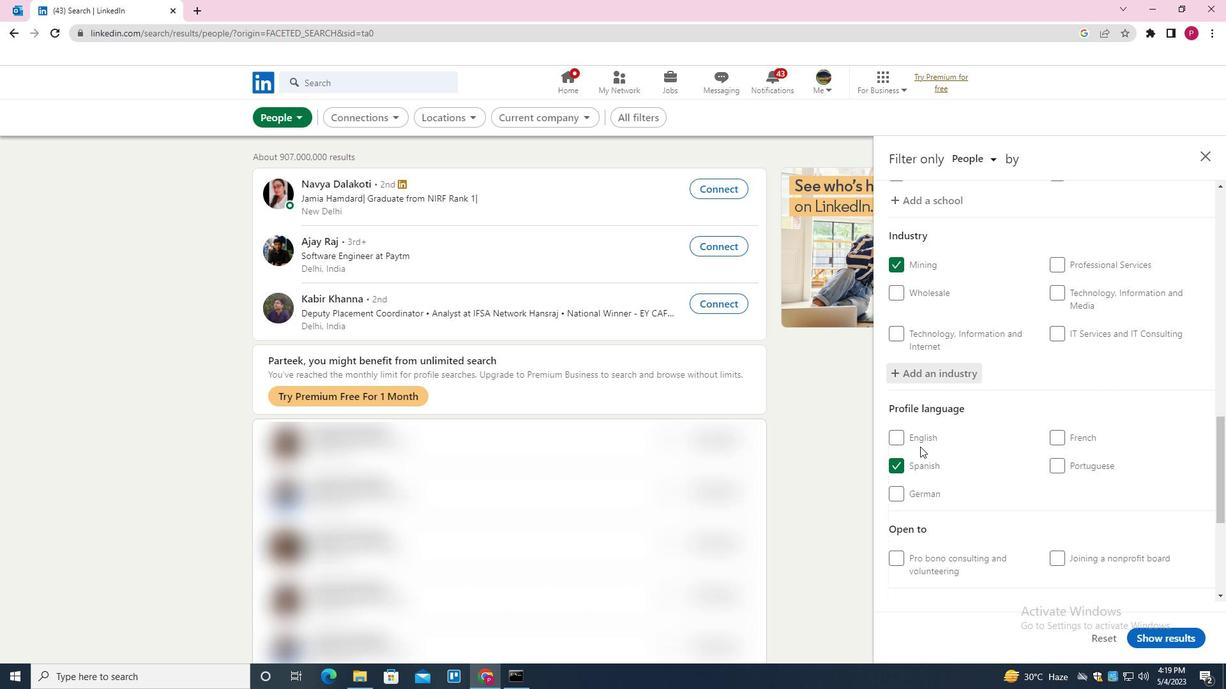 
Action: Mouse scrolled (931, 452) with delta (0, 0)
Screenshot: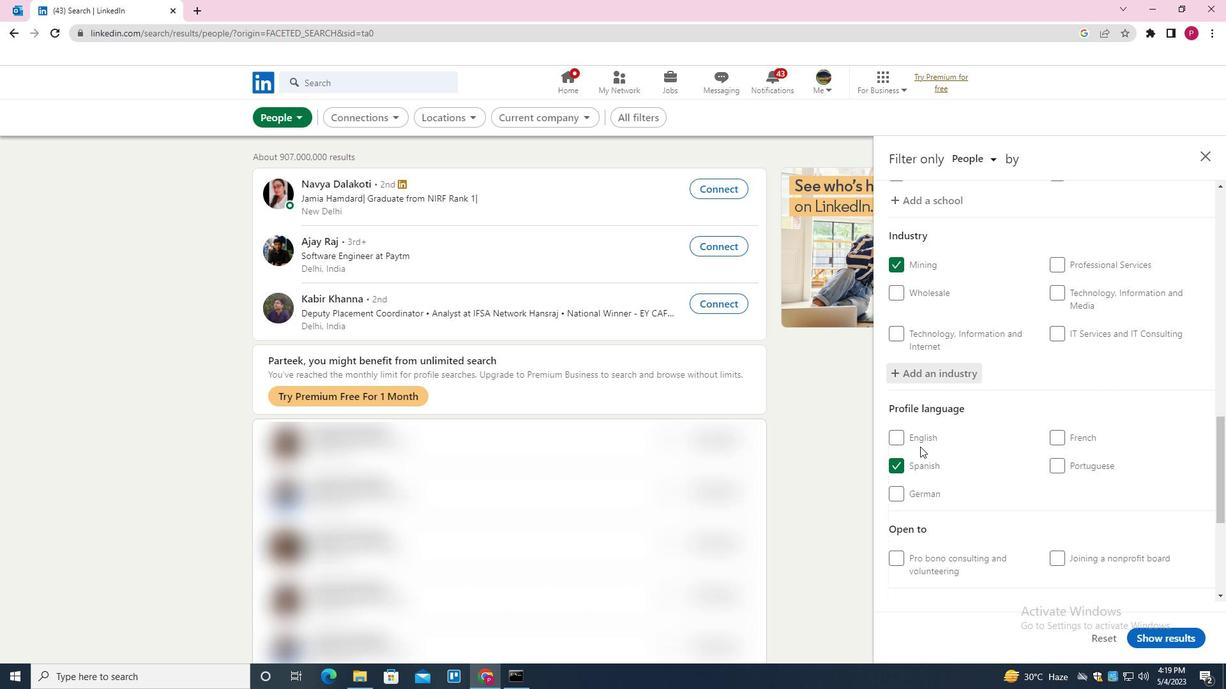 
Action: Mouse moved to (935, 456)
Screenshot: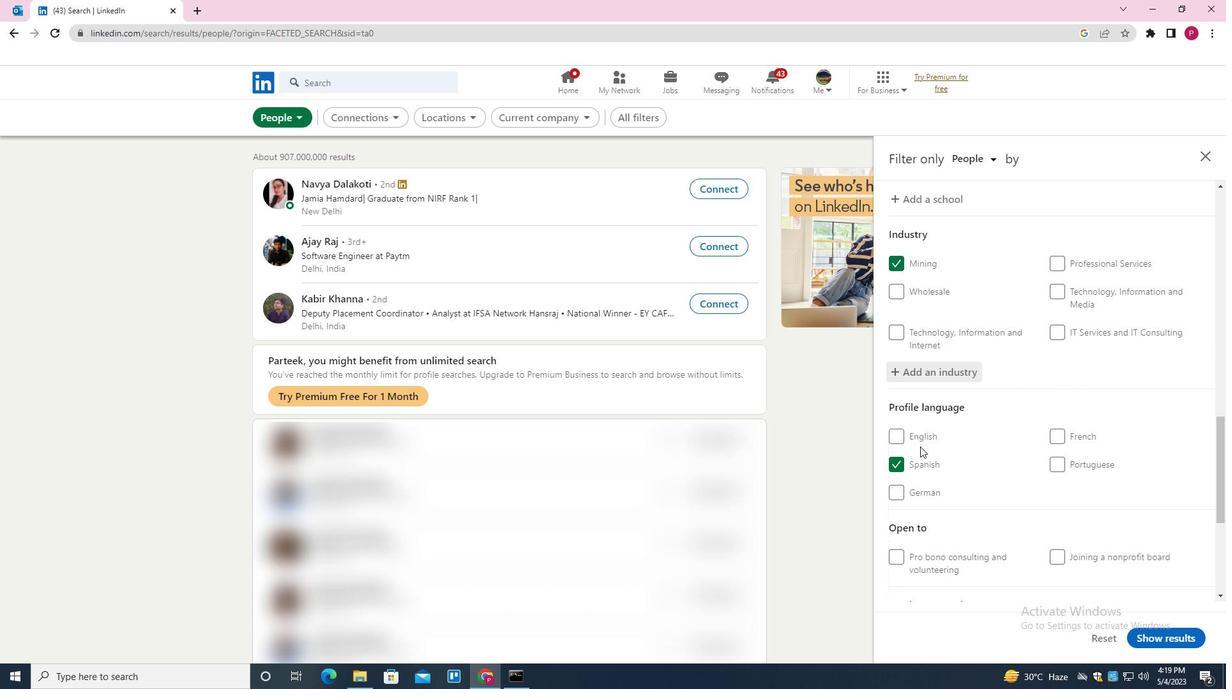 
Action: Mouse scrolled (935, 455) with delta (0, 0)
Screenshot: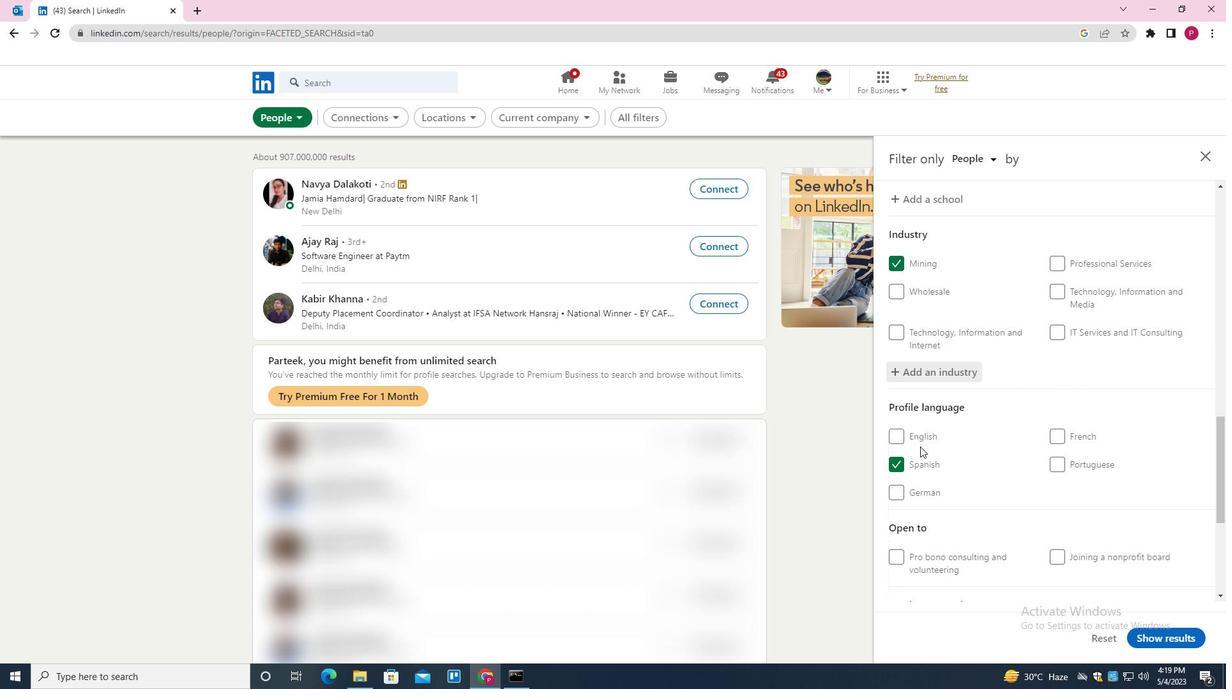 
Action: Mouse moved to (938, 459)
Screenshot: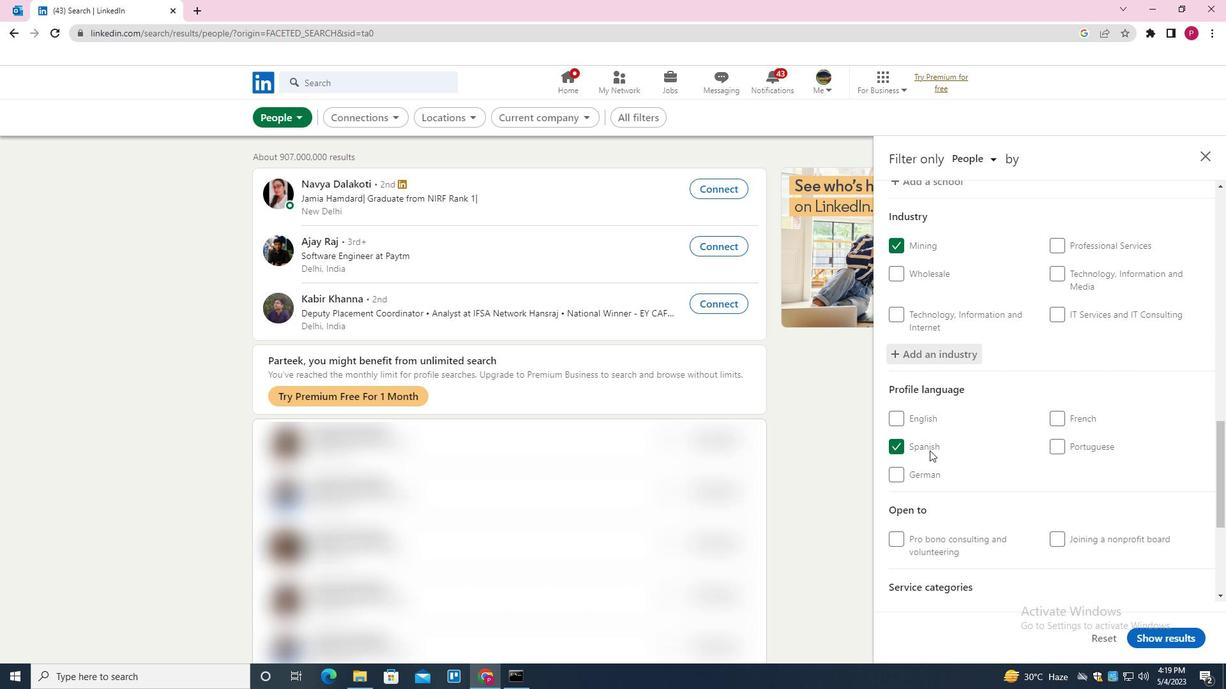 
Action: Mouse scrolled (938, 458) with delta (0, 0)
Screenshot: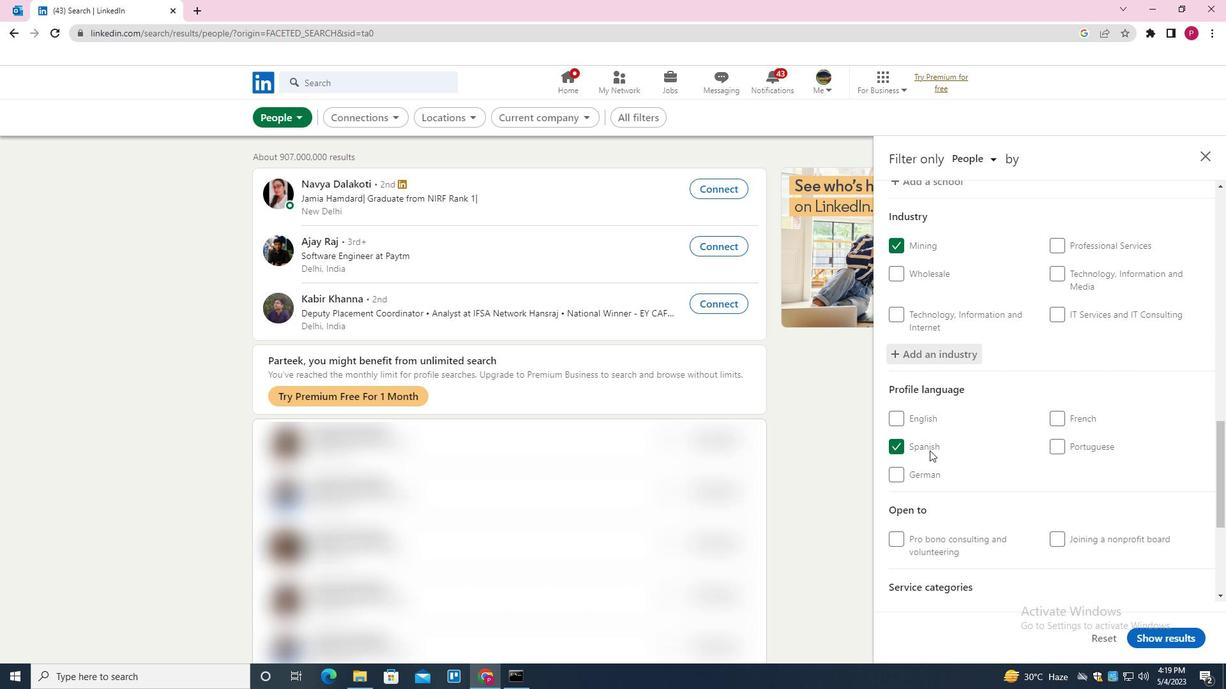 
Action: Mouse moved to (1089, 418)
Screenshot: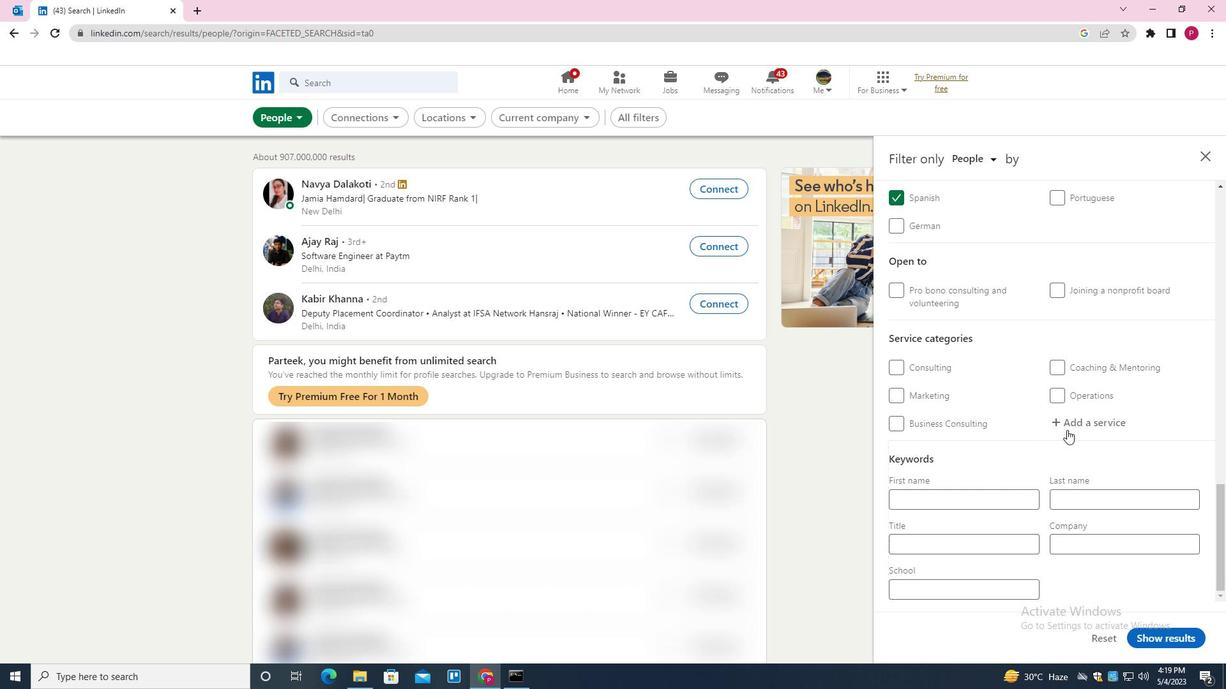
Action: Mouse pressed left at (1089, 418)
Screenshot: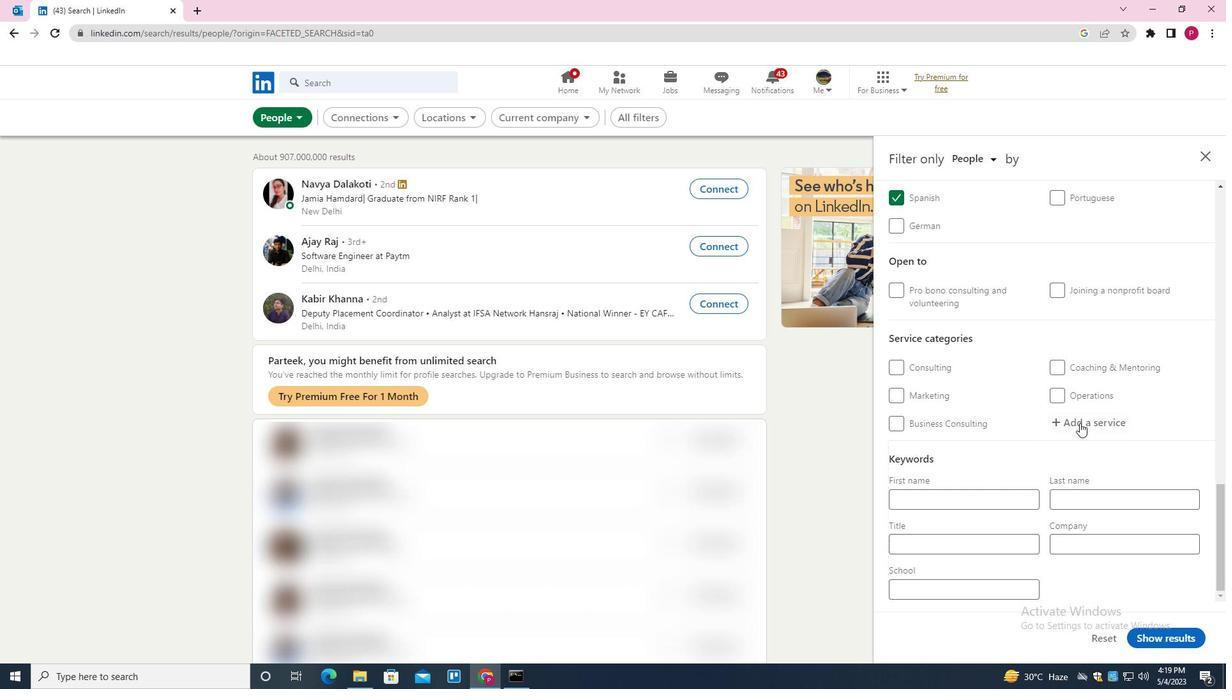 
Action: Mouse moved to (1068, 432)
Screenshot: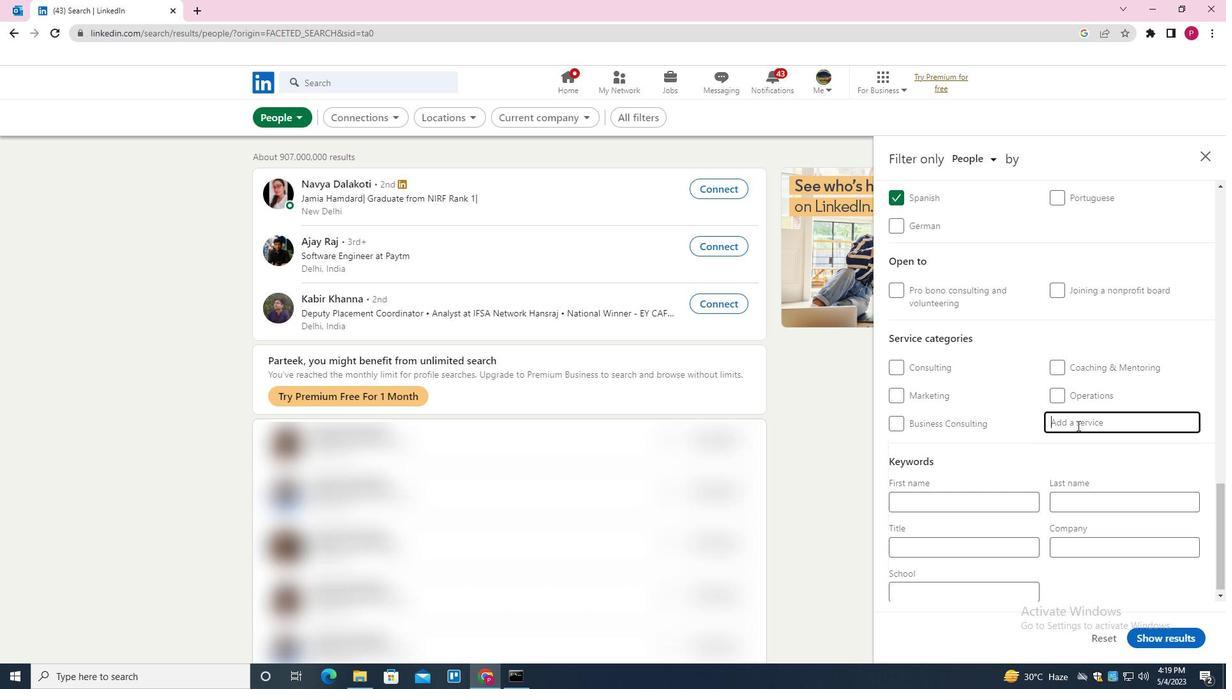 
Action: Key pressed <Key.shift><Key.shift><Key.shift><Key.shift><Key.shift><Key.shift><Key.shift><Key.shift><Key.shift><Key.shift><Key.shift><Key.shift><Key.shift><Key.shift><Key.shift>REAT<Key.backspace>L<Key.space><Key.shift>ESTAET<Key.backspace><Key.backspace>TE<Key.space><Key.shift>APPRIA<Key.backspace><Key.backspace>AISAL<Key.down><Key.enter>
Screenshot: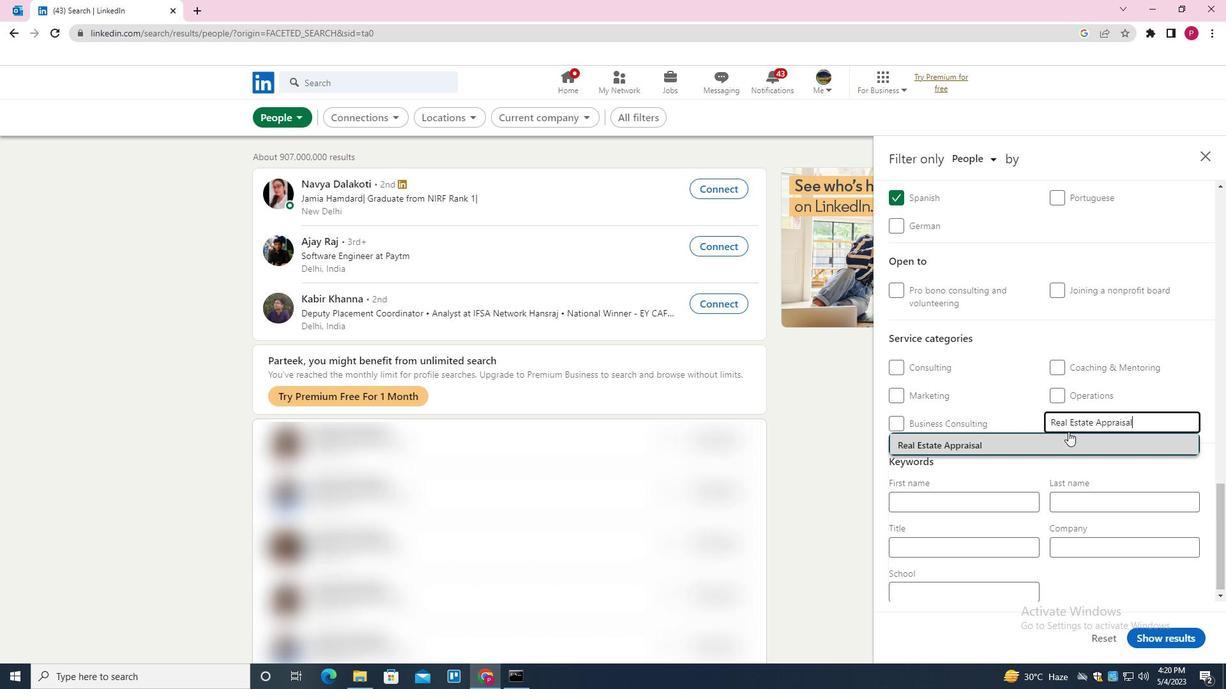 
Action: Mouse moved to (1067, 433)
Screenshot: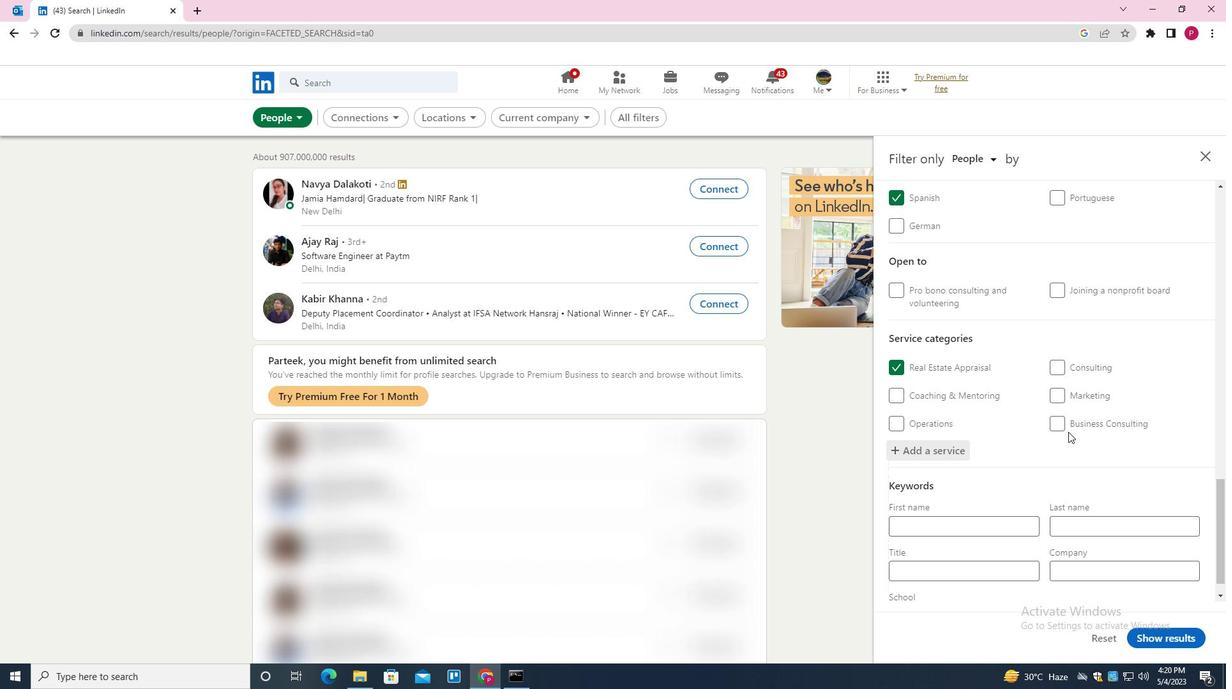 
Action: Mouse scrolled (1067, 432) with delta (0, 0)
Screenshot: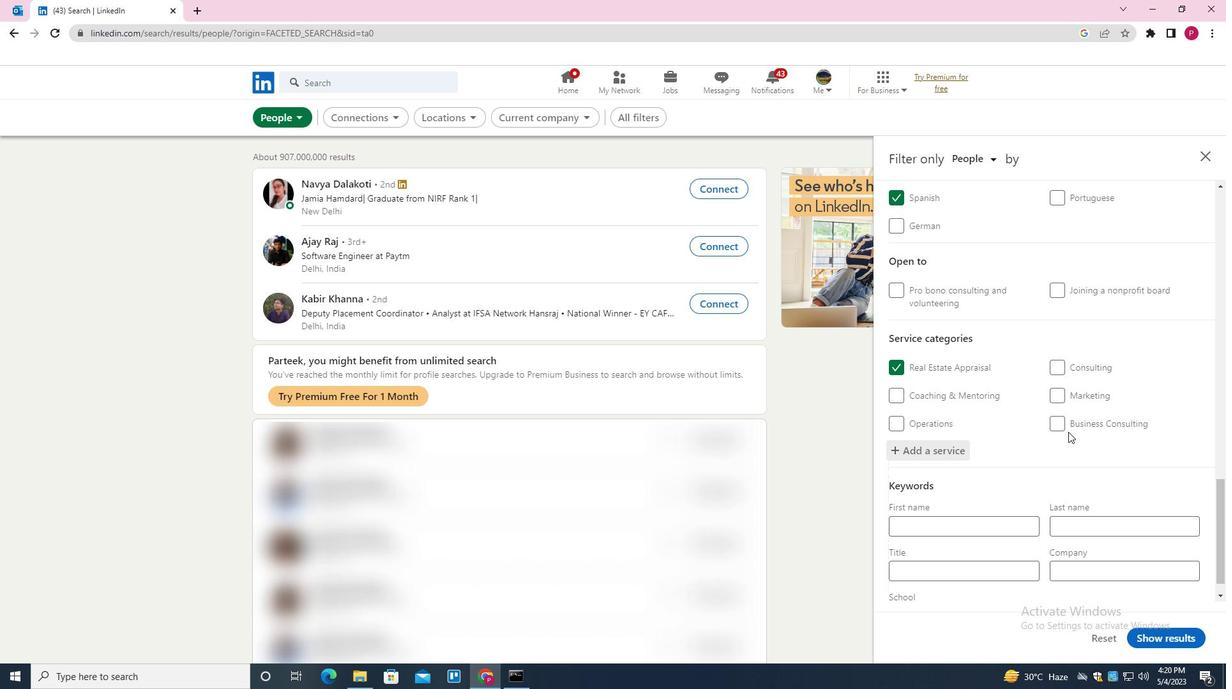 
Action: Mouse scrolled (1067, 432) with delta (0, 0)
Screenshot: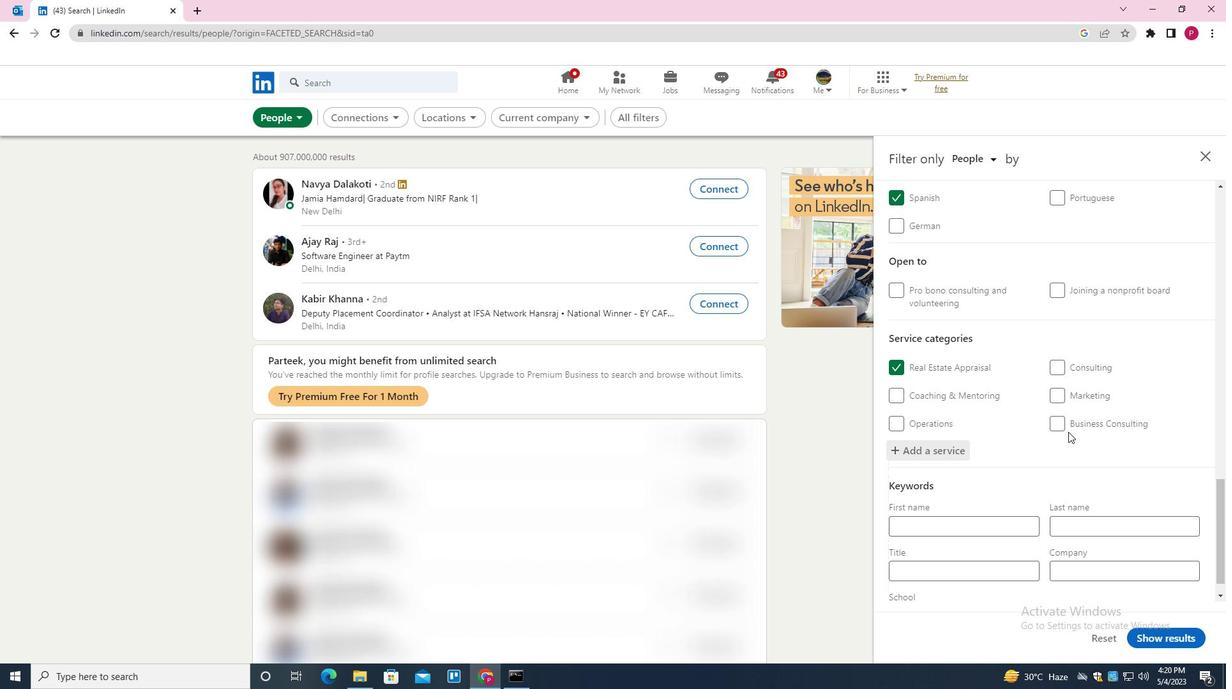 
Action: Mouse scrolled (1067, 432) with delta (0, 0)
Screenshot: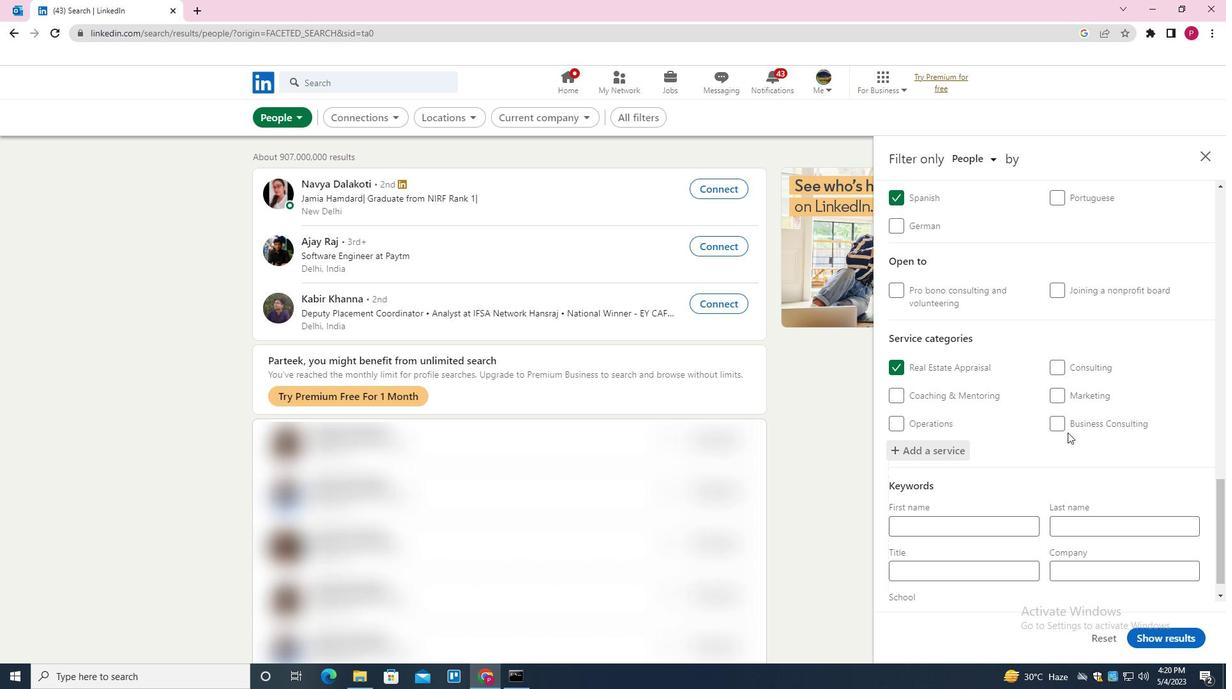 
Action: Mouse moved to (1067, 433)
Screenshot: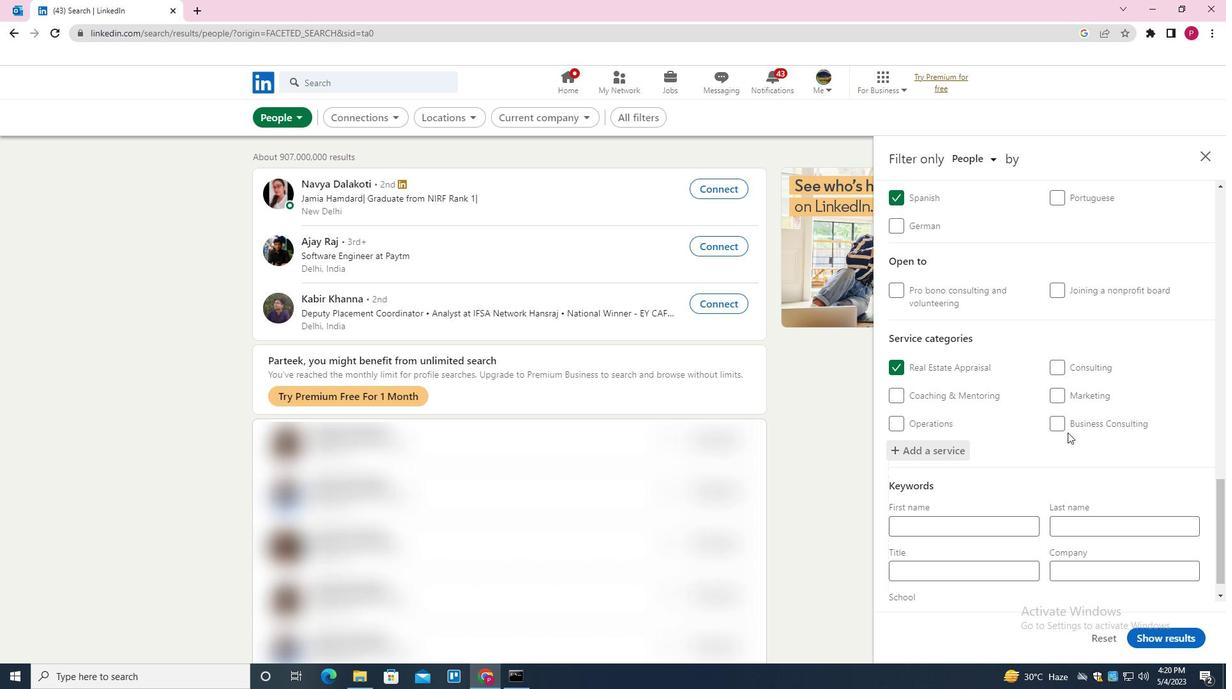 
Action: Mouse scrolled (1067, 432) with delta (0, 0)
Screenshot: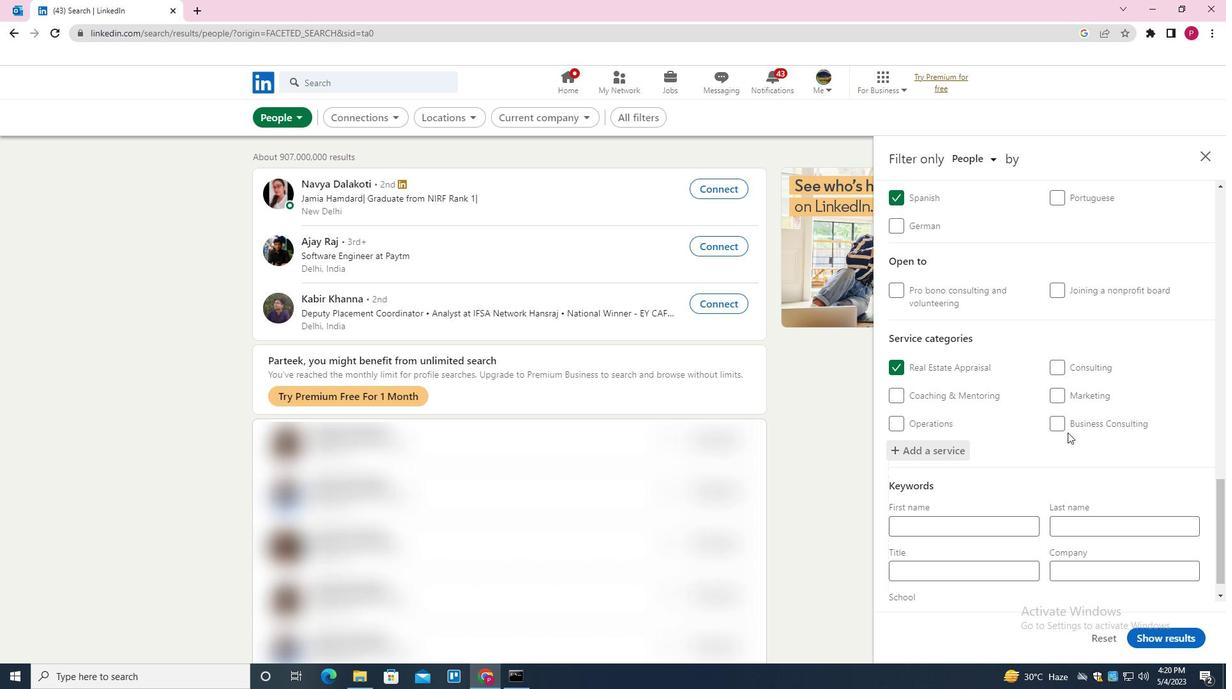 
Action: Mouse moved to (1059, 438)
Screenshot: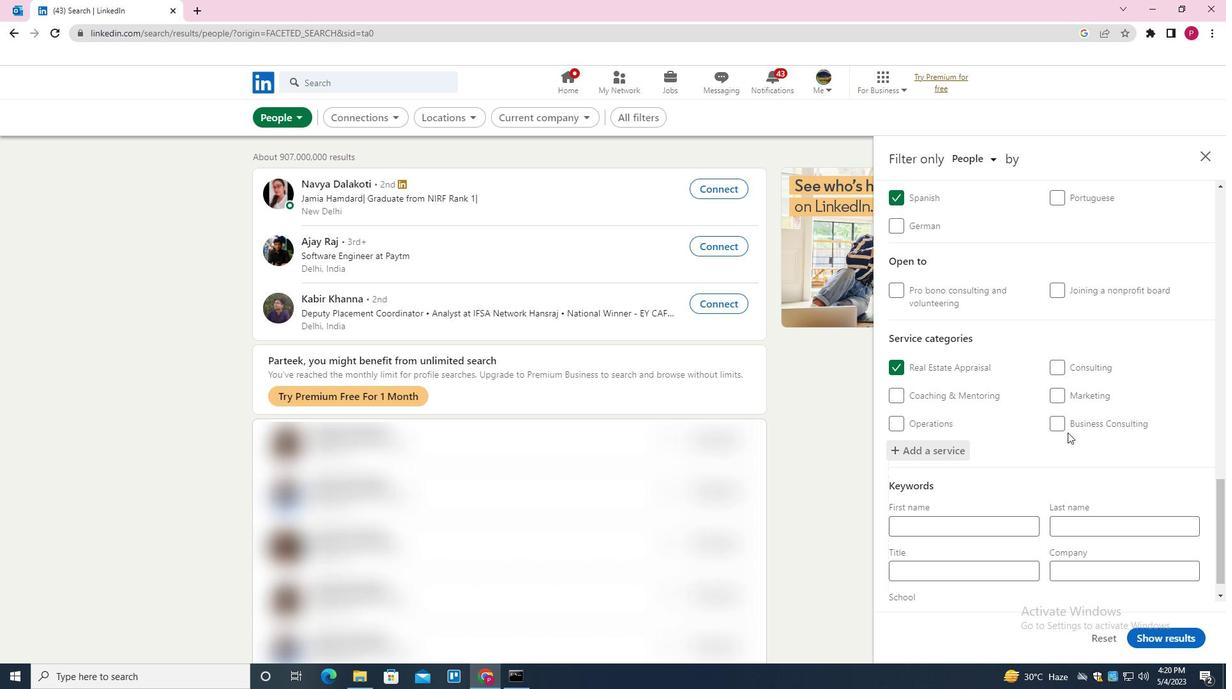 
Action: Mouse scrolled (1059, 438) with delta (0, 0)
Screenshot: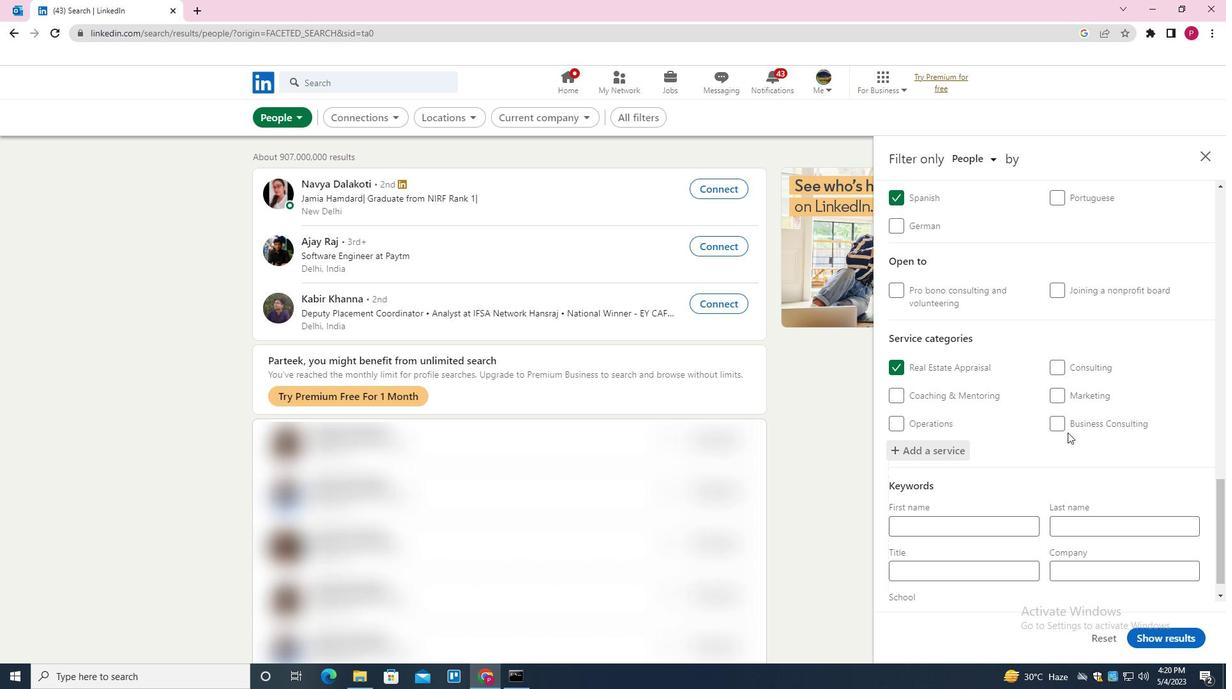 
Action: Mouse moved to (984, 541)
Screenshot: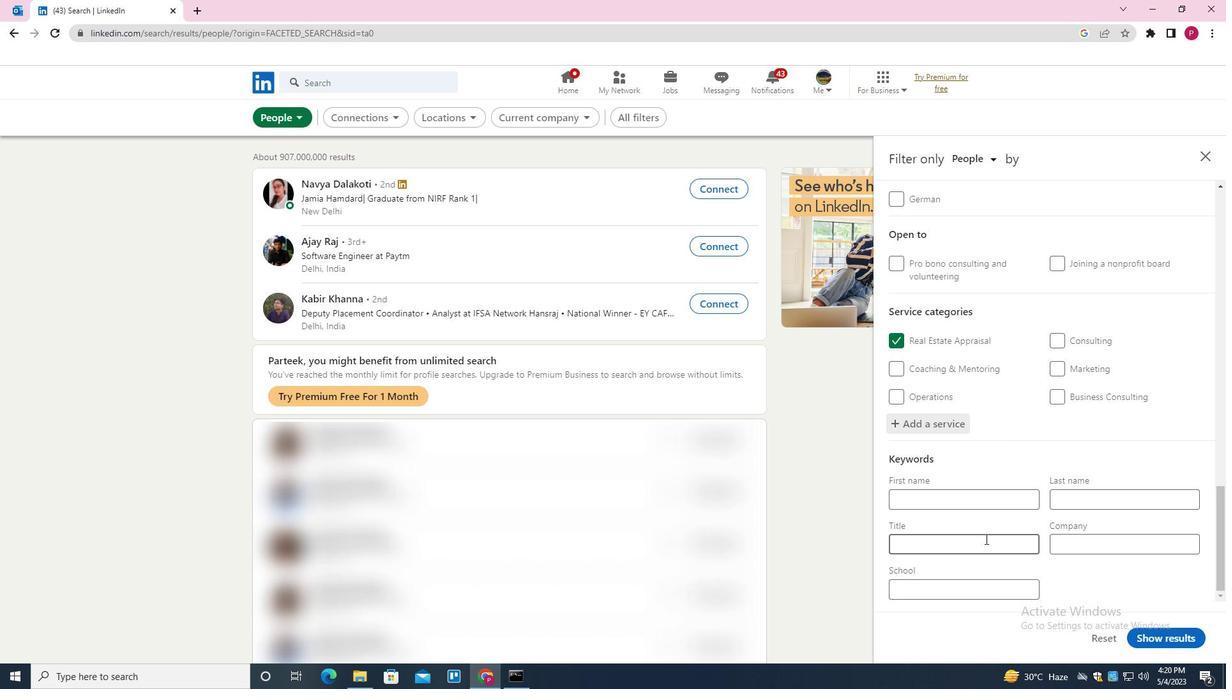 
Action: Mouse pressed left at (984, 541)
Screenshot: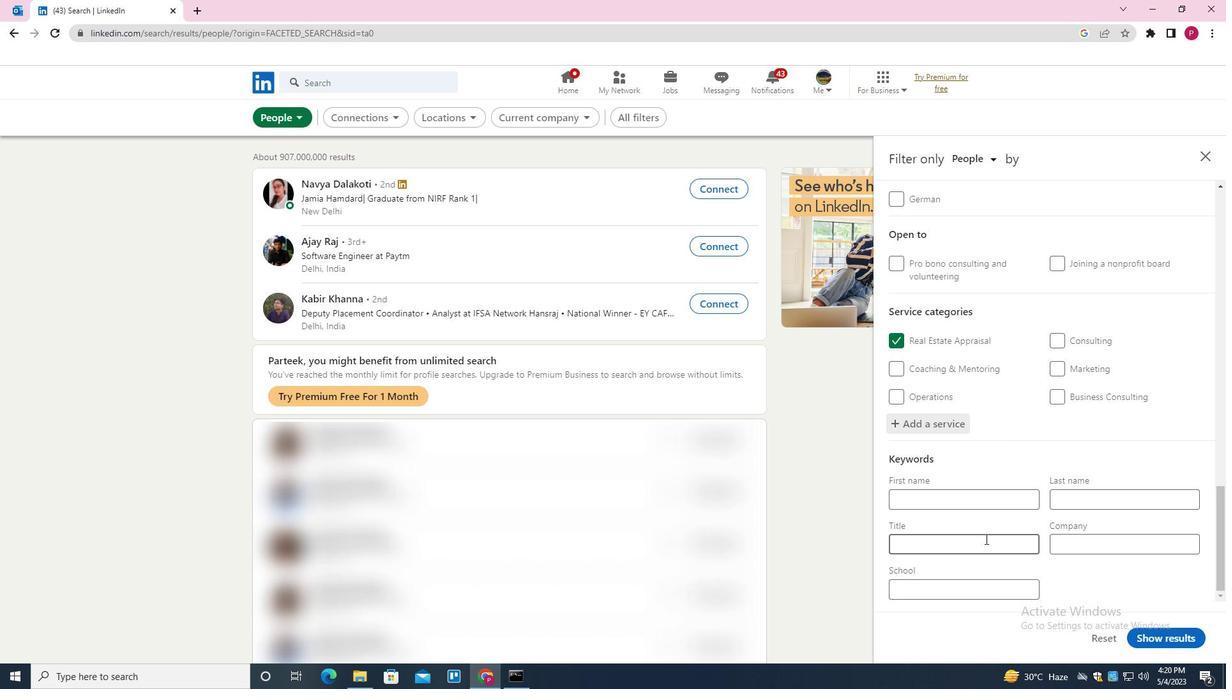 
Action: Mouse moved to (982, 542)
Screenshot: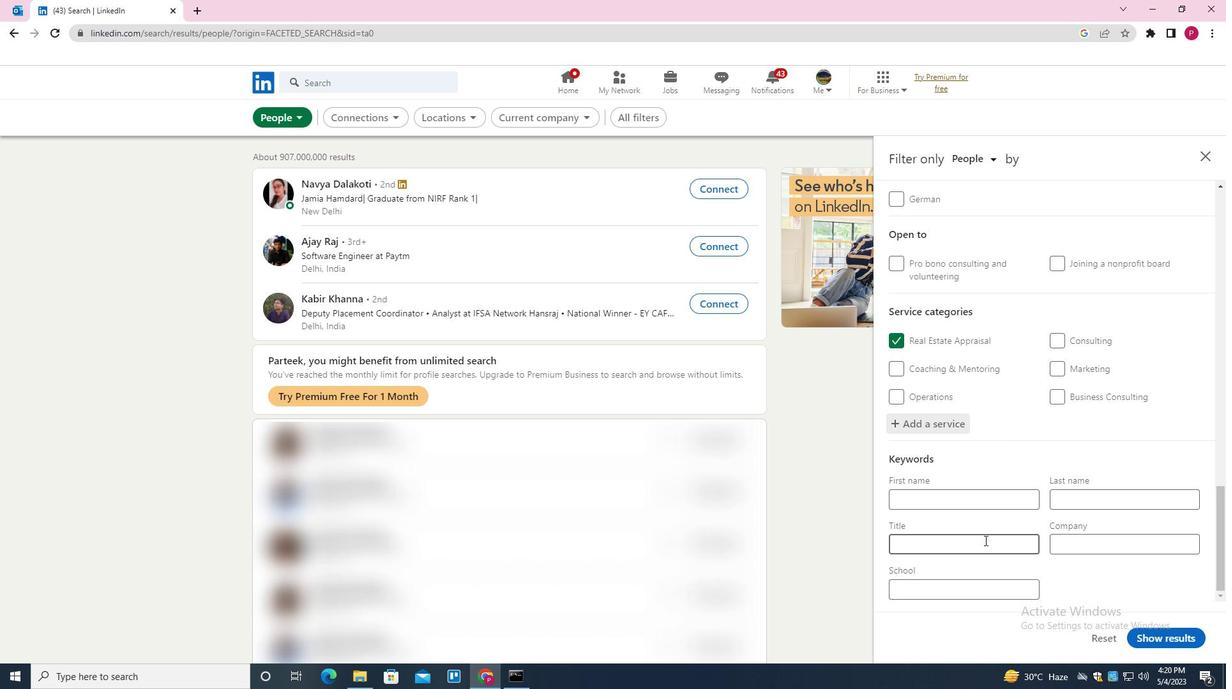 
Action: Key pressed <Key.shift>MARKETING<Key.space><Key.shift>COMMUNICATION<Key.space><Key.backspace><Key.backspace>S<Key.backspace>NS<Key.space><Key.shift>MANAGER
Screenshot: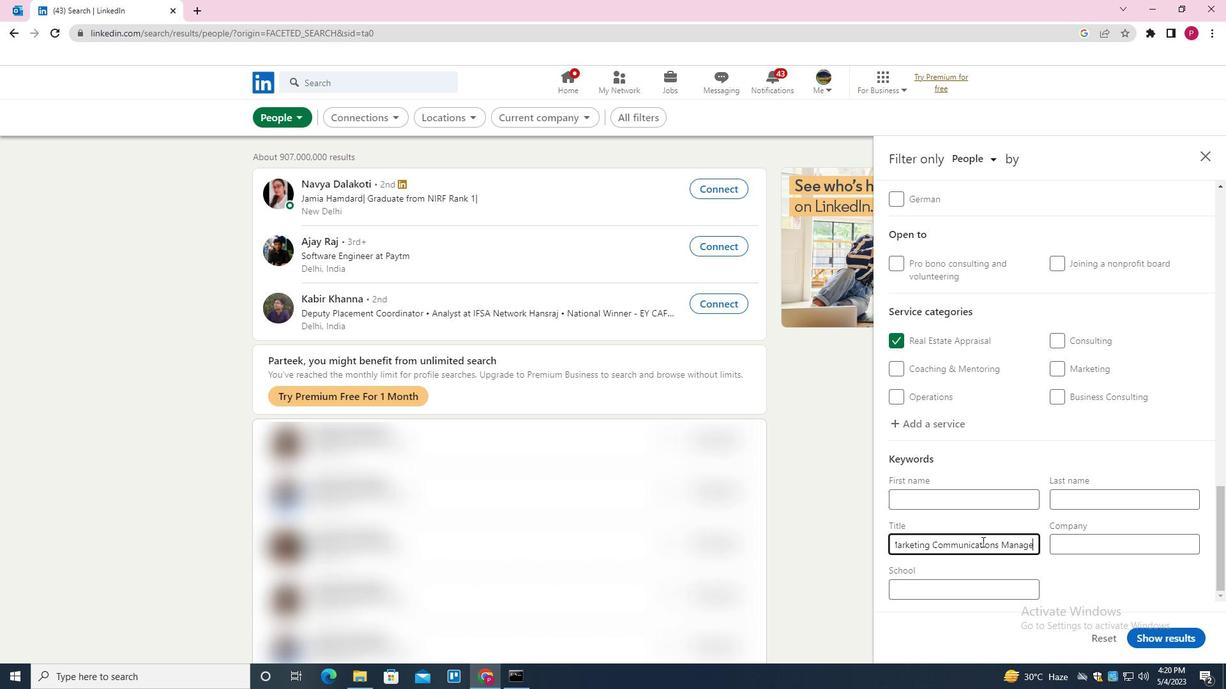 
Action: Mouse moved to (1173, 640)
Screenshot: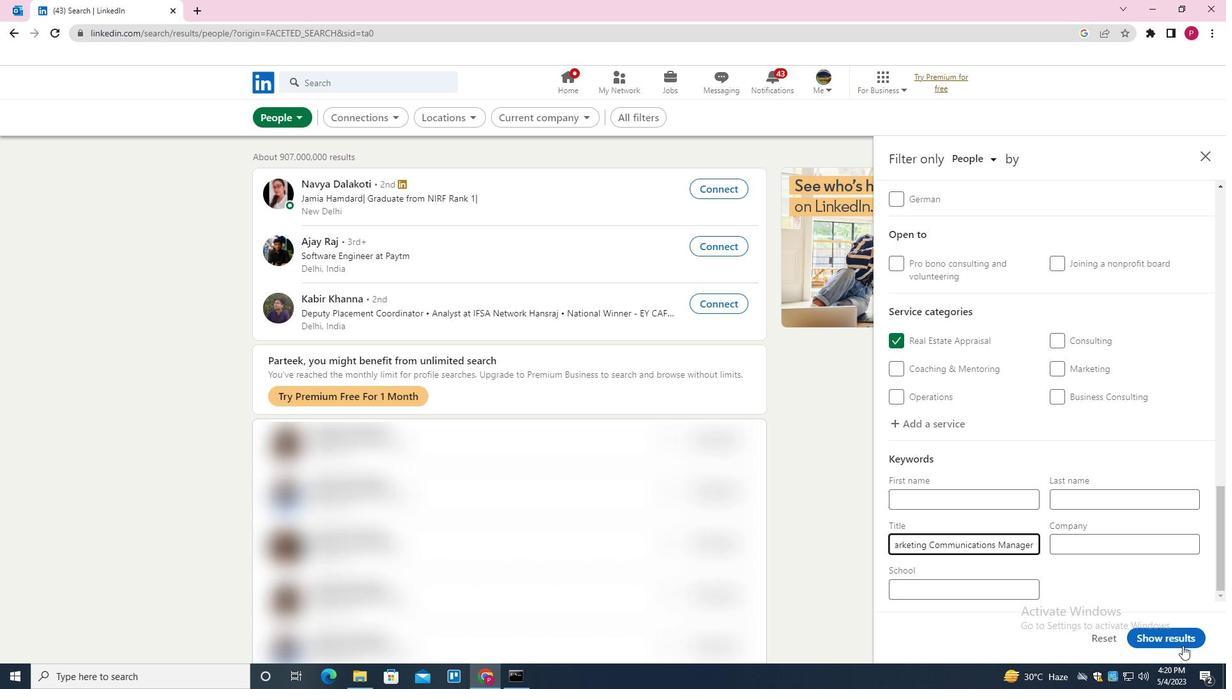 
Action: Mouse pressed left at (1173, 640)
Screenshot: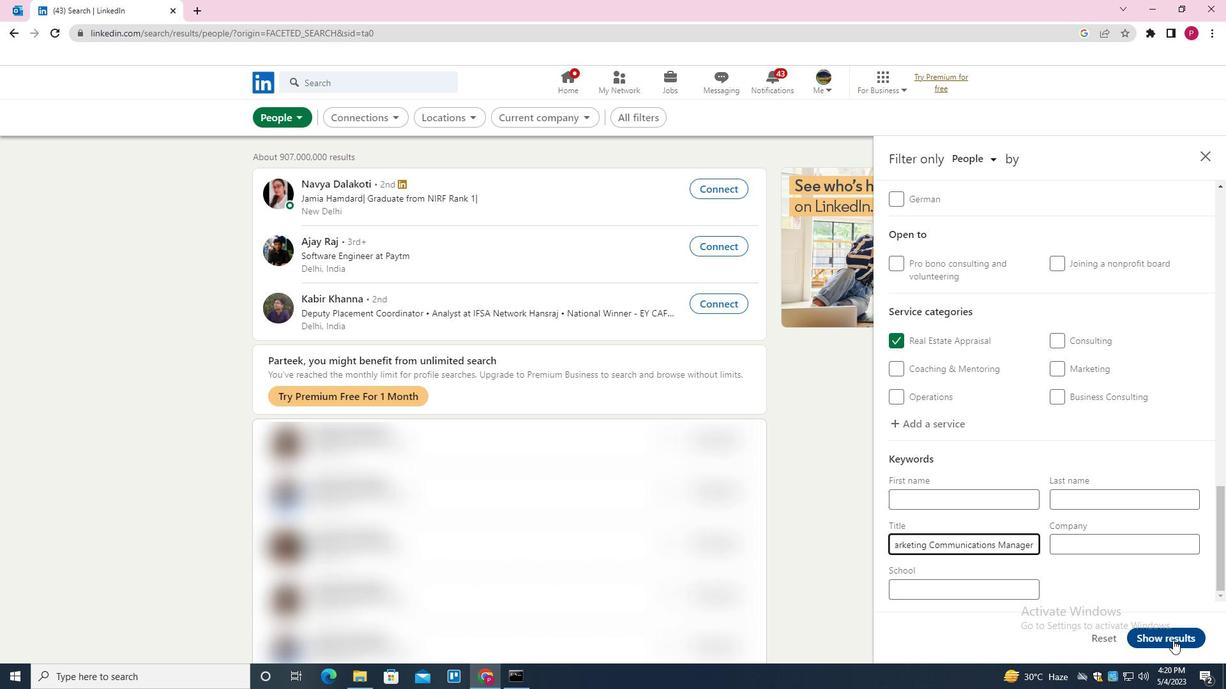 
Action: Mouse moved to (498, 347)
Screenshot: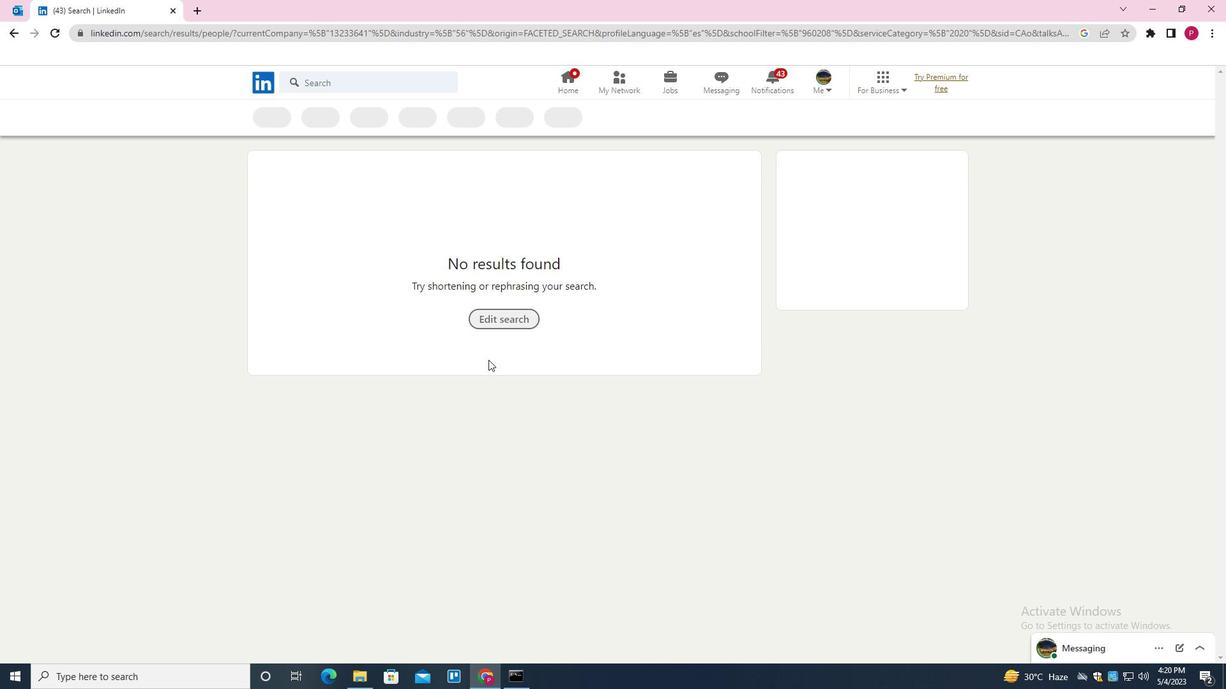
